 Task: Find nearby car detailing services in Miami. 
Action: Mouse moved to (87, 80)
Screenshot: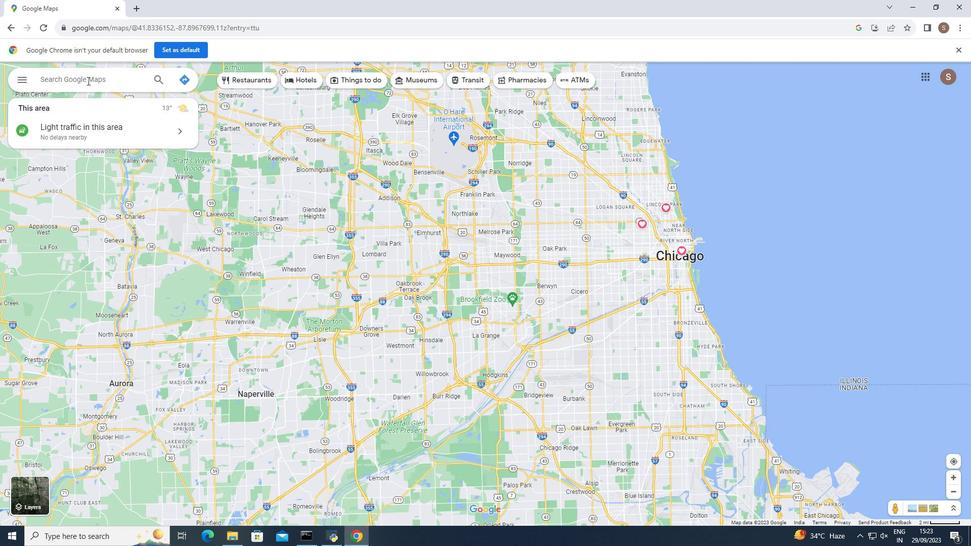 
Action: Mouse pressed left at (87, 80)
Screenshot: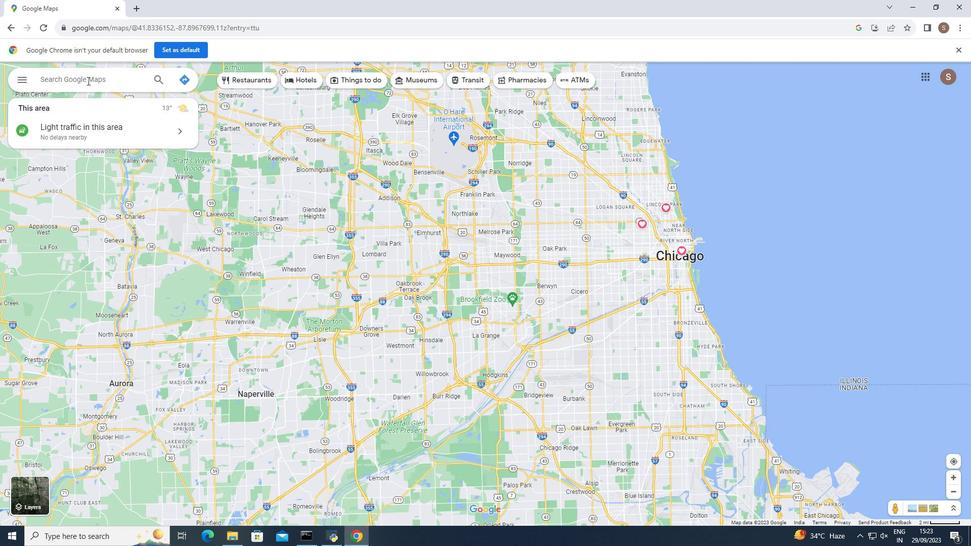 
Action: Mouse moved to (89, 80)
Screenshot: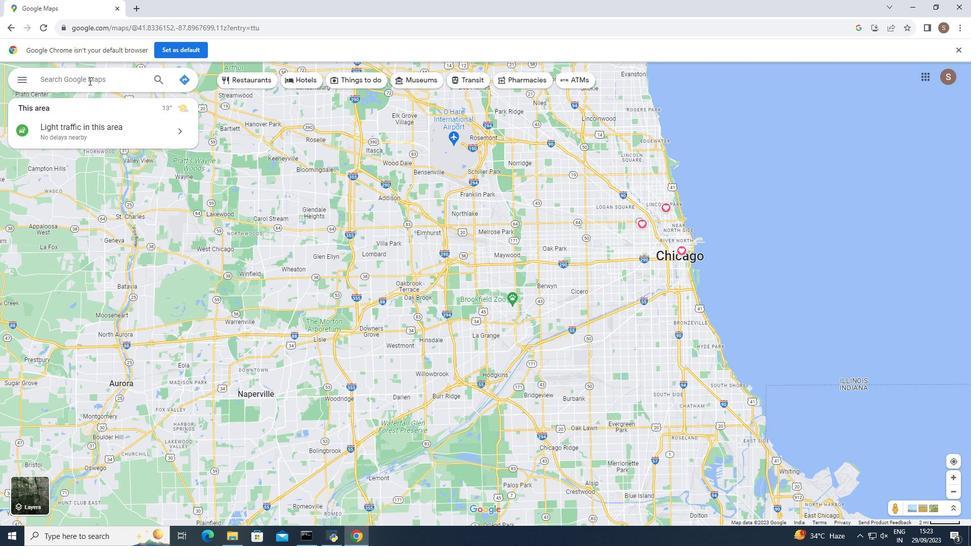 
Action: Key pressed miami
Screenshot: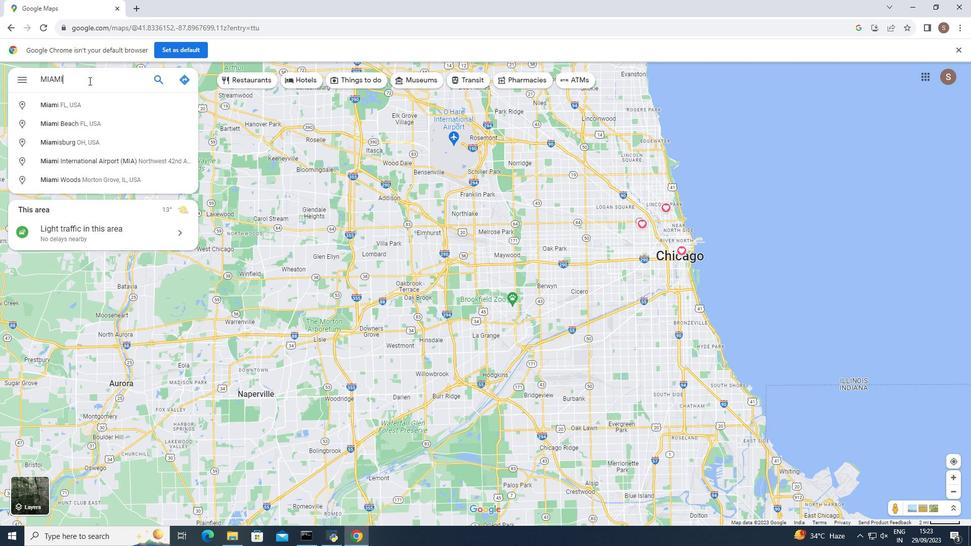 
Action: Mouse moved to (77, 102)
Screenshot: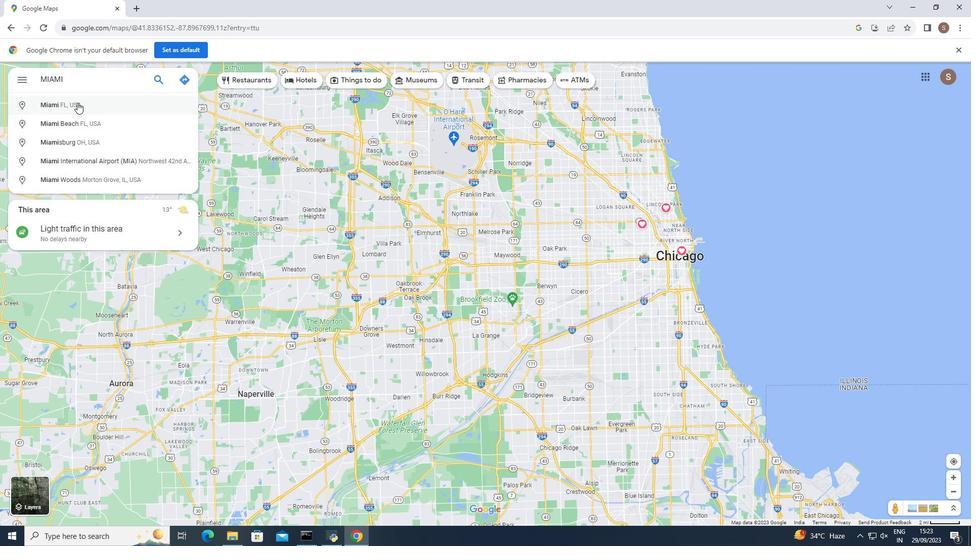 
Action: Mouse pressed left at (77, 102)
Screenshot: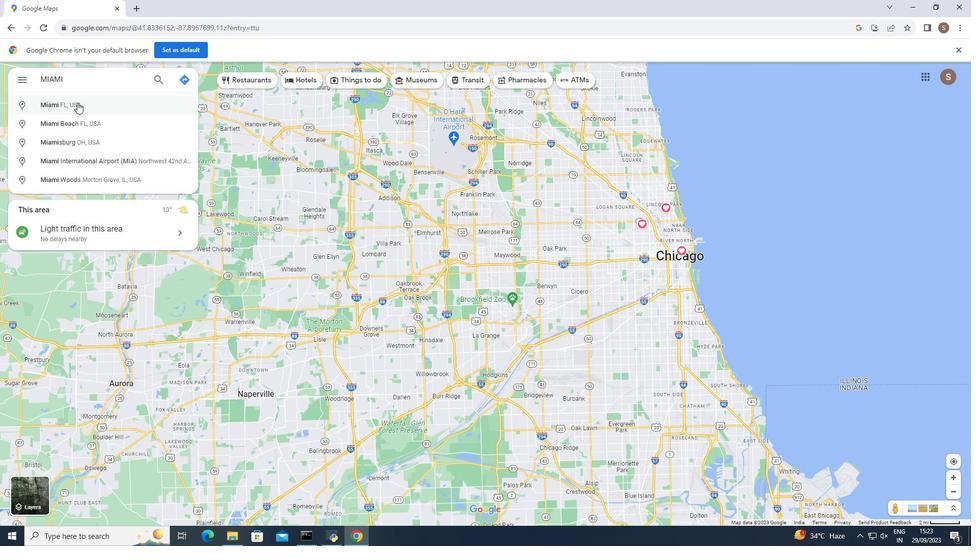 
Action: Mouse moved to (102, 252)
Screenshot: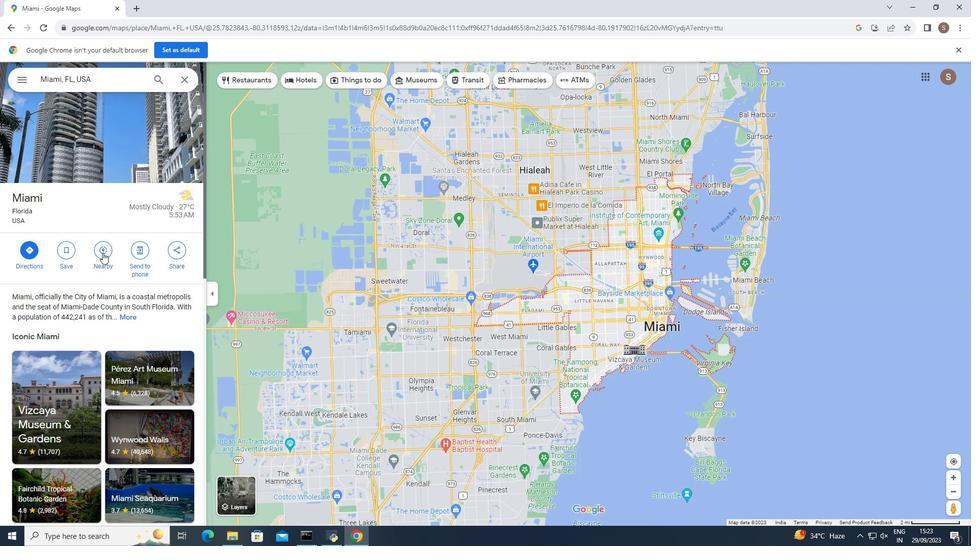 
Action: Mouse pressed left at (102, 252)
Screenshot: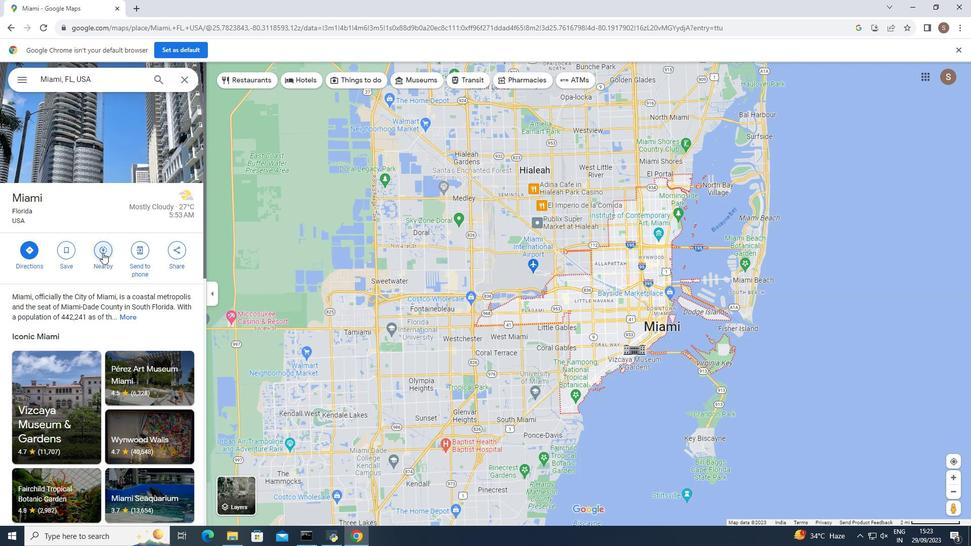
Action: Mouse moved to (72, 79)
Screenshot: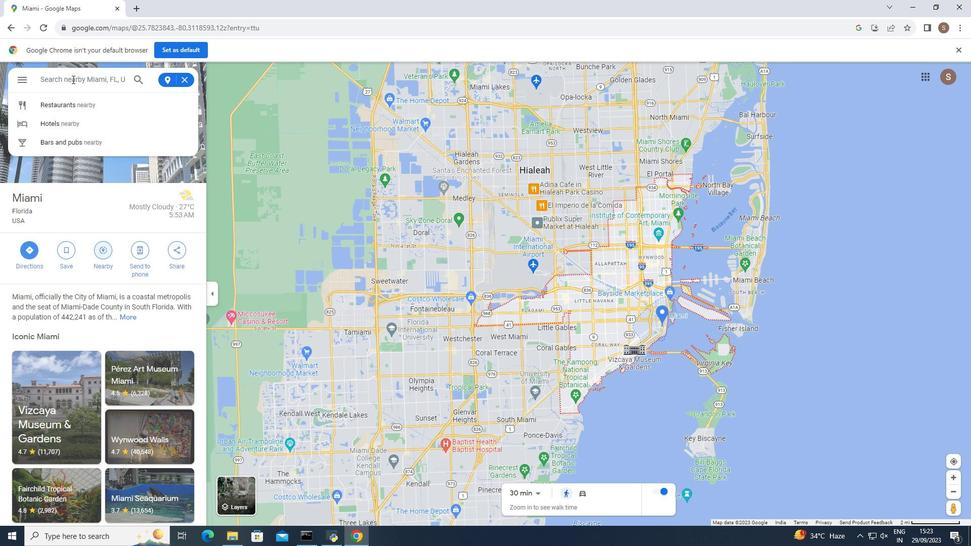 
Action: Mouse pressed left at (72, 79)
Screenshot: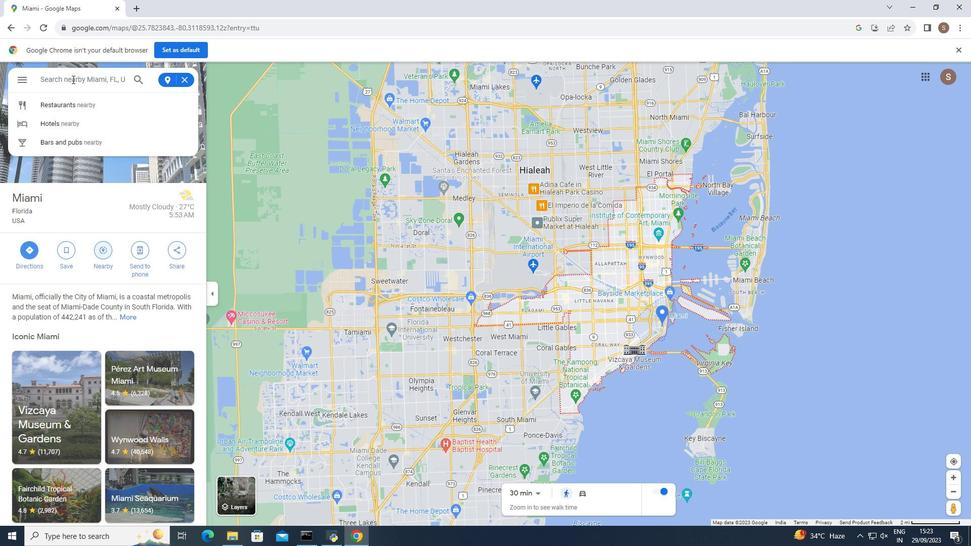 
Action: Mouse moved to (72, 79)
Screenshot: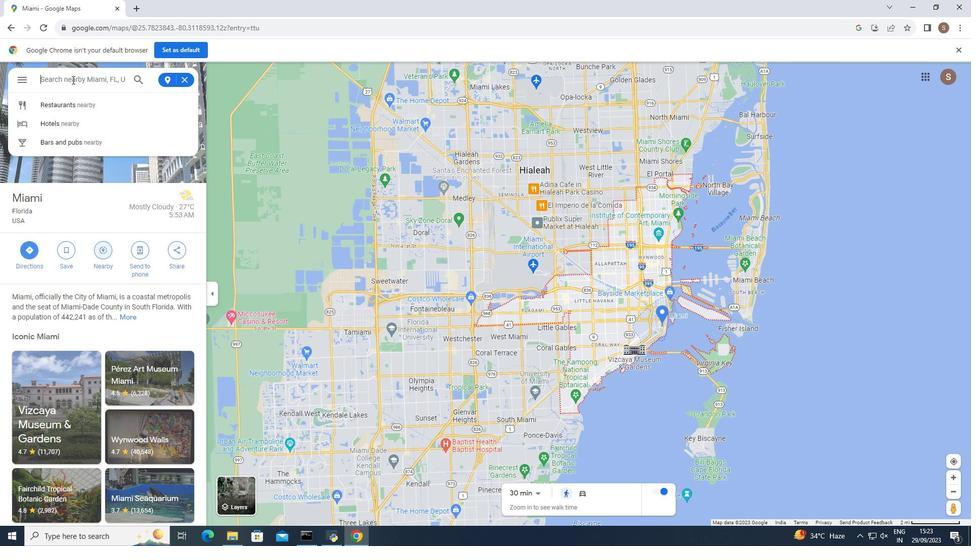
Action: Key pressed car<Key.space>detailing<Key.space>service
Screenshot: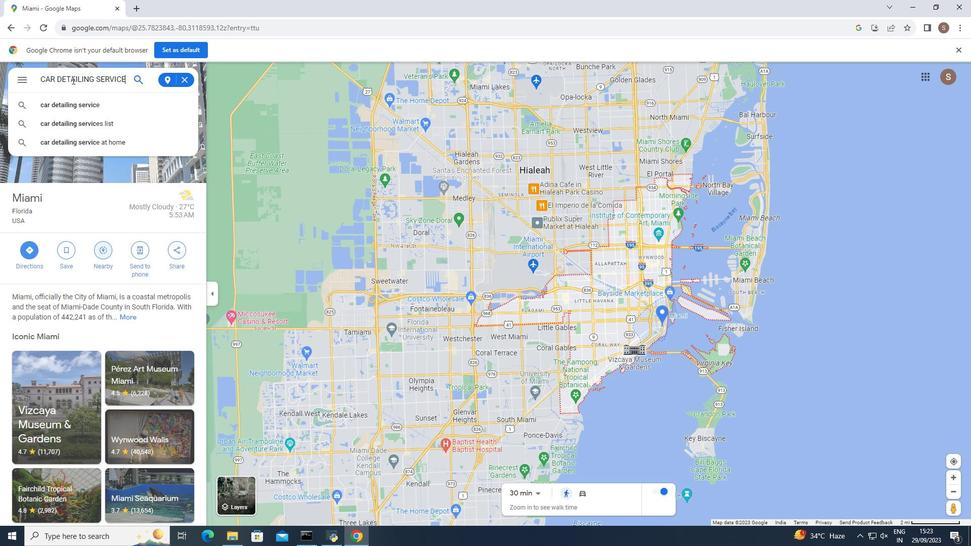 
Action: Mouse moved to (137, 79)
Screenshot: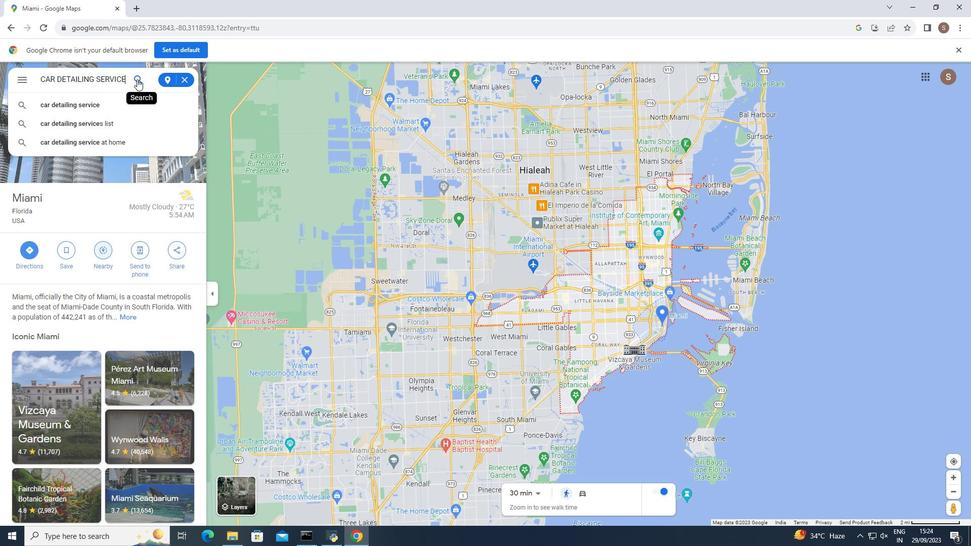 
Action: Mouse pressed left at (137, 79)
Screenshot: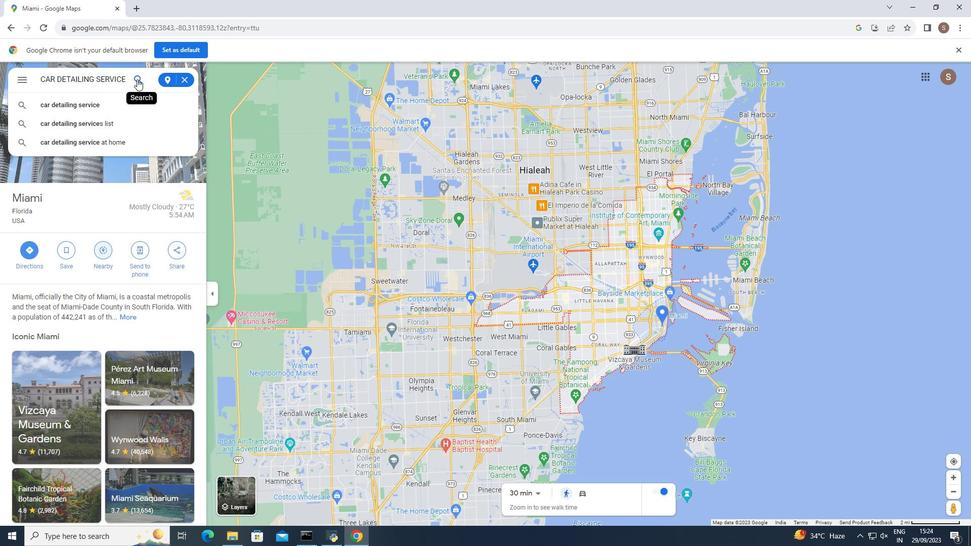 
Action: Mouse moved to (39, 111)
Screenshot: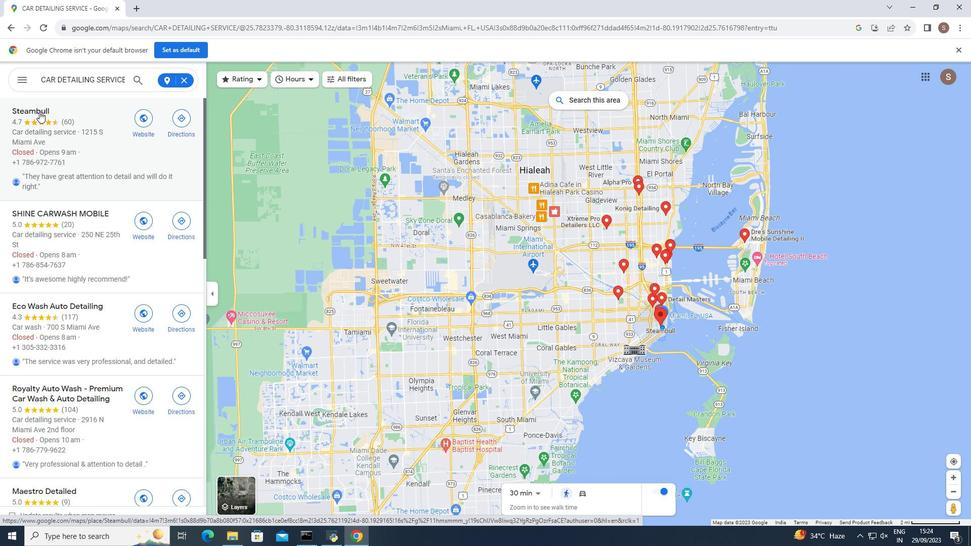 
Action: Mouse pressed left at (39, 111)
Screenshot: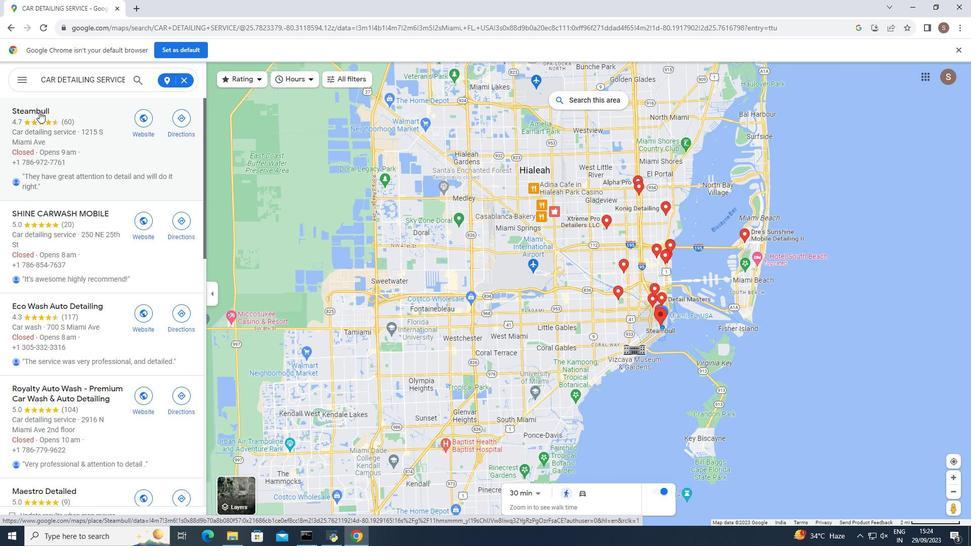 
Action: Mouse moved to (279, 332)
Screenshot: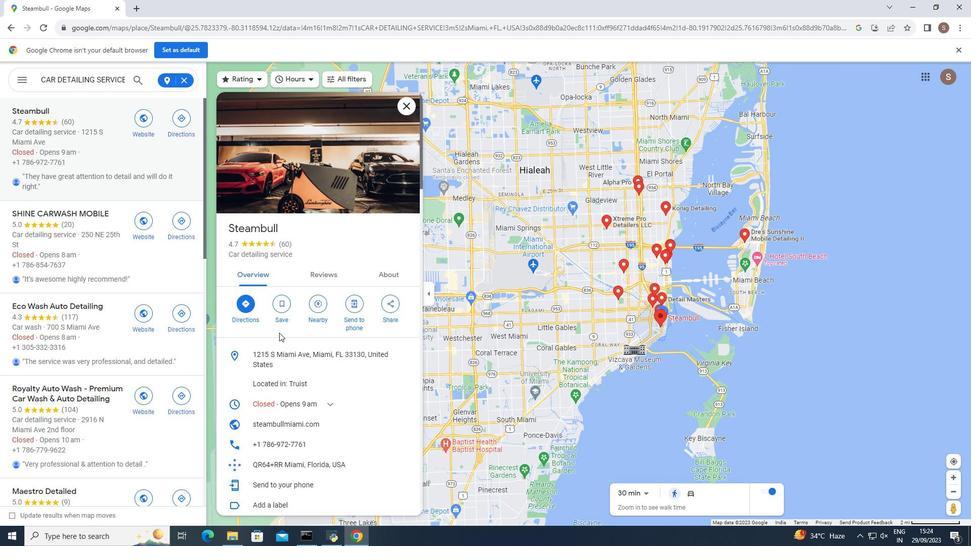 
Action: Mouse scrolled (279, 332) with delta (0, 0)
Screenshot: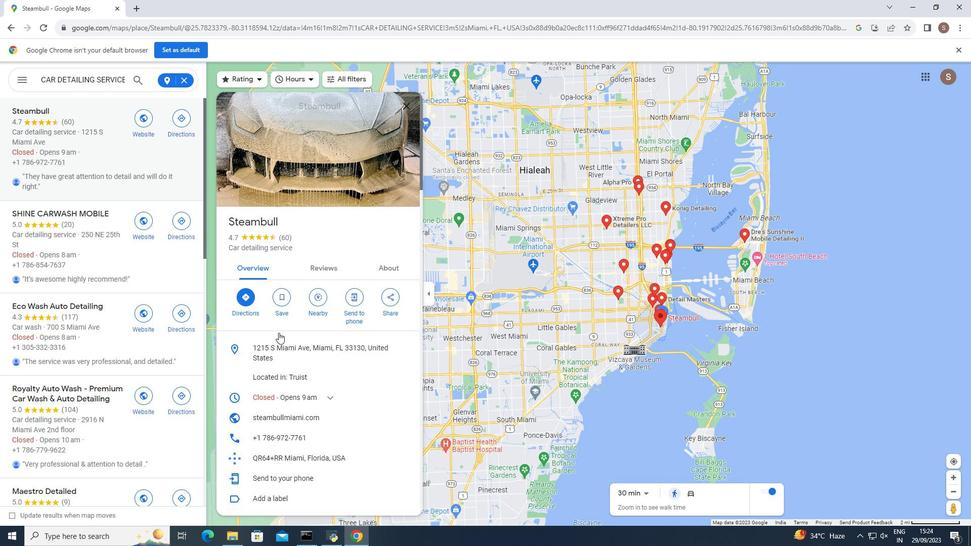 
Action: Mouse moved to (335, 309)
Screenshot: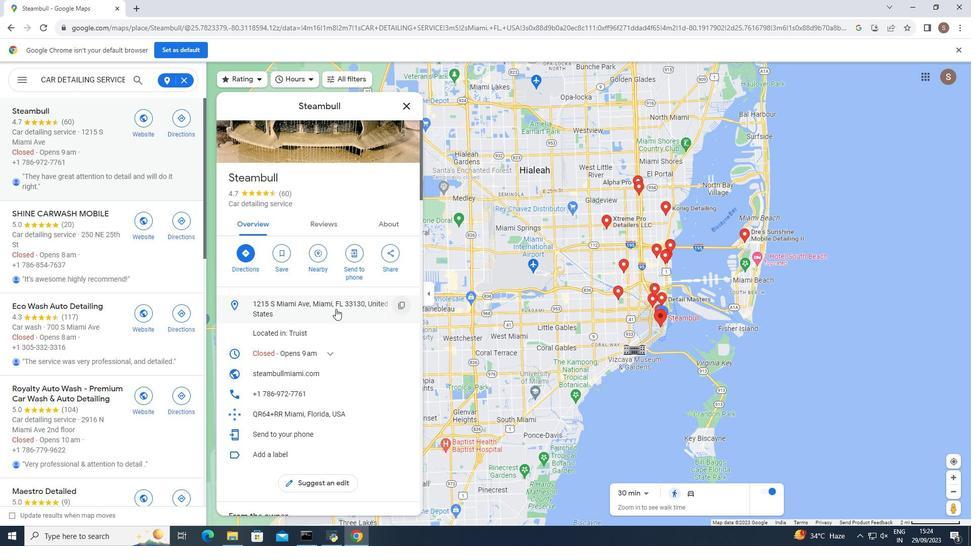 
Action: Mouse scrolled (335, 308) with delta (0, 0)
Screenshot: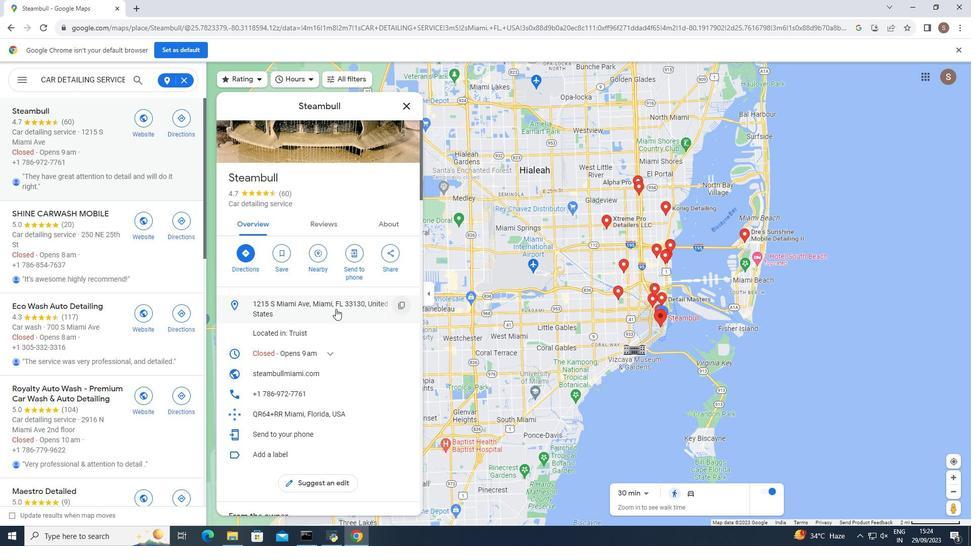 
Action: Mouse scrolled (335, 308) with delta (0, 0)
Screenshot: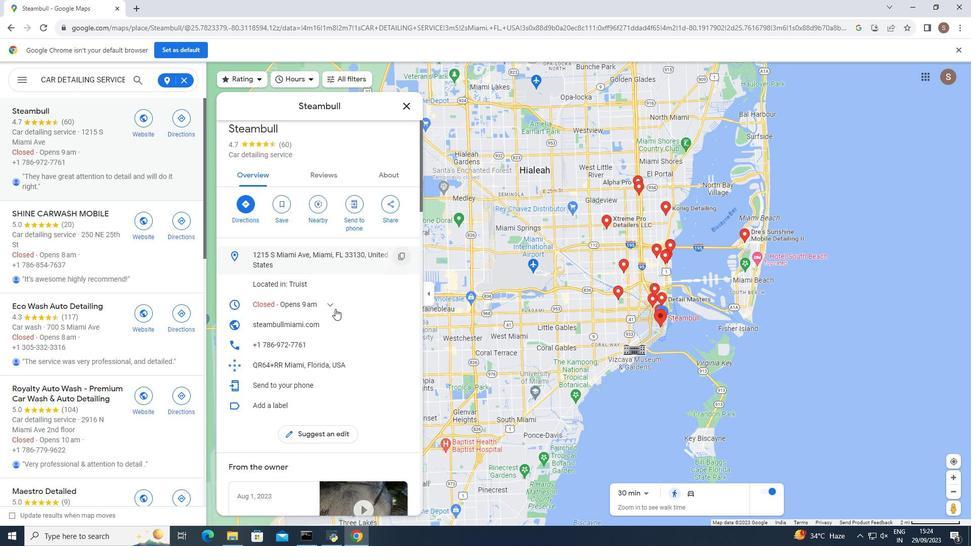 
Action: Mouse moved to (333, 306)
Screenshot: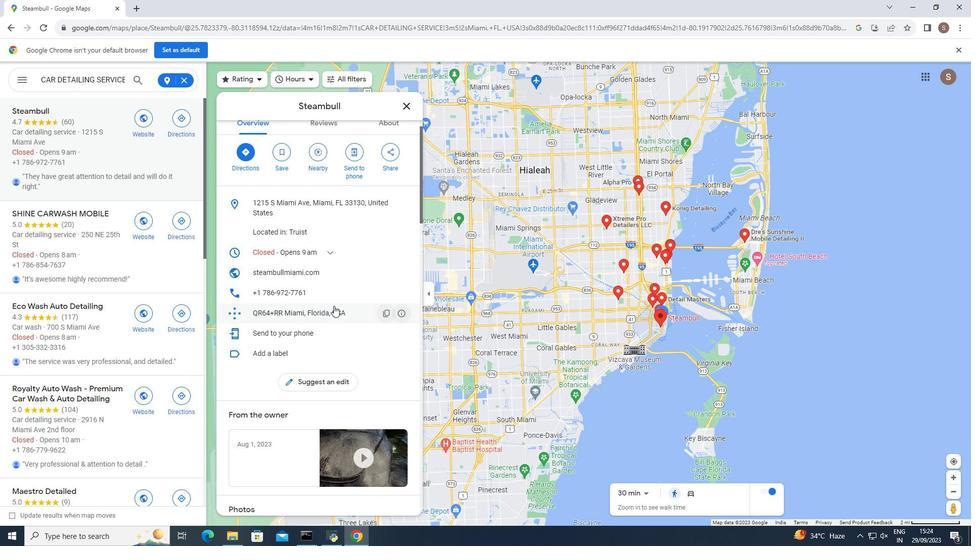 
Action: Mouse scrolled (333, 305) with delta (0, 0)
Screenshot: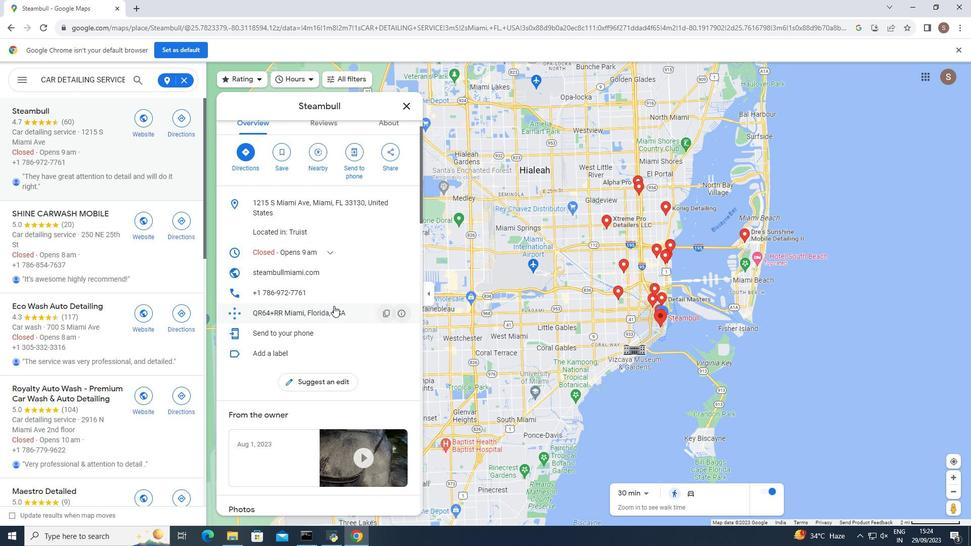 
Action: Mouse scrolled (333, 305) with delta (0, 0)
Screenshot: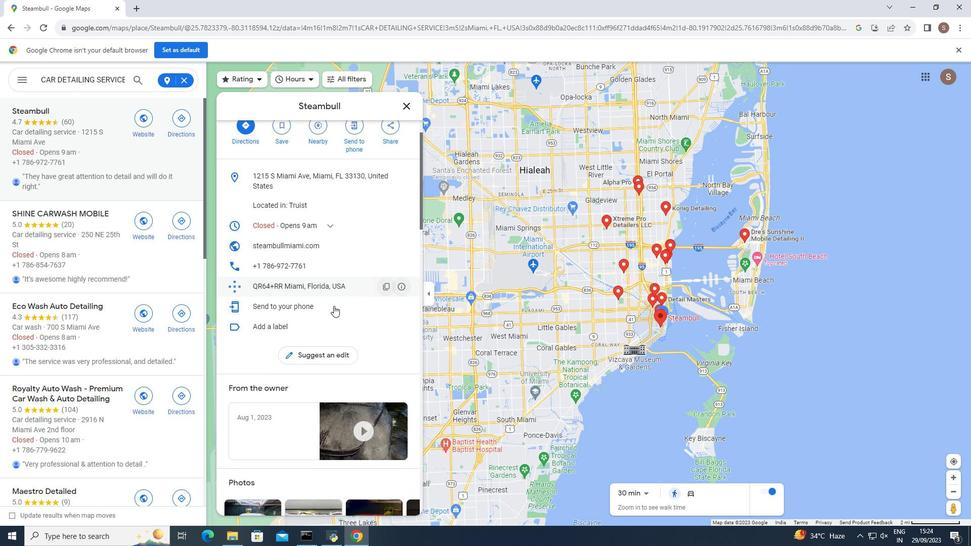 
Action: Mouse moved to (333, 306)
Screenshot: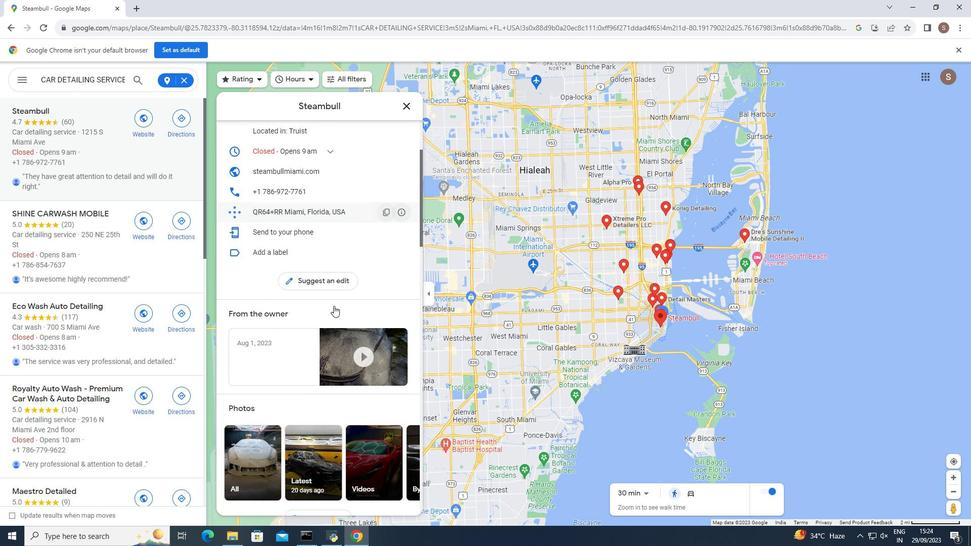 
Action: Mouse scrolled (333, 305) with delta (0, 0)
Screenshot: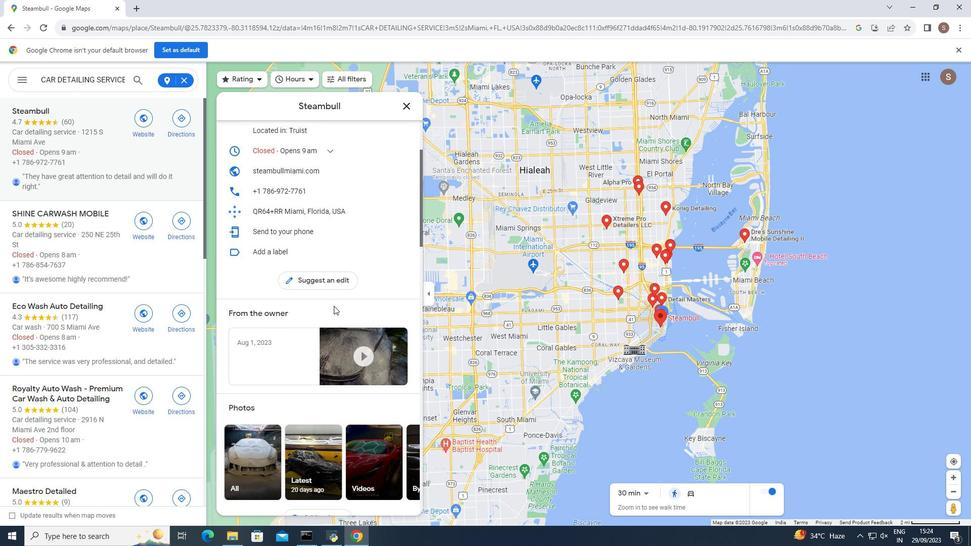 
Action: Mouse scrolled (333, 305) with delta (0, 0)
Screenshot: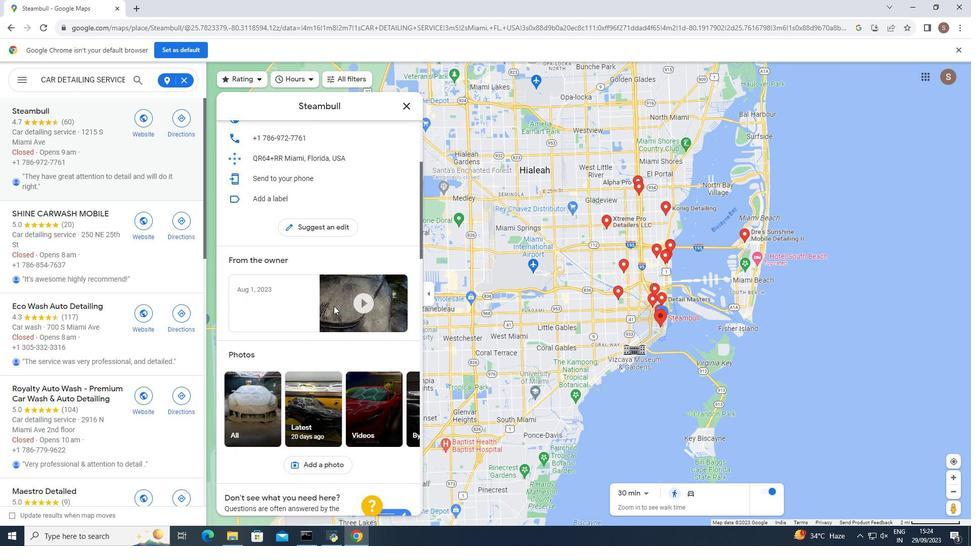 
Action: Mouse scrolled (333, 305) with delta (0, 0)
Screenshot: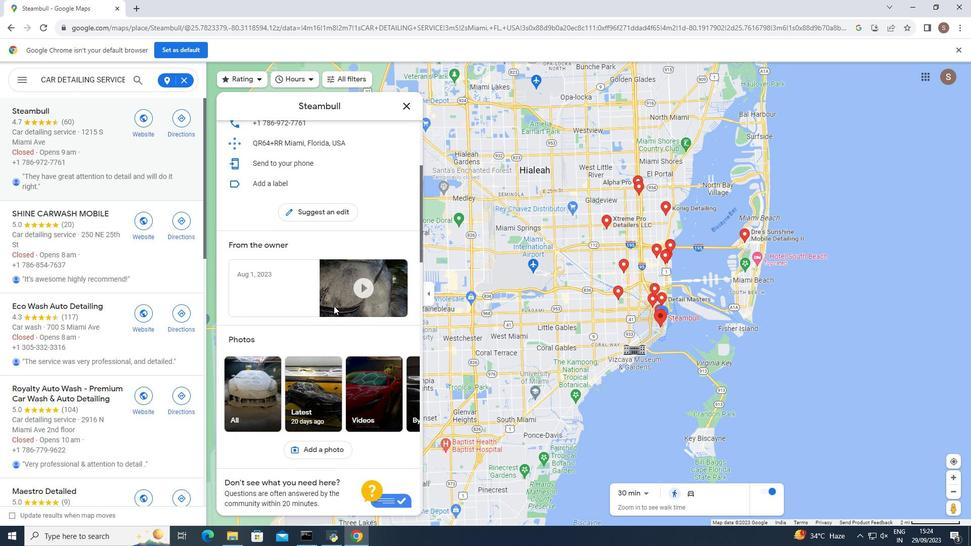 
Action: Mouse scrolled (333, 305) with delta (0, 0)
Screenshot: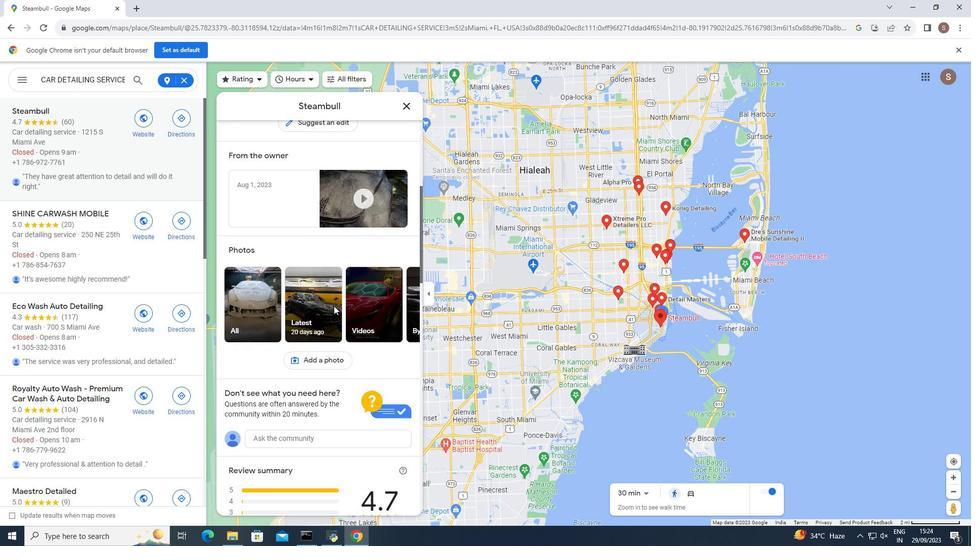 
Action: Mouse scrolled (333, 305) with delta (0, 0)
Screenshot: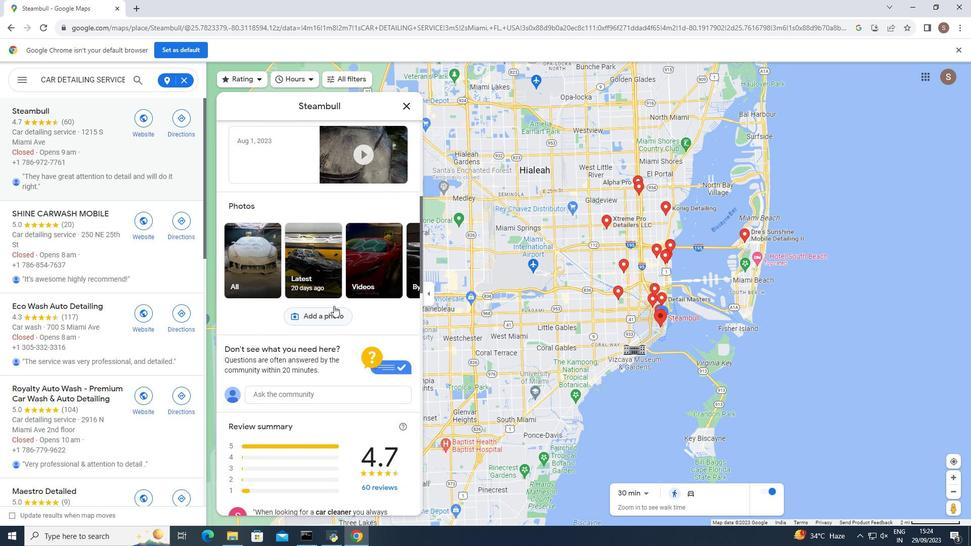 
Action: Mouse scrolled (333, 305) with delta (0, 0)
Screenshot: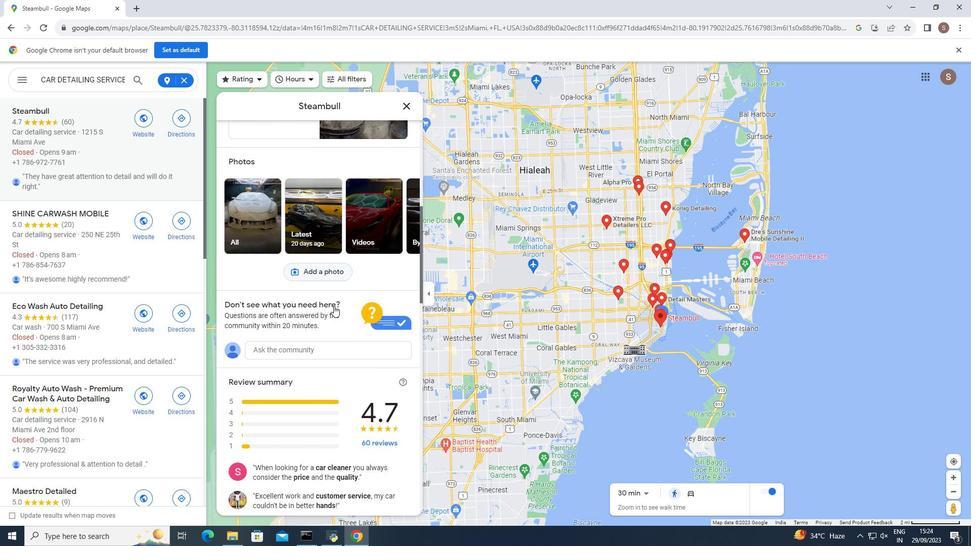 
Action: Mouse scrolled (333, 305) with delta (0, 0)
Screenshot: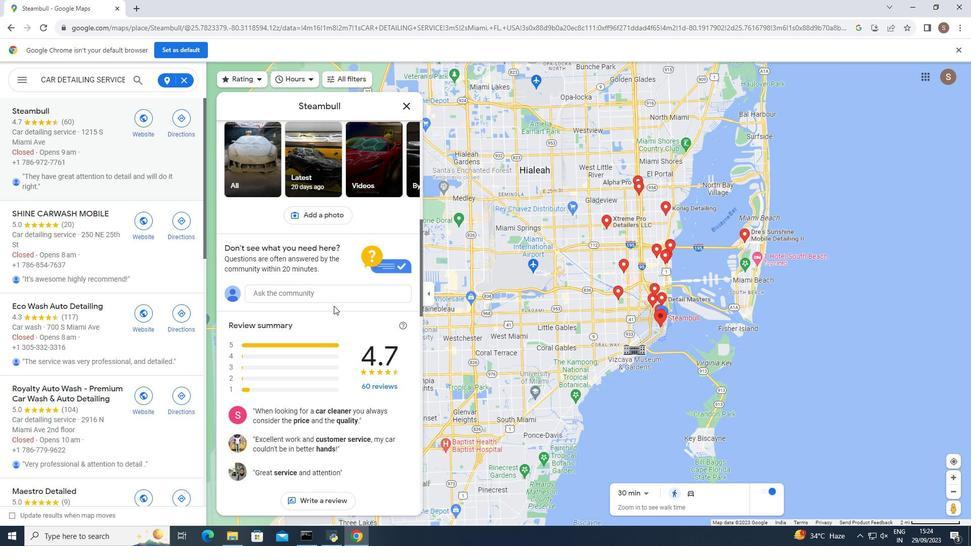 
Action: Mouse scrolled (333, 305) with delta (0, 0)
Screenshot: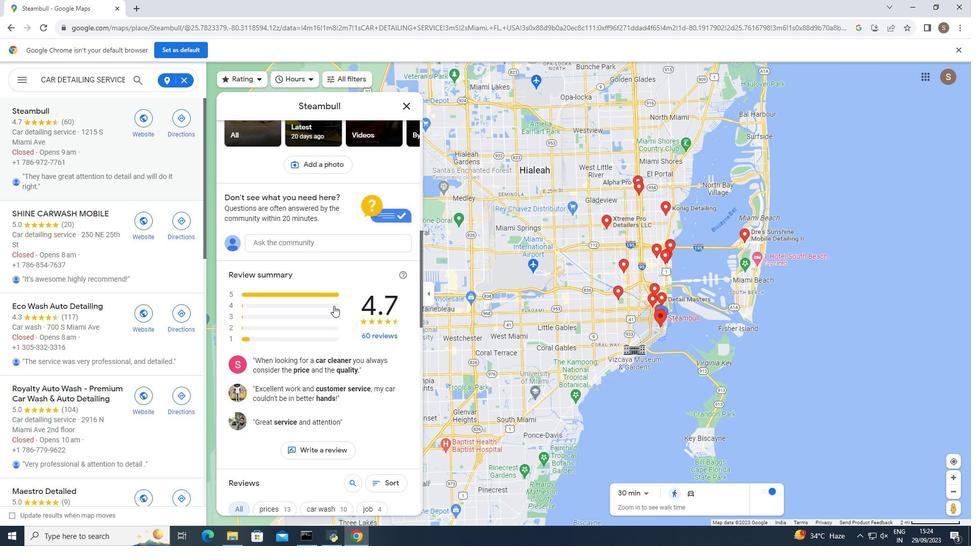 
Action: Mouse scrolled (333, 305) with delta (0, 0)
Screenshot: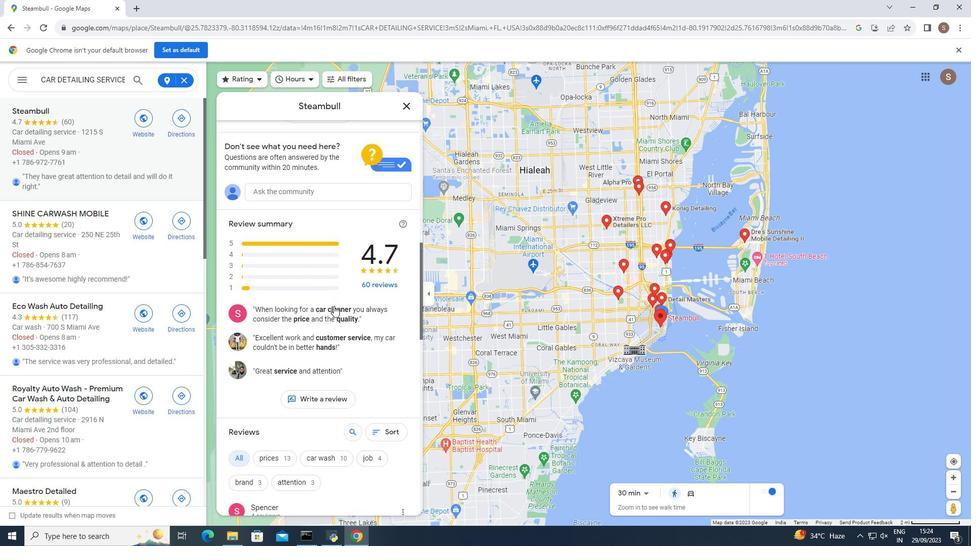 
Action: Mouse scrolled (333, 305) with delta (0, 0)
Screenshot: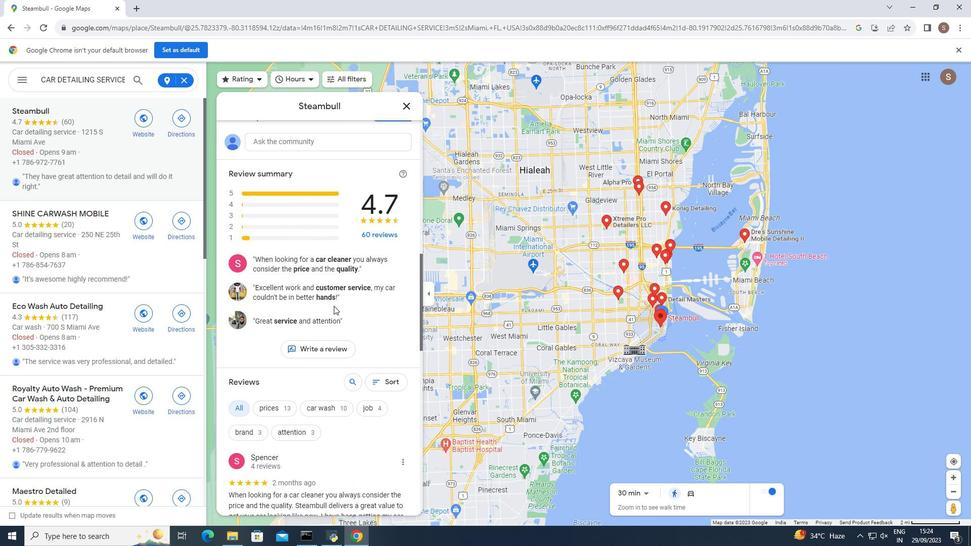 
Action: Mouse moved to (332, 305)
Screenshot: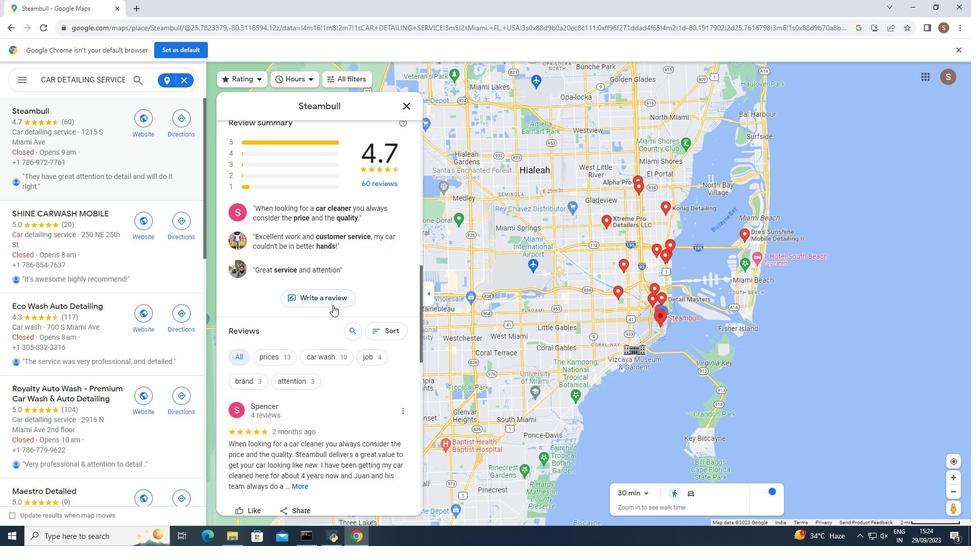 
Action: Mouse scrolled (332, 305) with delta (0, 0)
Screenshot: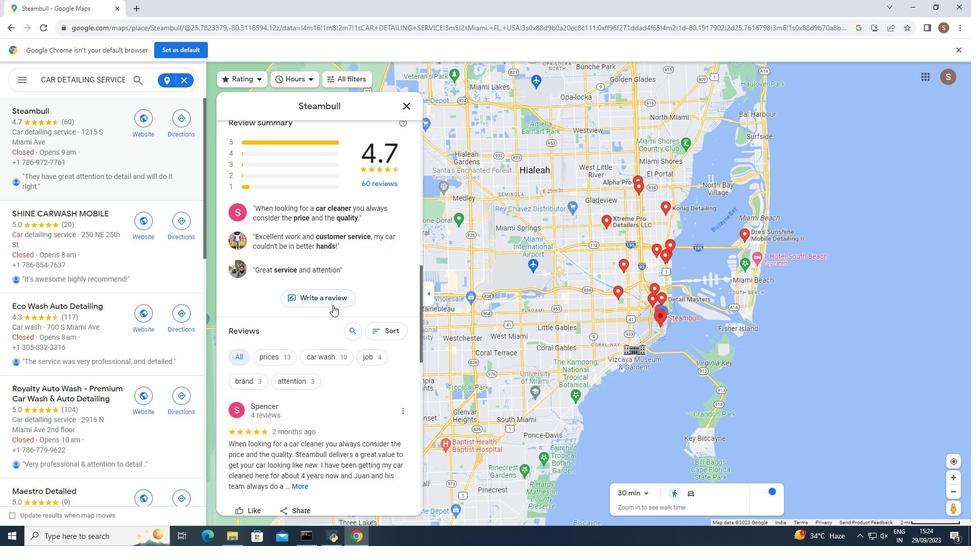 
Action: Mouse moved to (326, 304)
Screenshot: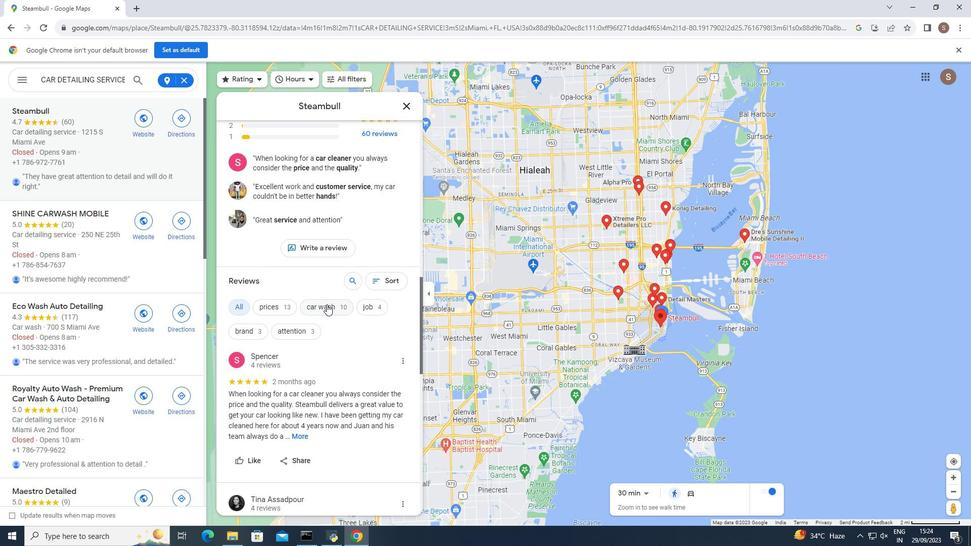 
Action: Mouse scrolled (326, 304) with delta (0, 0)
Screenshot: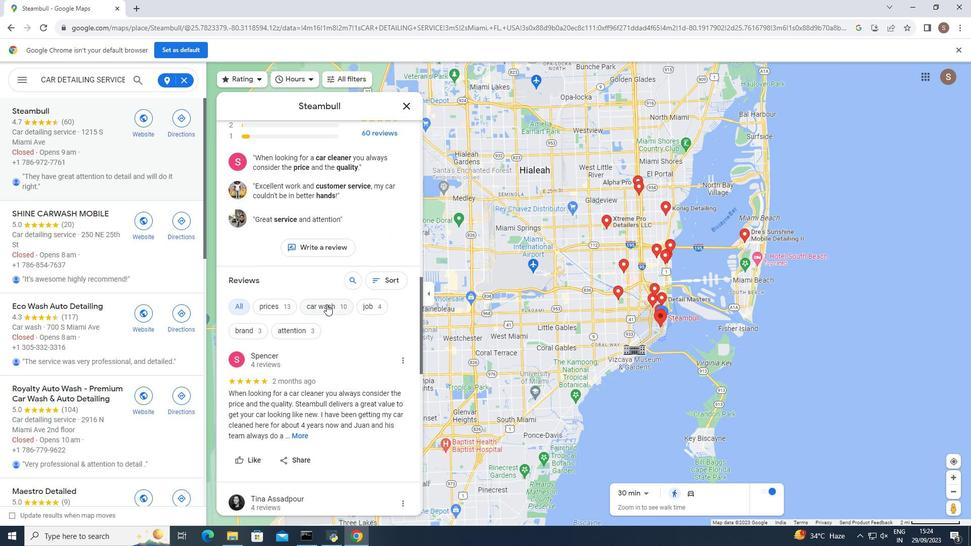 
Action: Mouse moved to (368, 349)
Screenshot: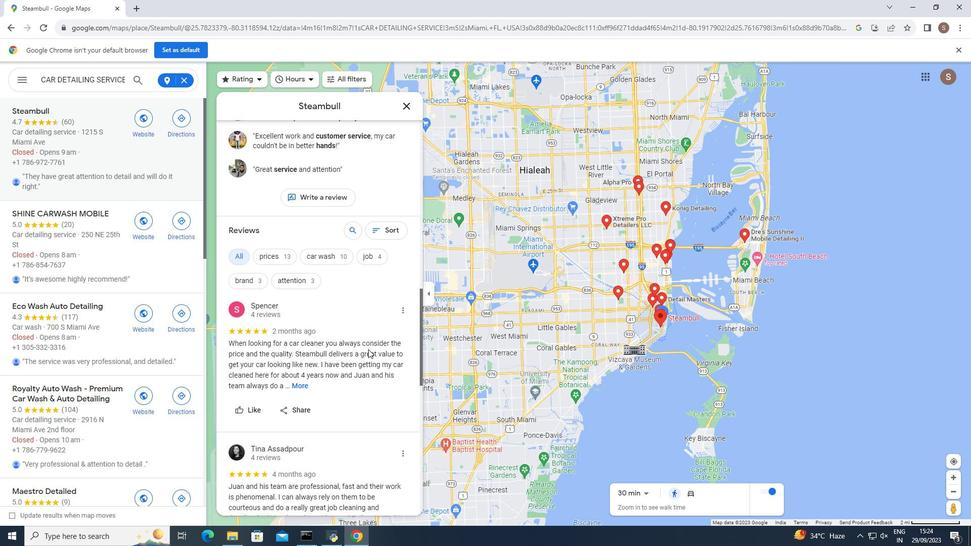 
Action: Mouse scrolled (368, 349) with delta (0, 0)
Screenshot: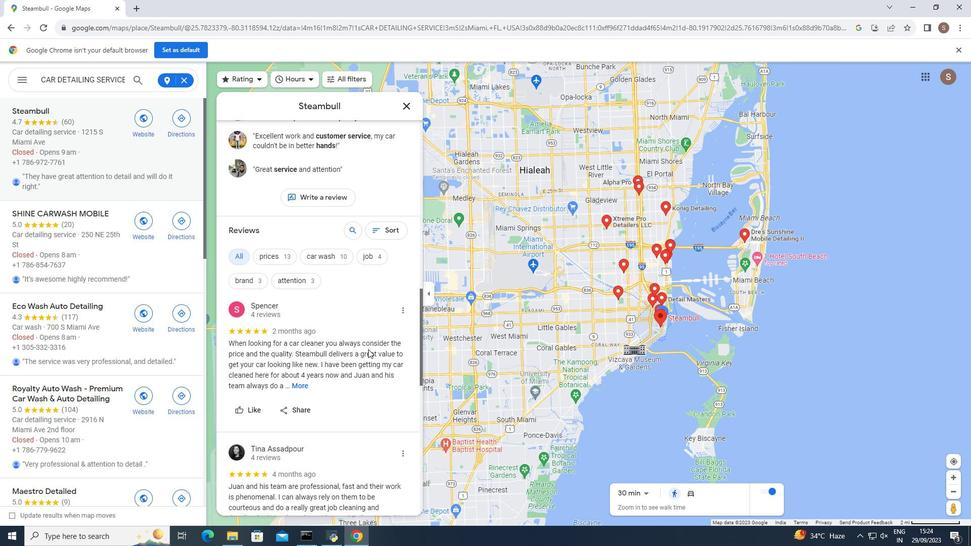 
Action: Mouse moved to (299, 336)
Screenshot: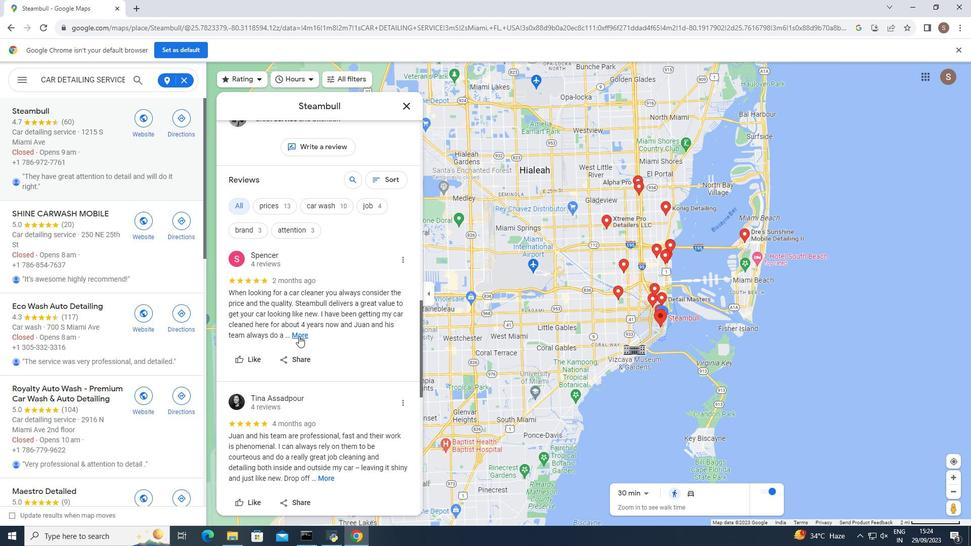 
Action: Mouse scrolled (299, 335) with delta (0, 0)
Screenshot: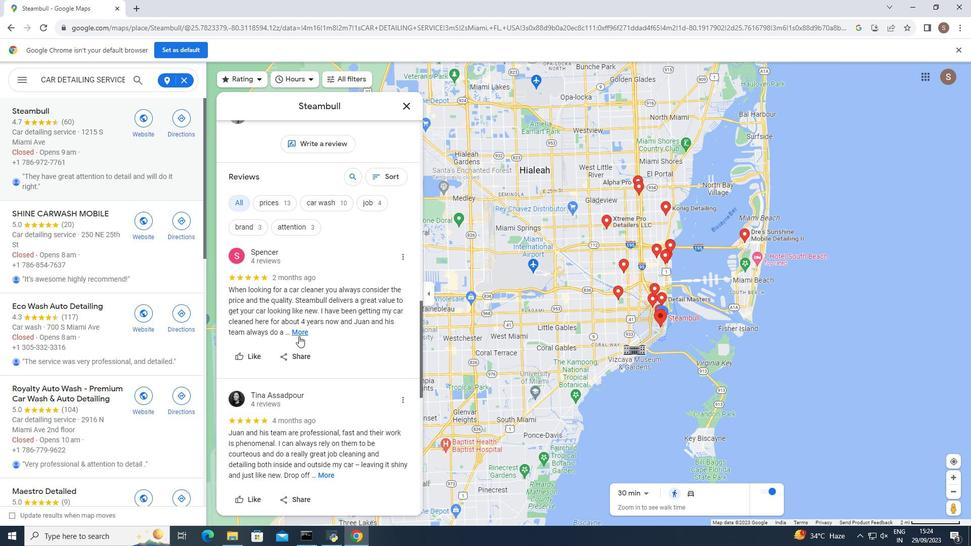 
Action: Mouse moved to (297, 334)
Screenshot: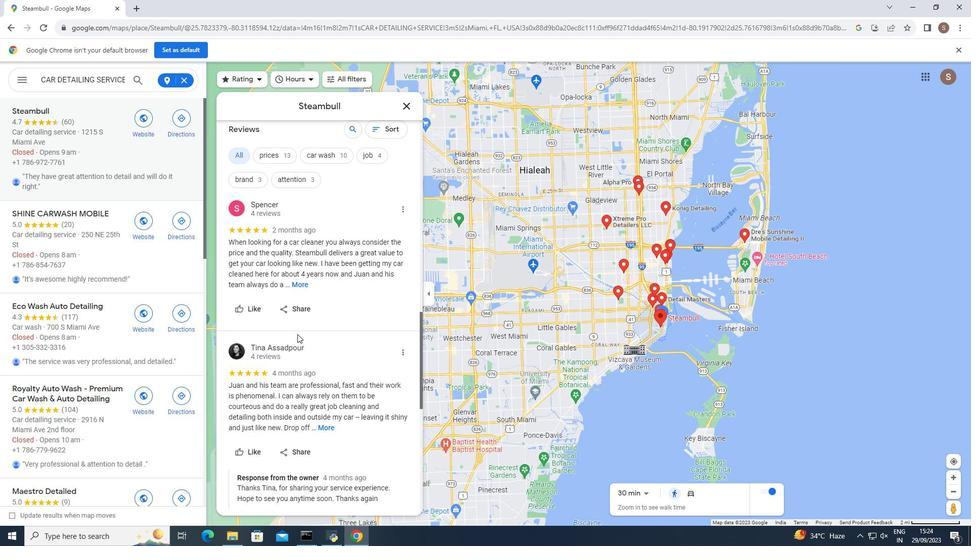 
Action: Mouse scrolled (297, 333) with delta (0, 0)
Screenshot: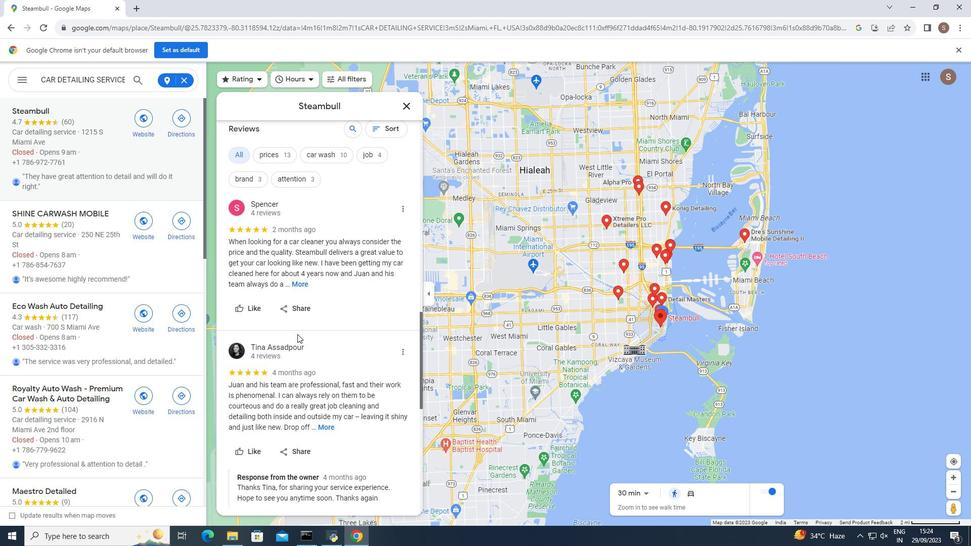 
Action: Mouse scrolled (297, 333) with delta (0, 0)
Screenshot: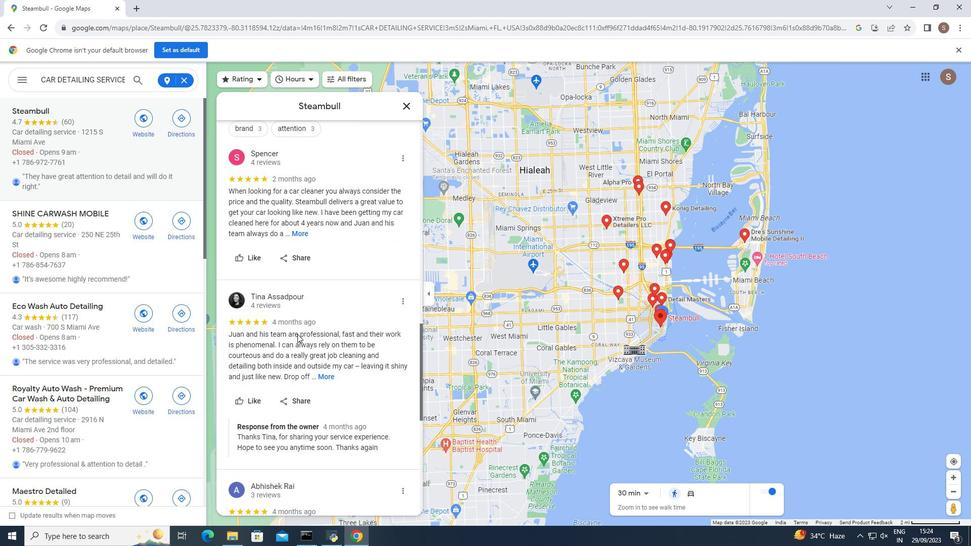 
Action: Mouse moved to (297, 330)
Screenshot: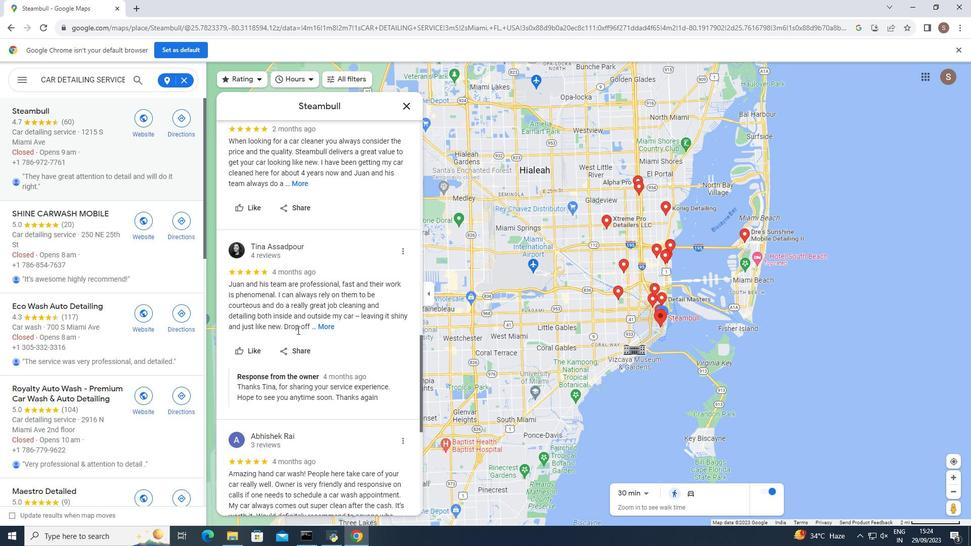 
Action: Mouse scrolled (297, 330) with delta (0, 0)
Screenshot: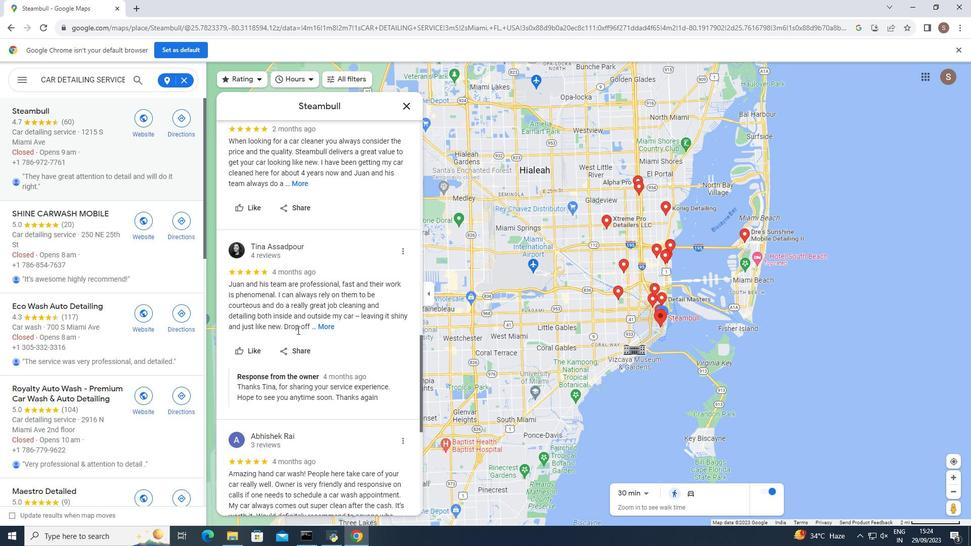 
Action: Mouse scrolled (297, 330) with delta (0, 0)
Screenshot: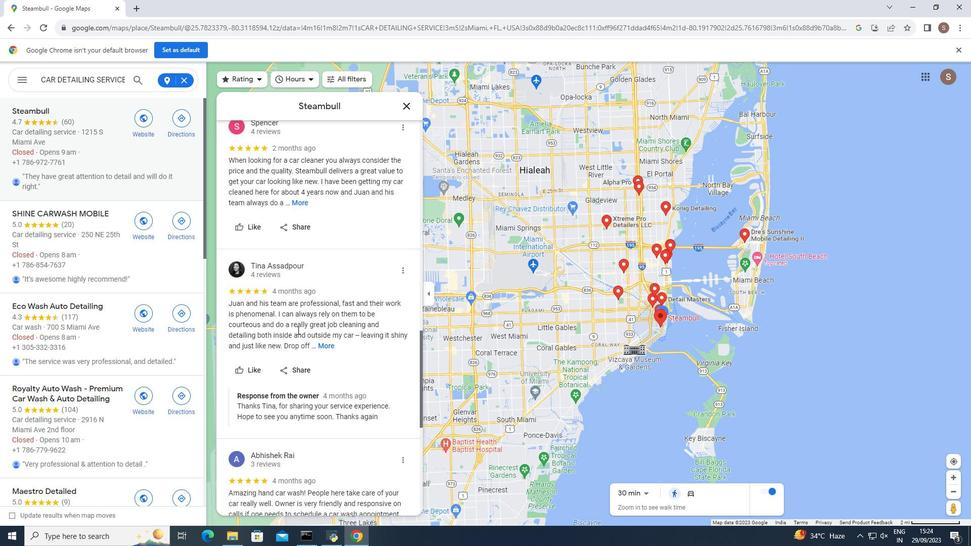 
Action: Mouse scrolled (297, 330) with delta (0, 0)
Screenshot: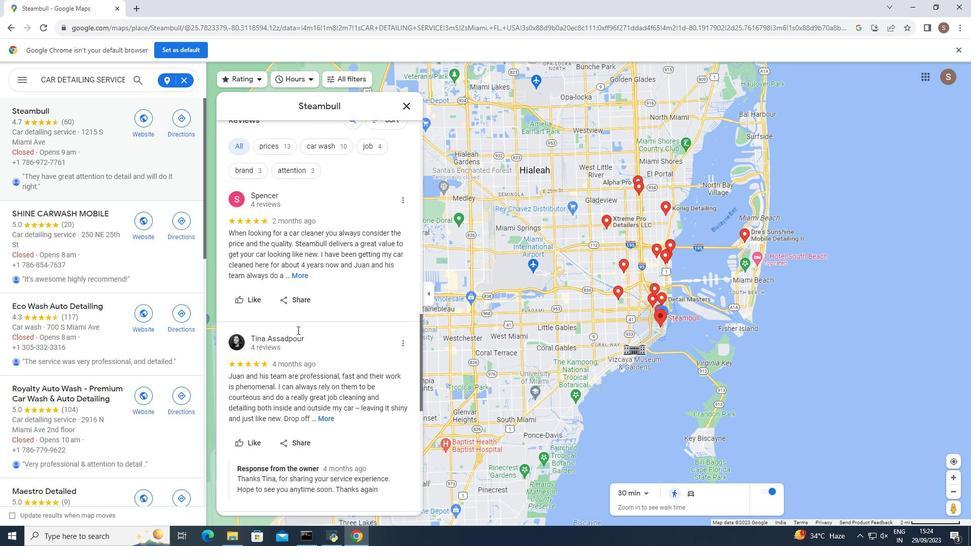 
Action: Mouse moved to (296, 329)
Screenshot: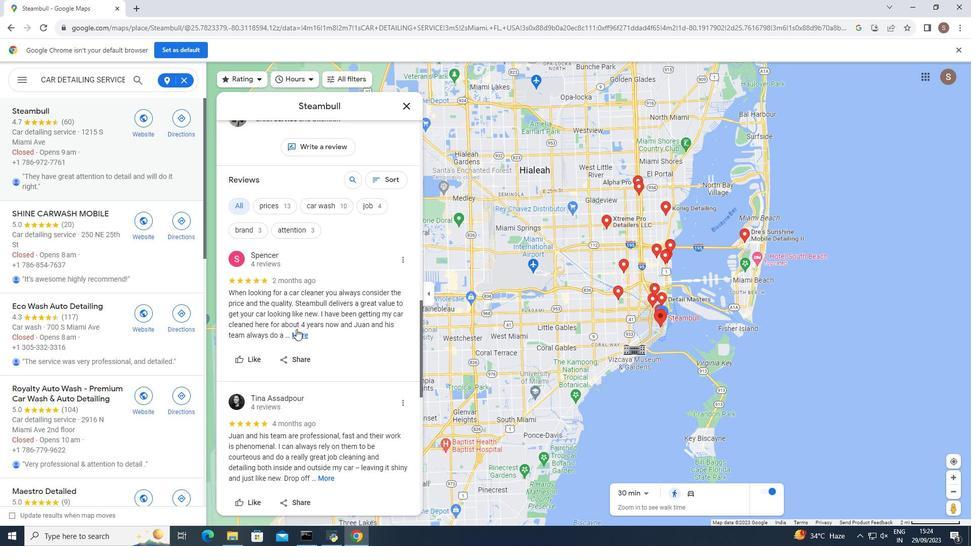 
Action: Mouse scrolled (296, 329) with delta (0, 0)
Screenshot: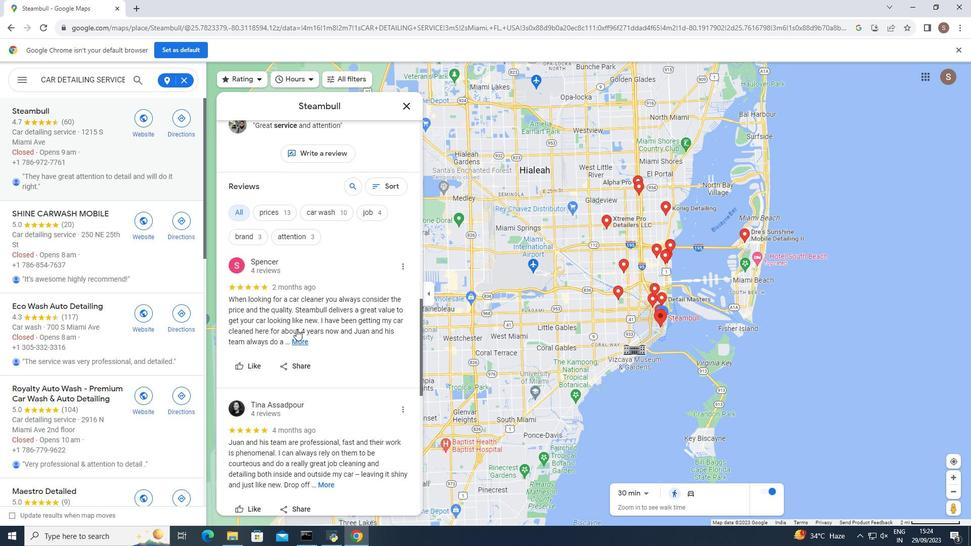 
Action: Mouse scrolled (296, 329) with delta (0, 0)
Screenshot: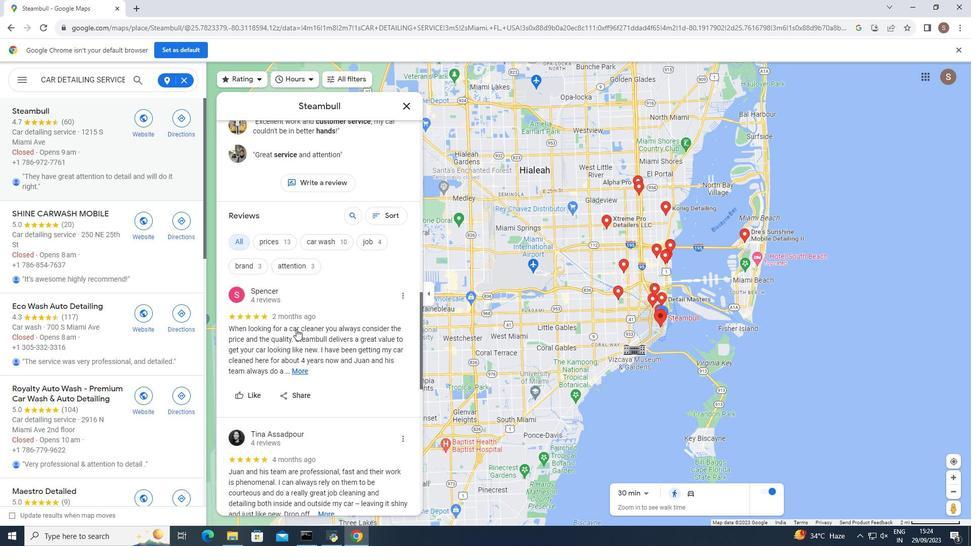 
Action: Mouse scrolled (296, 329) with delta (0, 0)
Screenshot: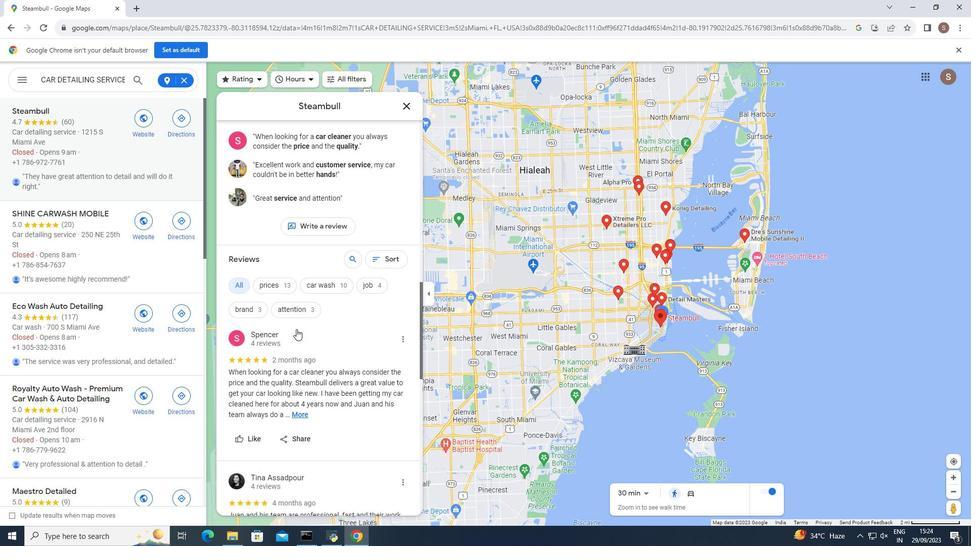 
Action: Mouse moved to (295, 328)
Screenshot: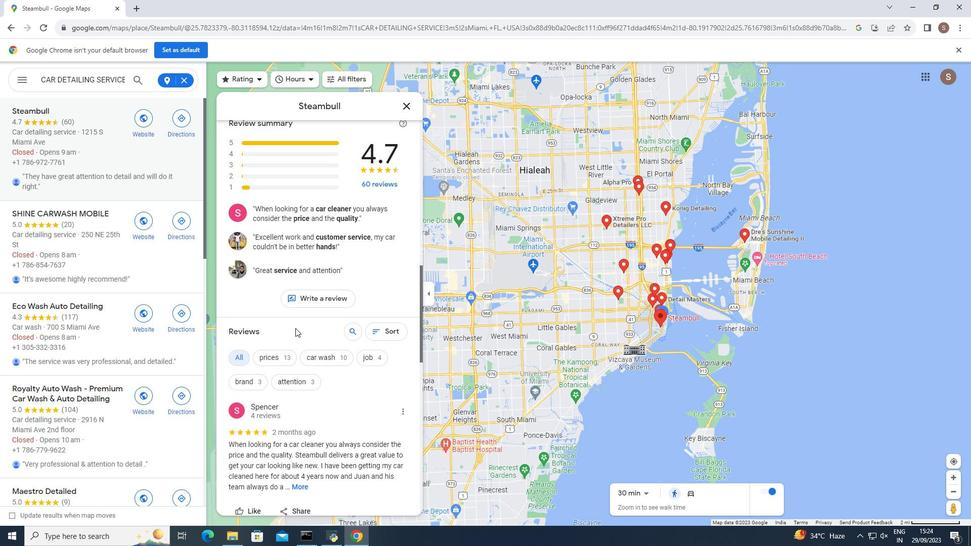 
Action: Mouse scrolled (295, 328) with delta (0, 0)
Screenshot: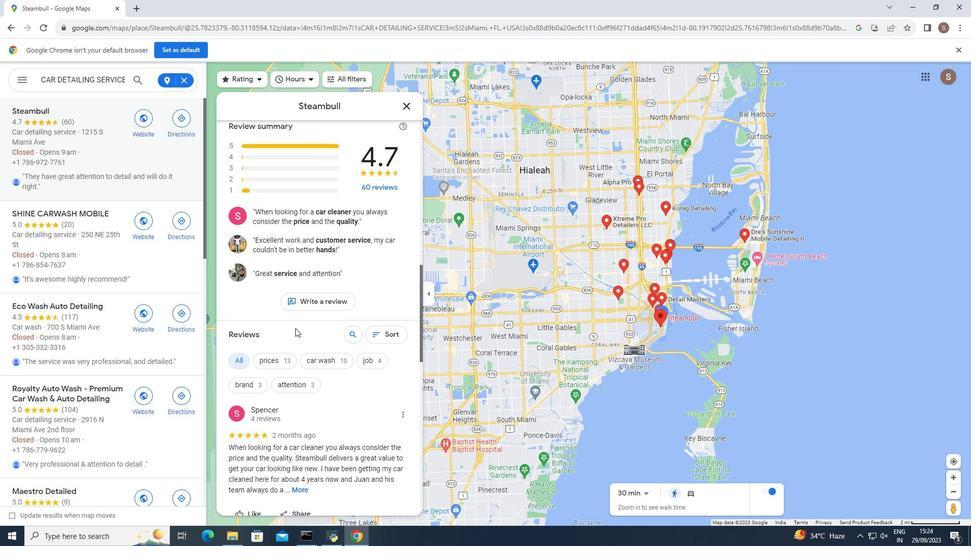 
Action: Mouse scrolled (295, 328) with delta (0, 0)
Screenshot: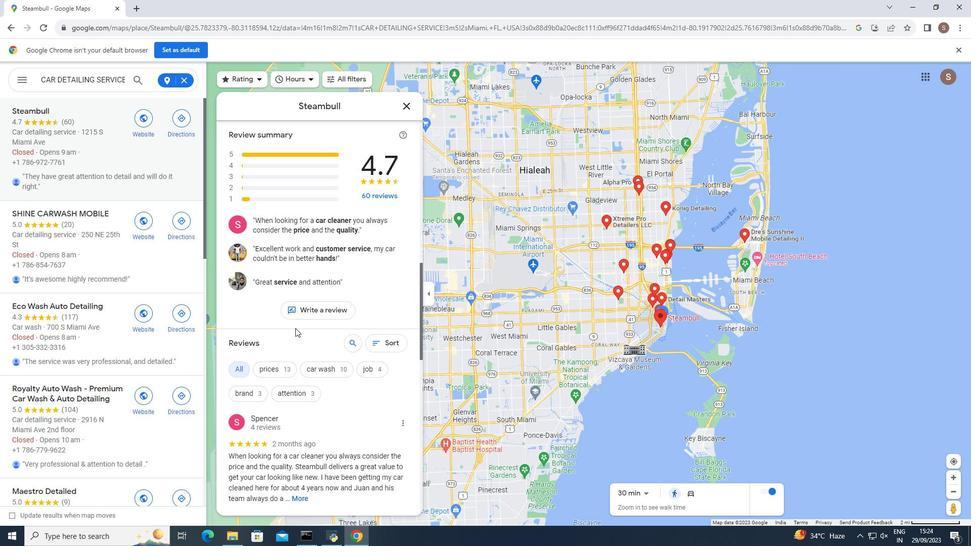 
Action: Mouse scrolled (295, 328) with delta (0, 0)
Screenshot: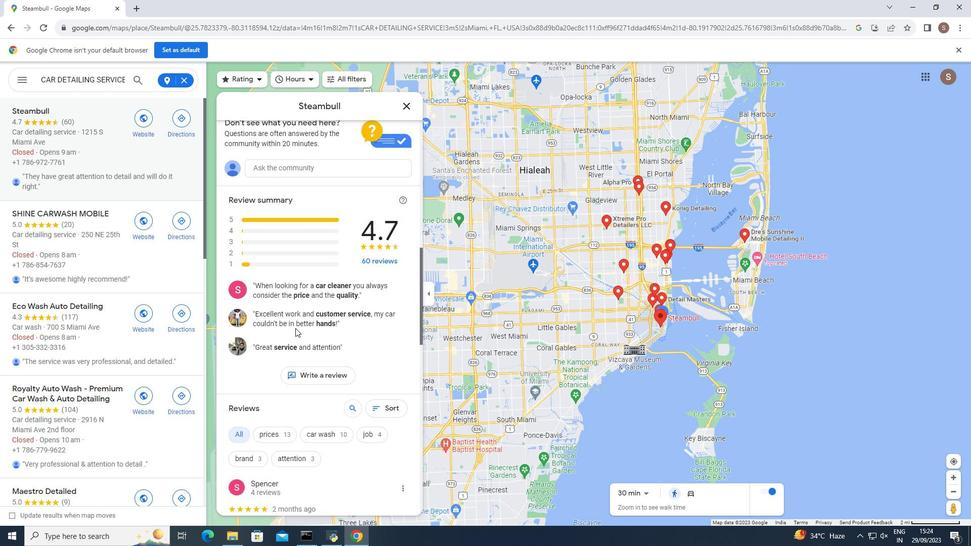 
Action: Mouse moved to (294, 328)
Screenshot: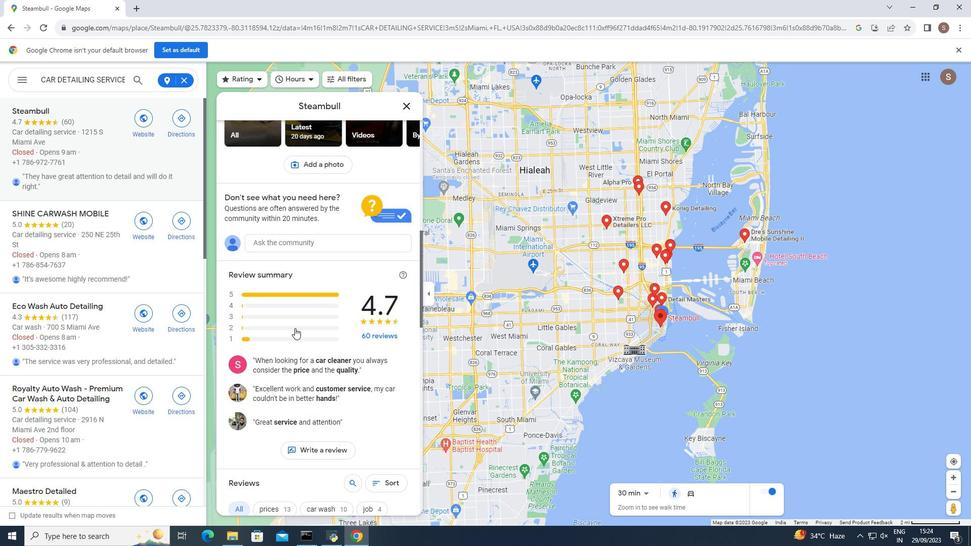 
Action: Mouse scrolled (294, 328) with delta (0, 0)
Screenshot: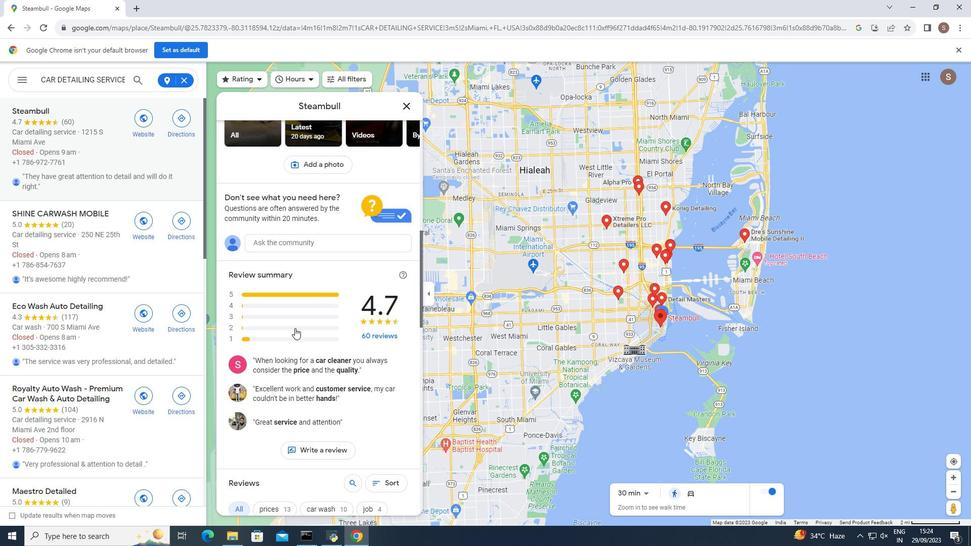 
Action: Mouse scrolled (294, 328) with delta (0, 0)
Screenshot: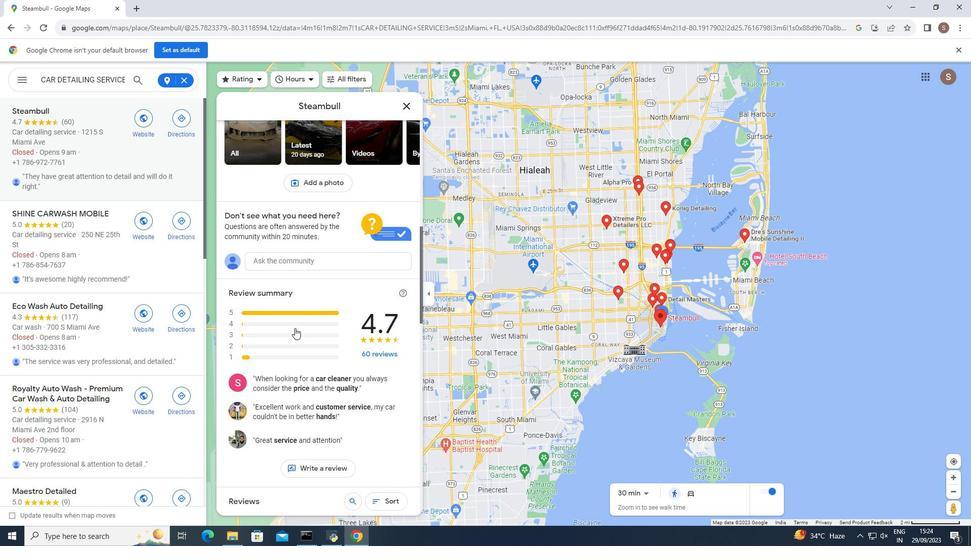 
Action: Mouse scrolled (294, 328) with delta (0, 0)
Screenshot: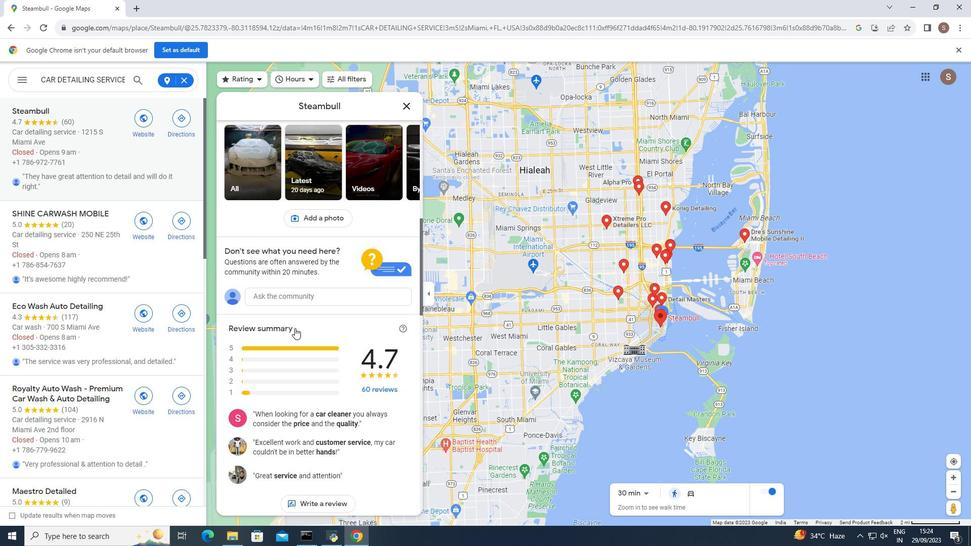 
Action: Mouse scrolled (294, 328) with delta (0, 0)
Screenshot: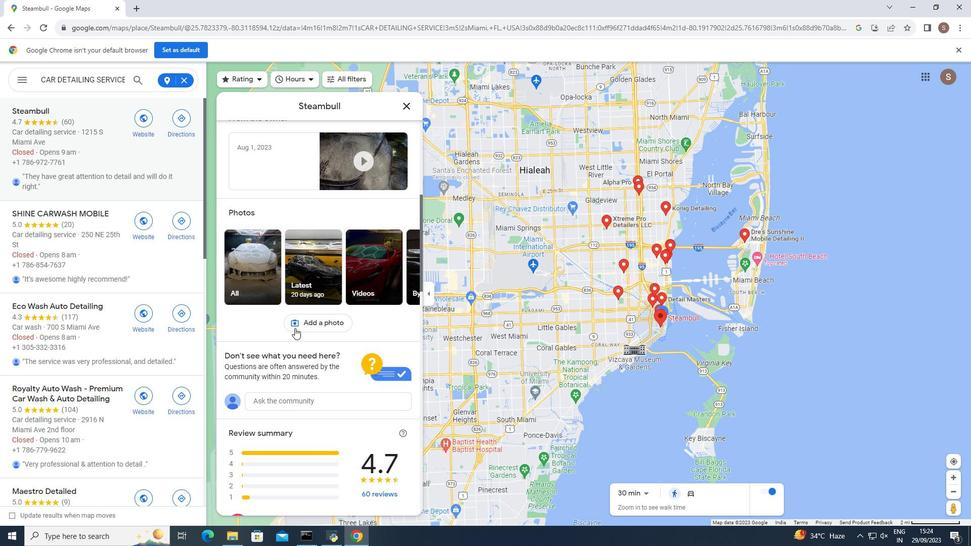 
Action: Mouse scrolled (294, 328) with delta (0, 0)
Screenshot: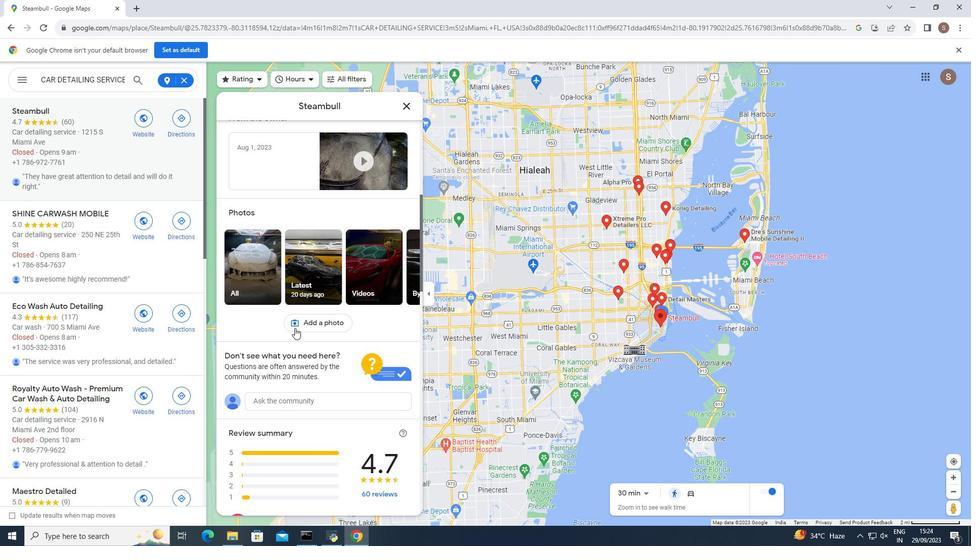 
Action: Mouse scrolled (294, 328) with delta (0, 0)
Screenshot: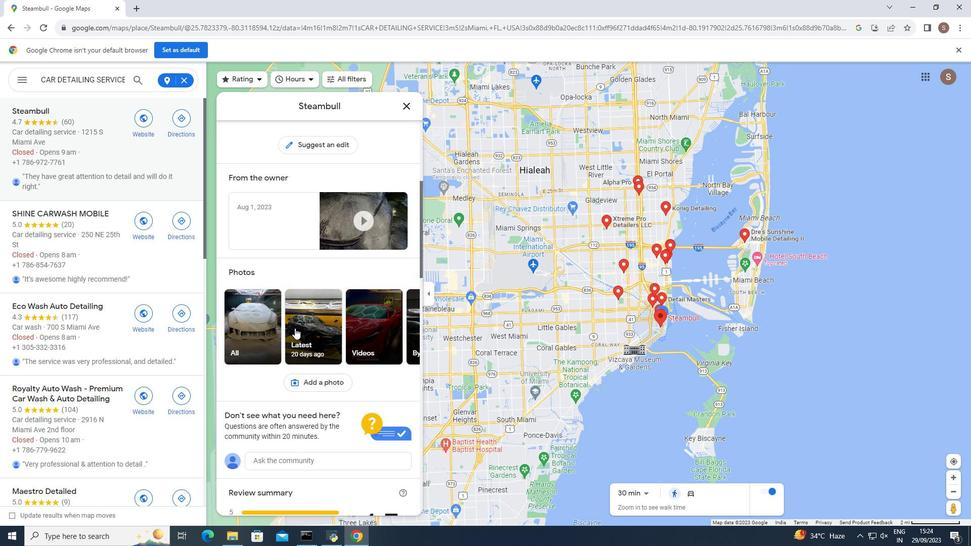 
Action: Mouse scrolled (294, 328) with delta (0, 0)
Screenshot: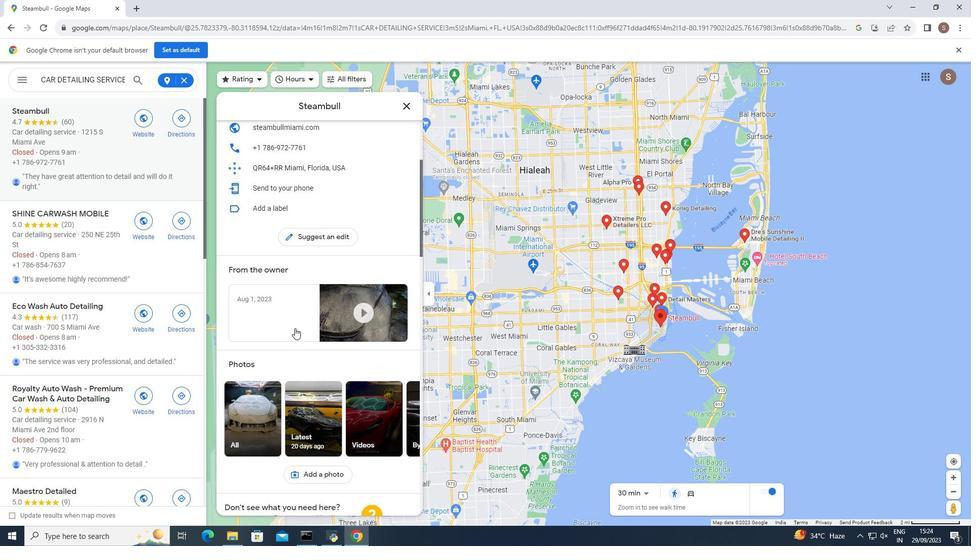 
Action: Mouse scrolled (294, 328) with delta (0, 0)
Screenshot: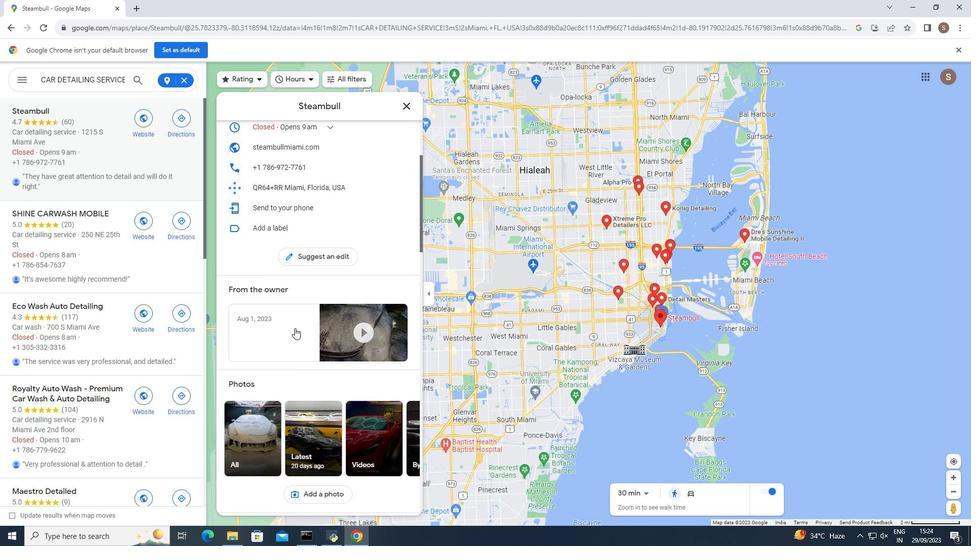 
Action: Mouse scrolled (294, 328) with delta (0, 0)
Screenshot: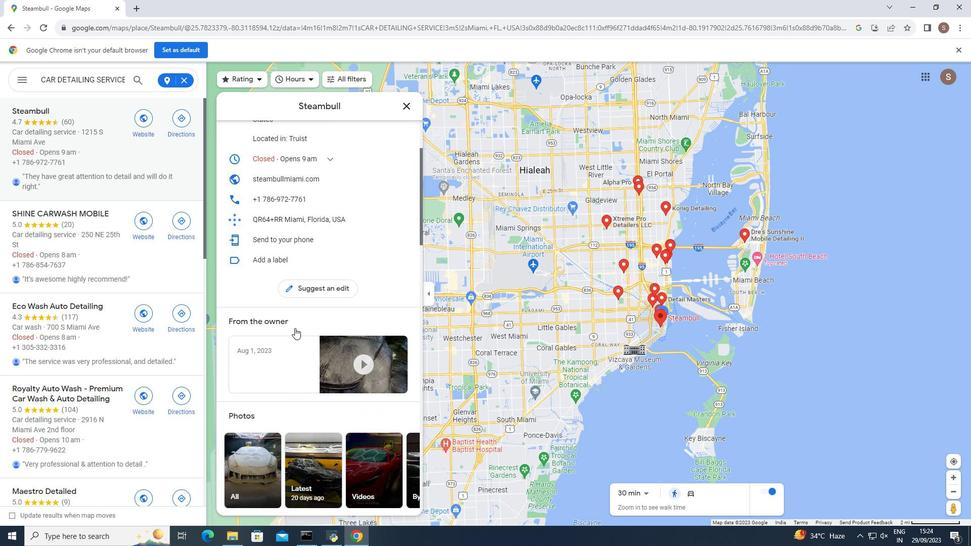 
Action: Mouse scrolled (294, 328) with delta (0, 0)
Screenshot: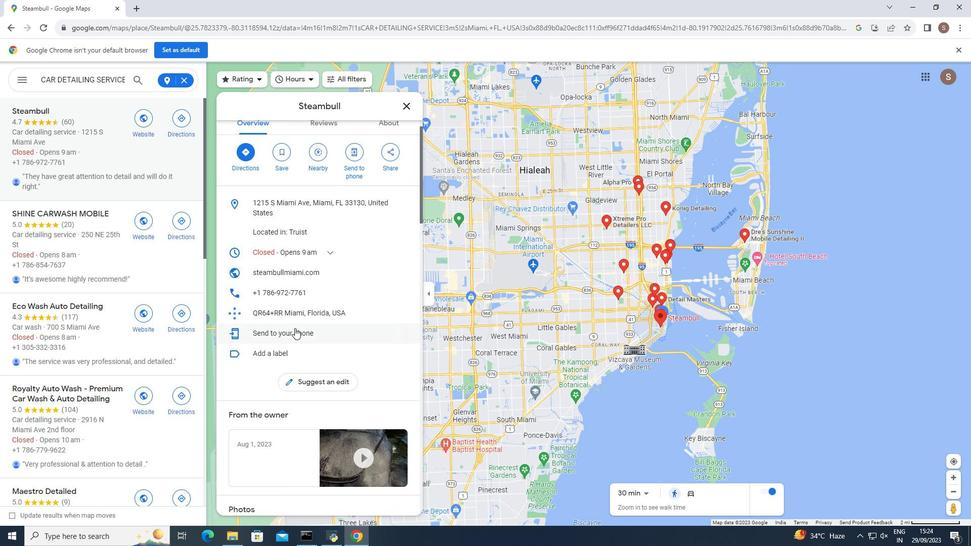 
Action: Mouse scrolled (294, 328) with delta (0, 0)
Screenshot: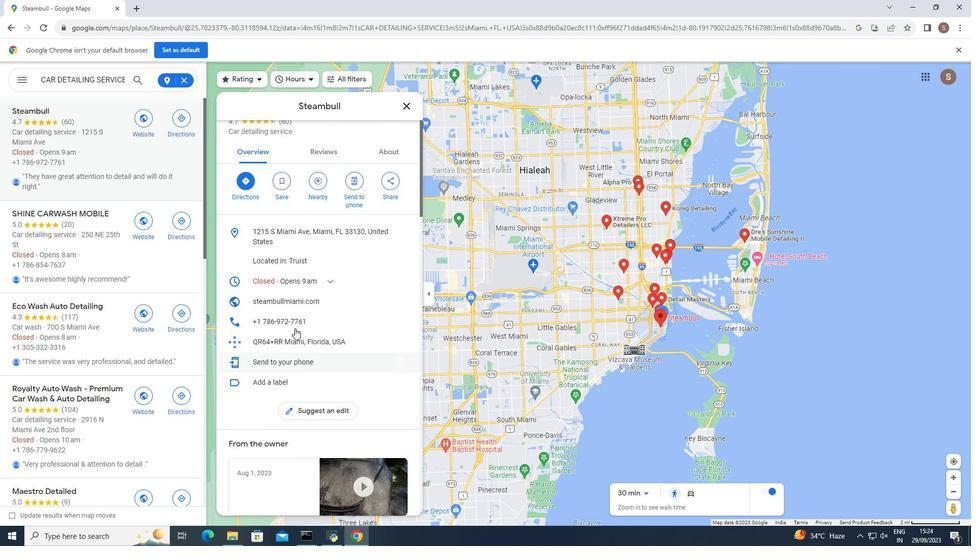 
Action: Mouse scrolled (294, 328) with delta (0, 0)
Screenshot: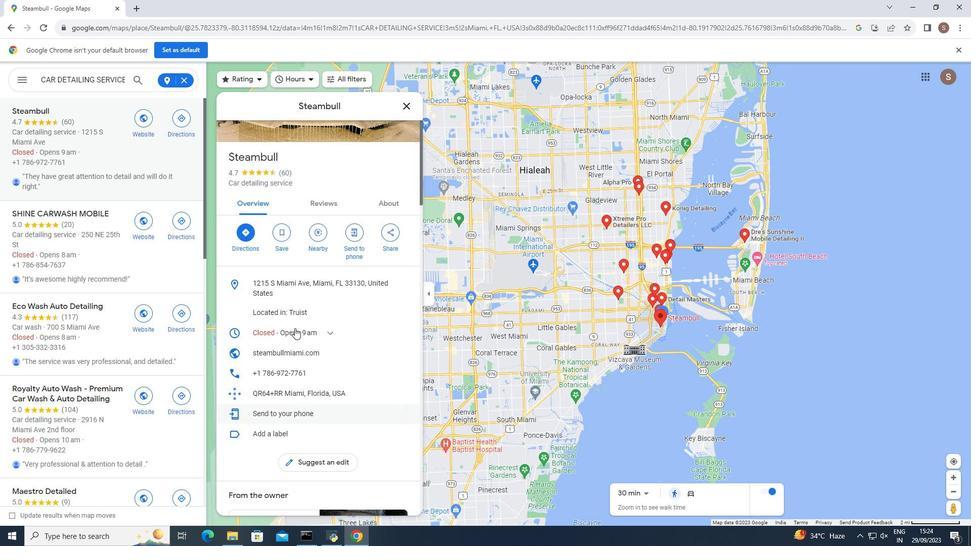 
Action: Mouse scrolled (294, 328) with delta (0, 0)
Screenshot: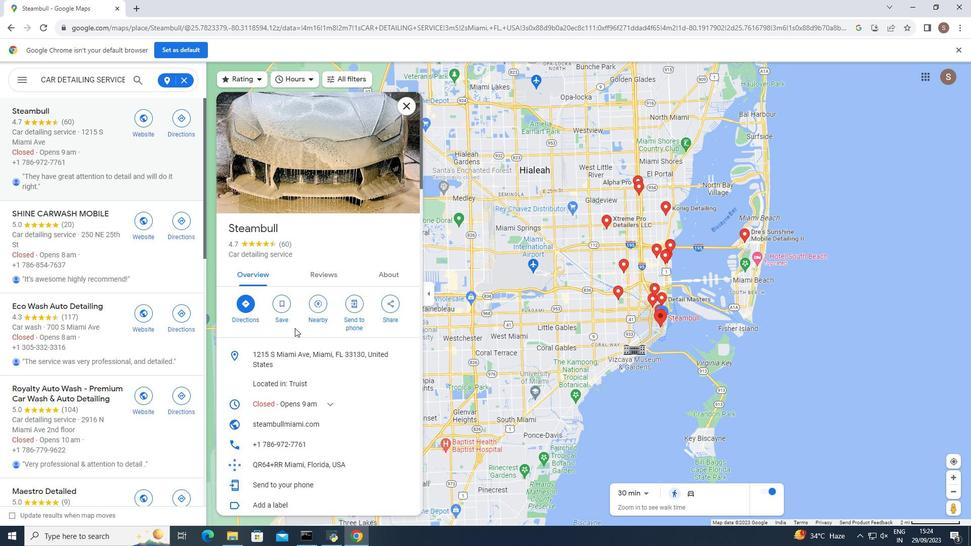 
Action: Mouse scrolled (294, 328) with delta (0, 0)
Screenshot: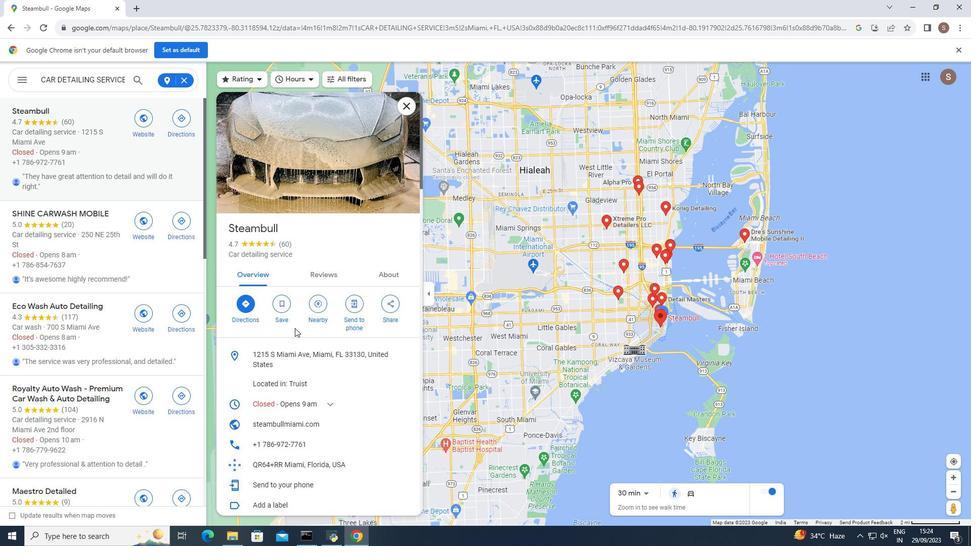 
Action: Mouse scrolled (294, 328) with delta (0, 0)
Screenshot: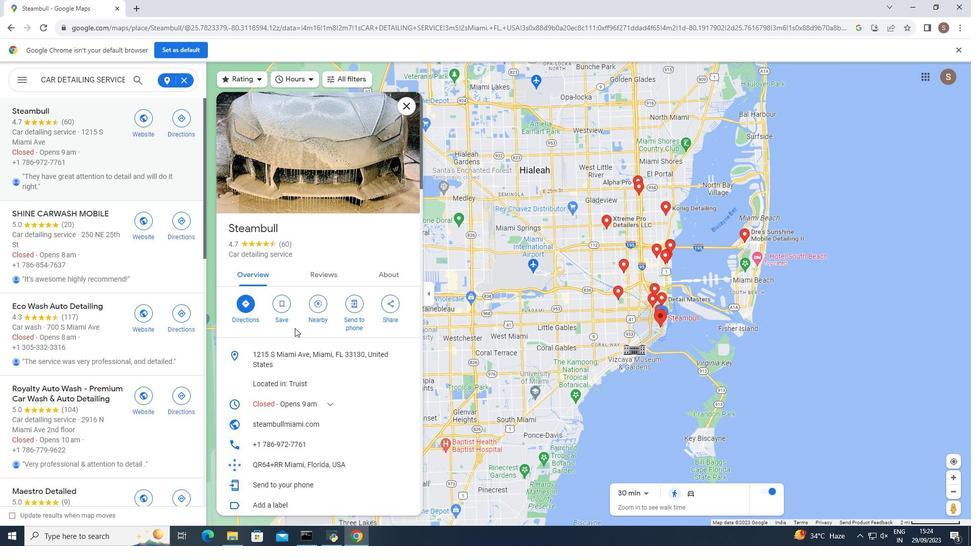 
Action: Mouse moved to (408, 104)
Screenshot: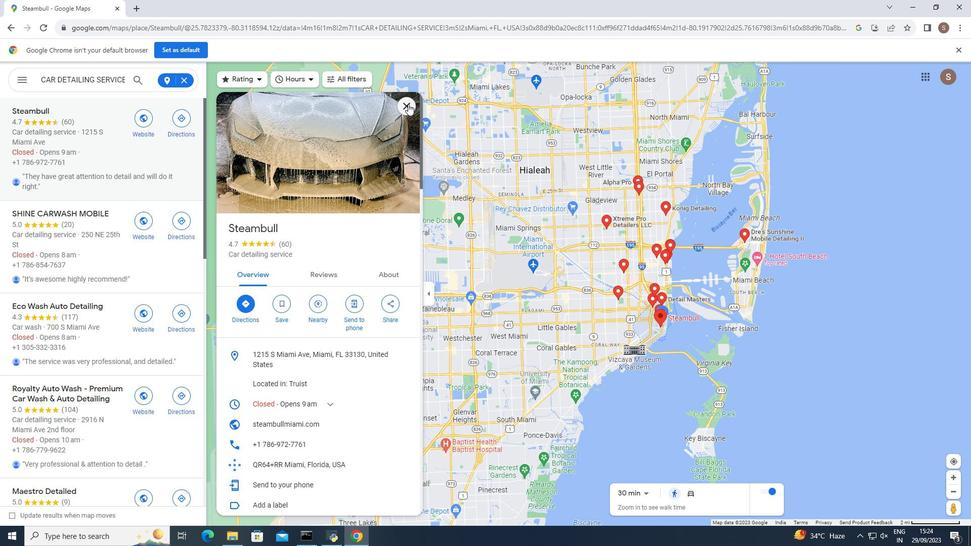
Action: Mouse pressed left at (408, 104)
Screenshot: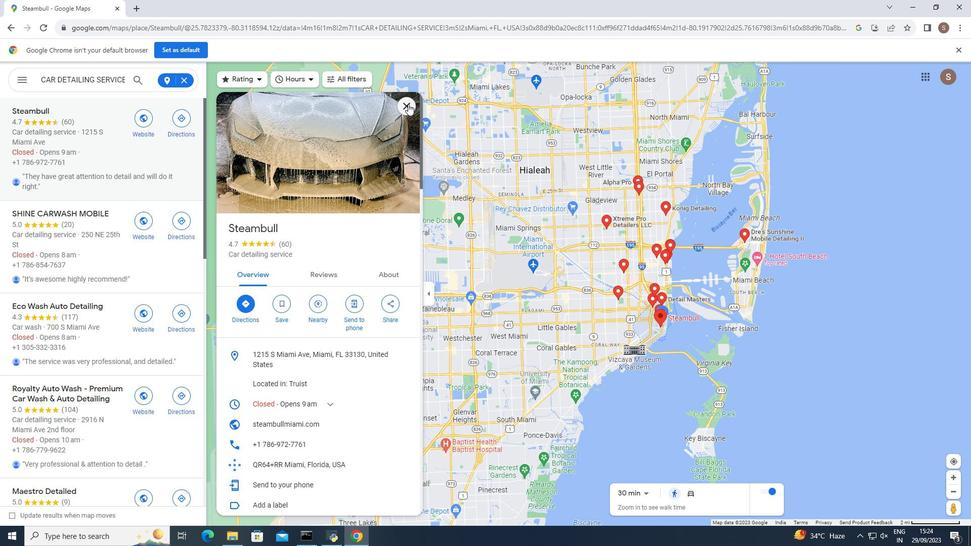 
Action: Mouse moved to (81, 211)
Screenshot: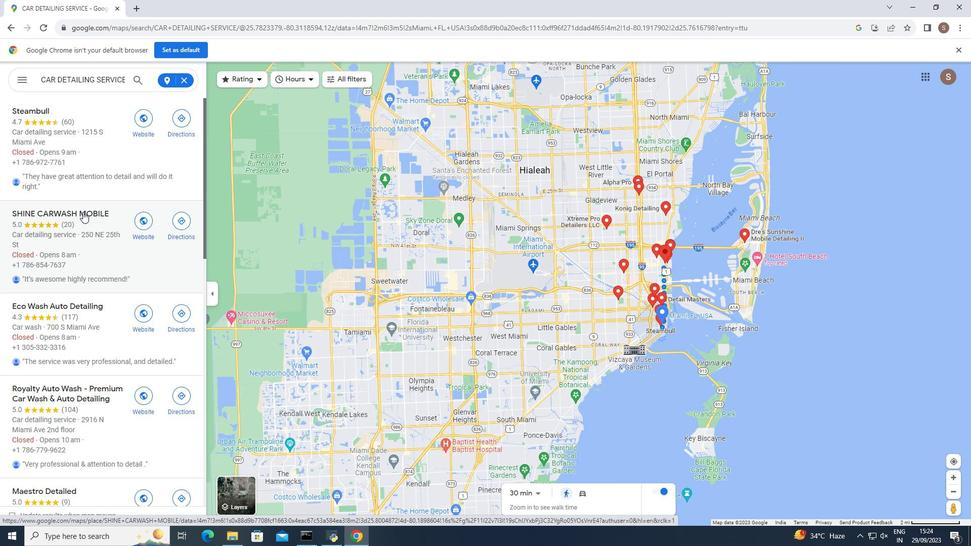 
Action: Mouse pressed left at (81, 211)
Screenshot: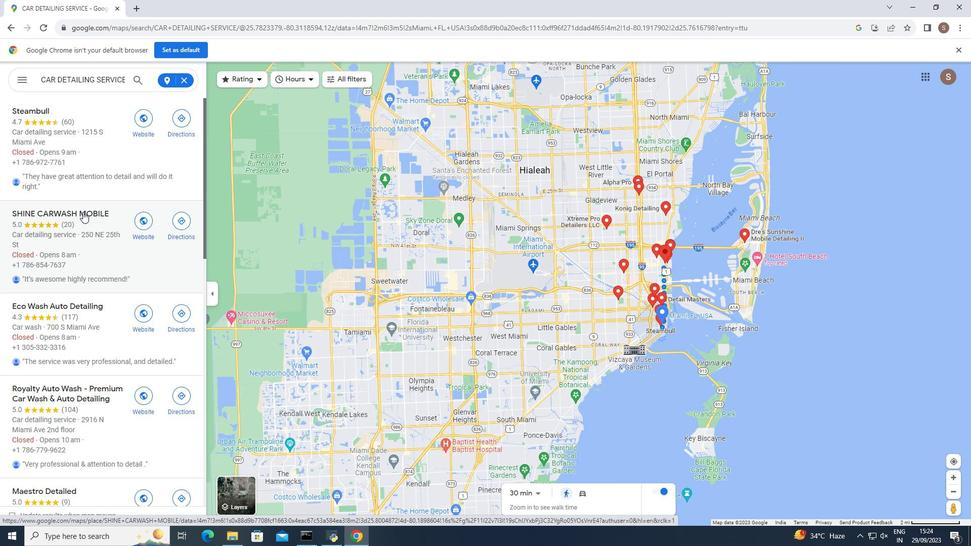 
Action: Mouse moved to (309, 350)
Screenshot: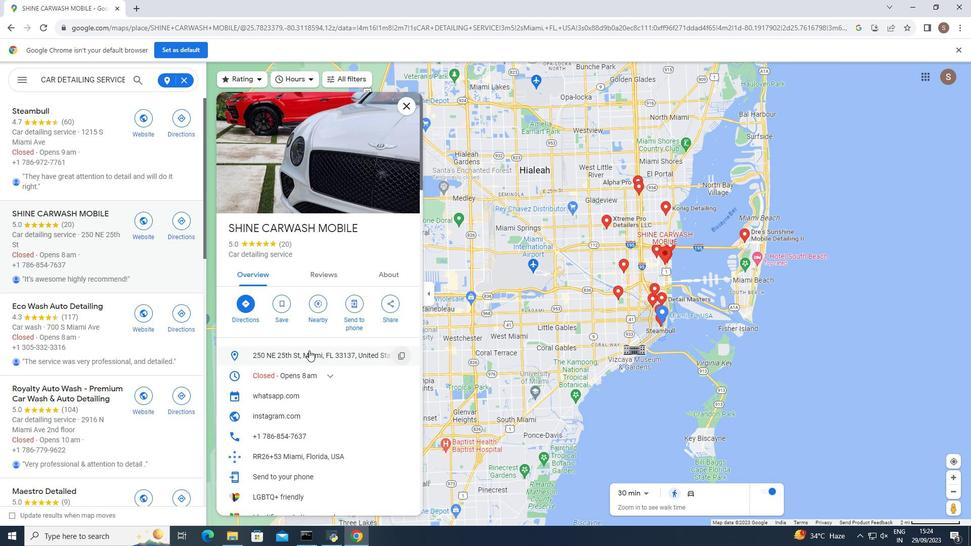 
Action: Mouse scrolled (309, 350) with delta (0, 0)
Screenshot: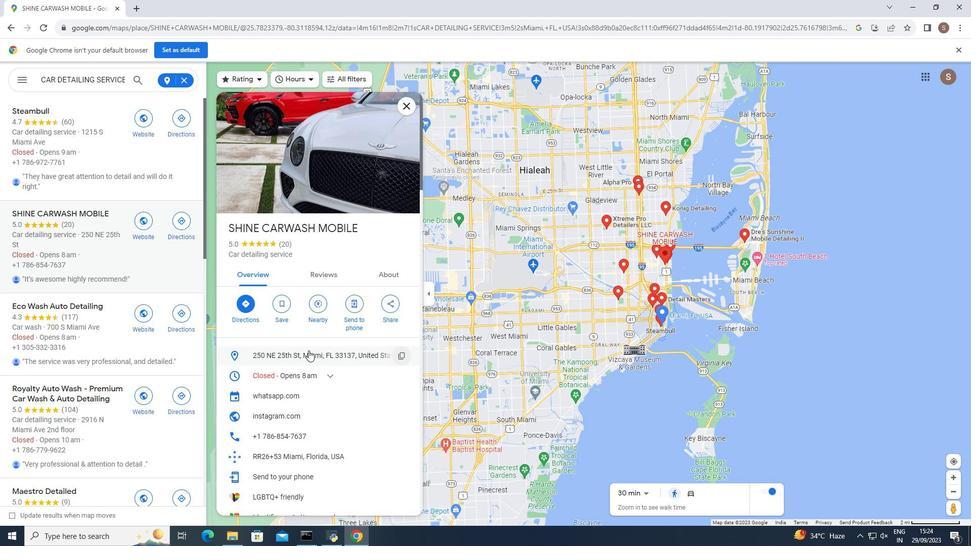 
Action: Mouse moved to (319, 316)
Screenshot: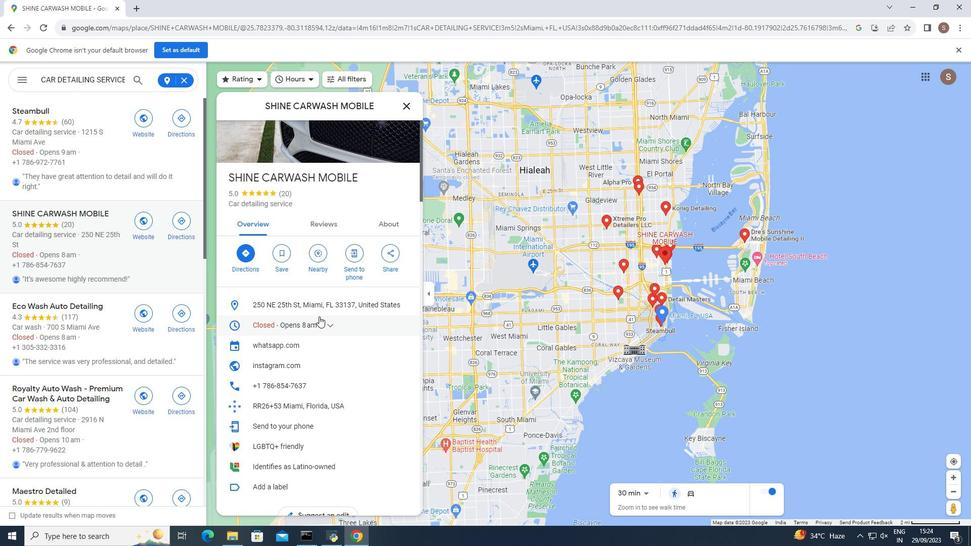 
Action: Mouse scrolled (319, 316) with delta (0, 0)
Screenshot: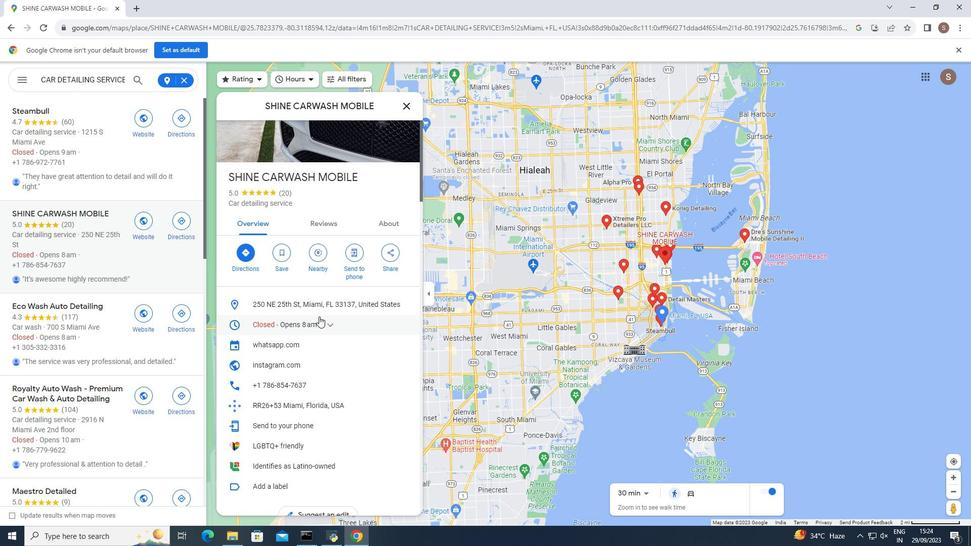 
Action: Mouse scrolled (319, 316) with delta (0, 0)
Screenshot: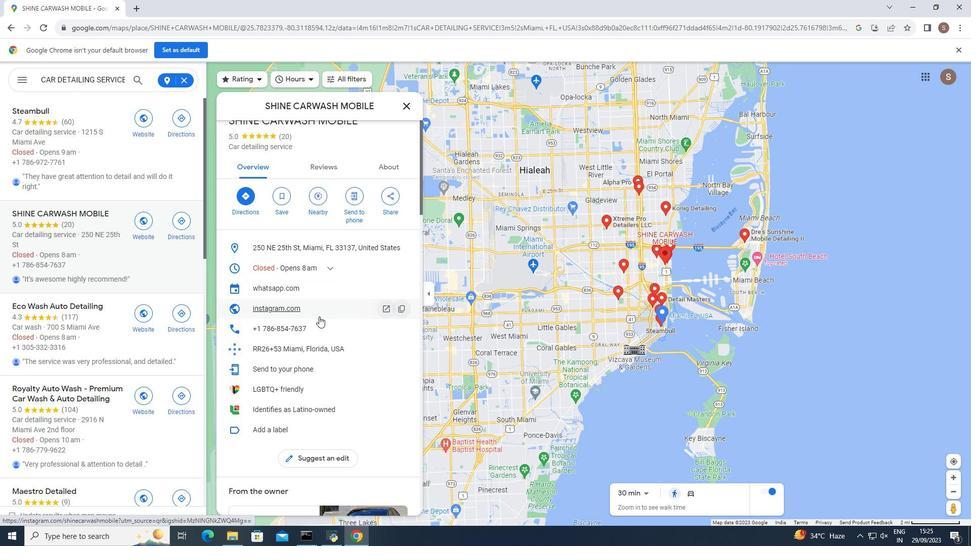 
Action: Mouse moved to (319, 316)
Screenshot: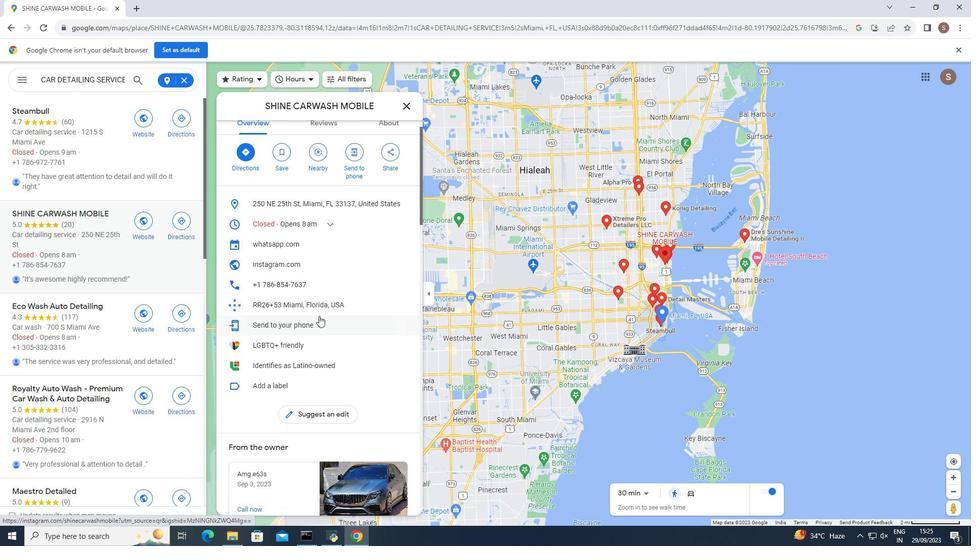 
Action: Mouse scrolled (319, 315) with delta (0, 0)
Screenshot: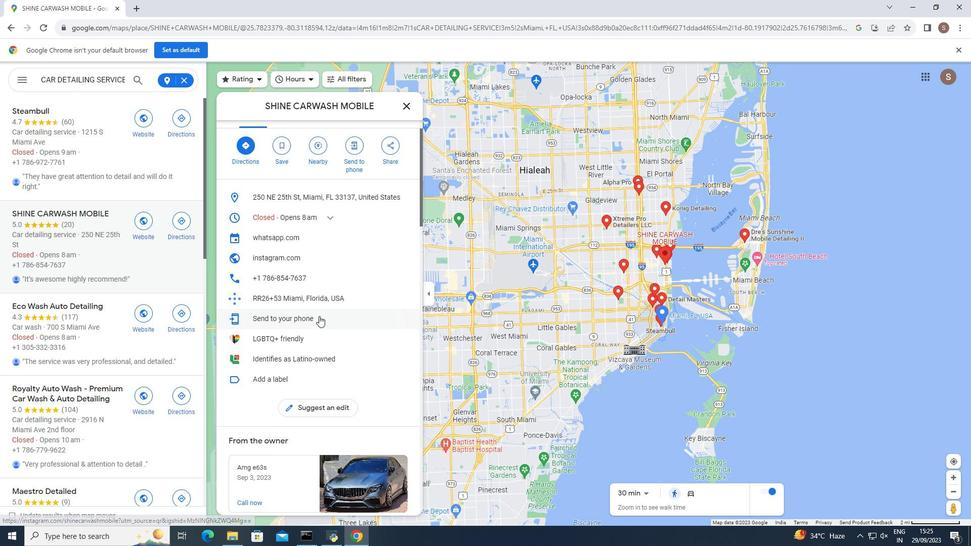 
Action: Mouse moved to (318, 316)
Screenshot: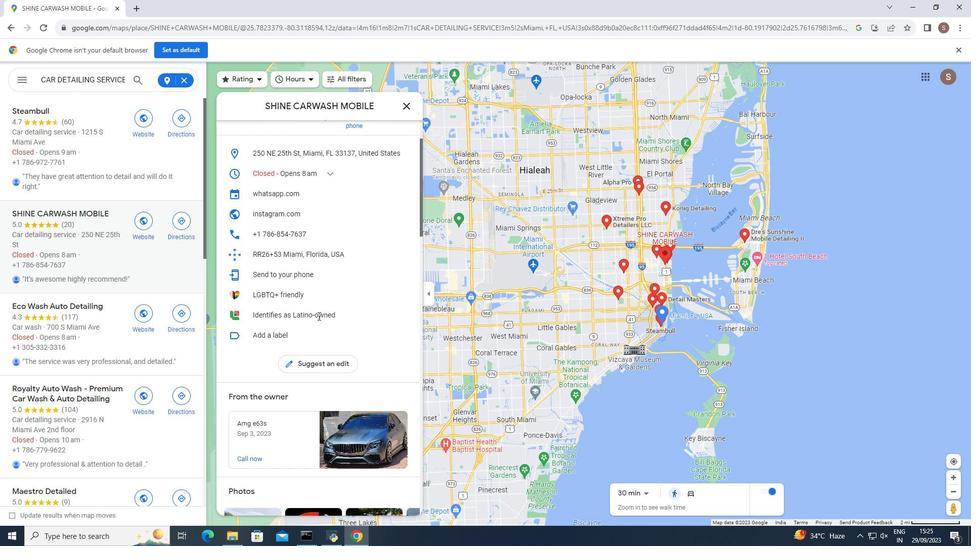 
Action: Mouse scrolled (318, 315) with delta (0, 0)
Screenshot: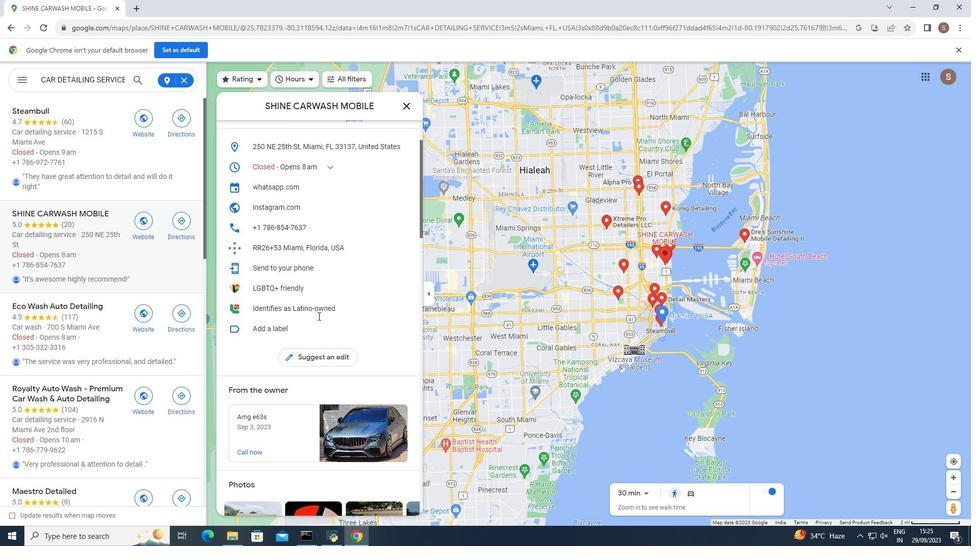 
Action: Mouse scrolled (318, 315) with delta (0, 0)
Screenshot: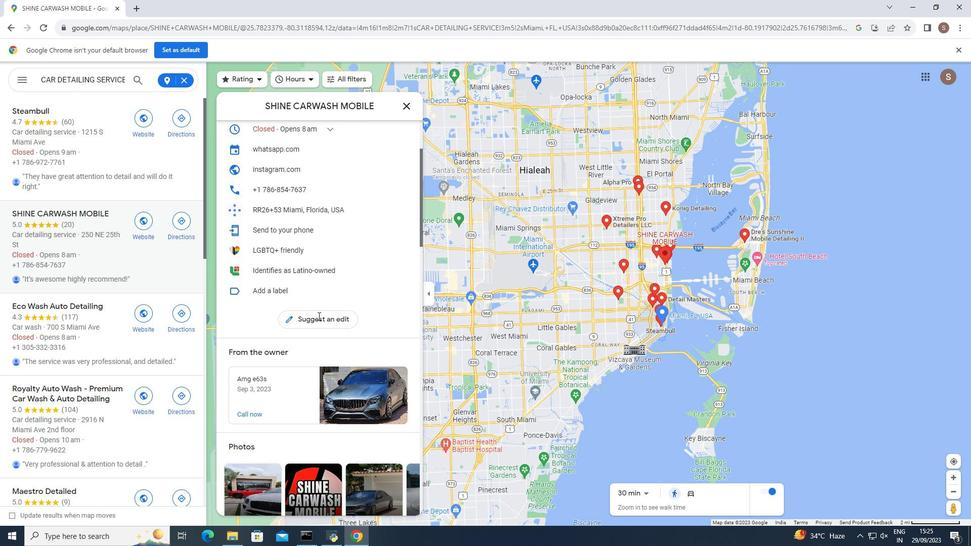 
Action: Mouse scrolled (318, 315) with delta (0, 0)
Screenshot: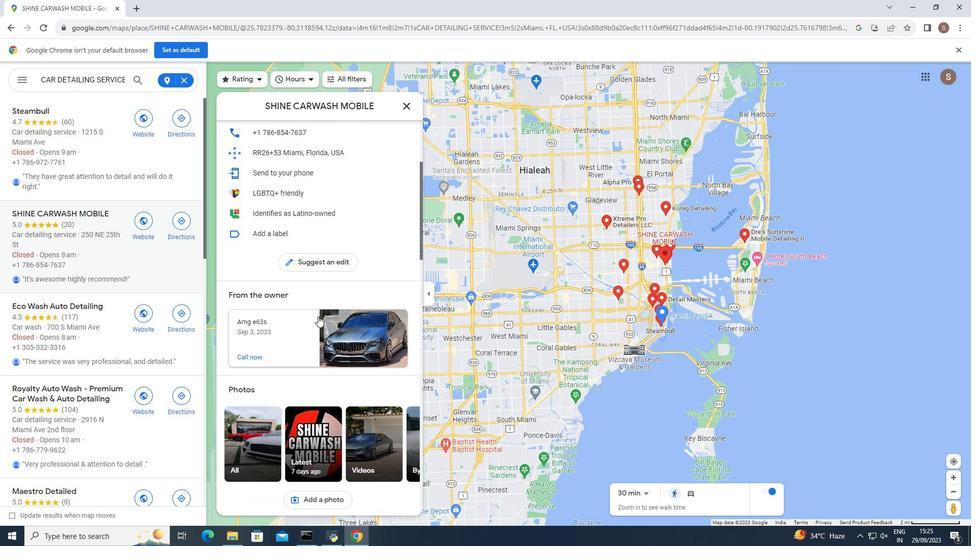 
Action: Mouse moved to (317, 316)
Screenshot: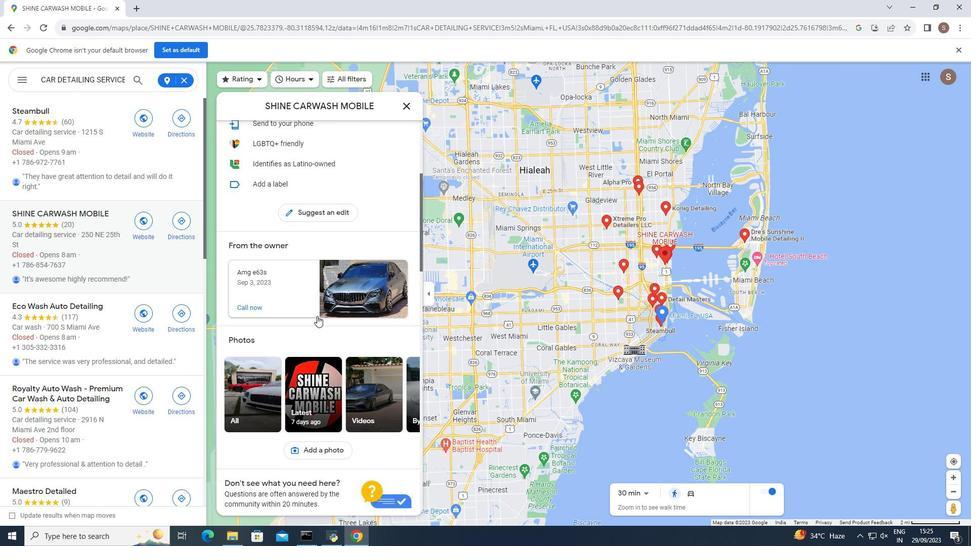 
Action: Mouse scrolled (317, 315) with delta (0, 0)
Screenshot: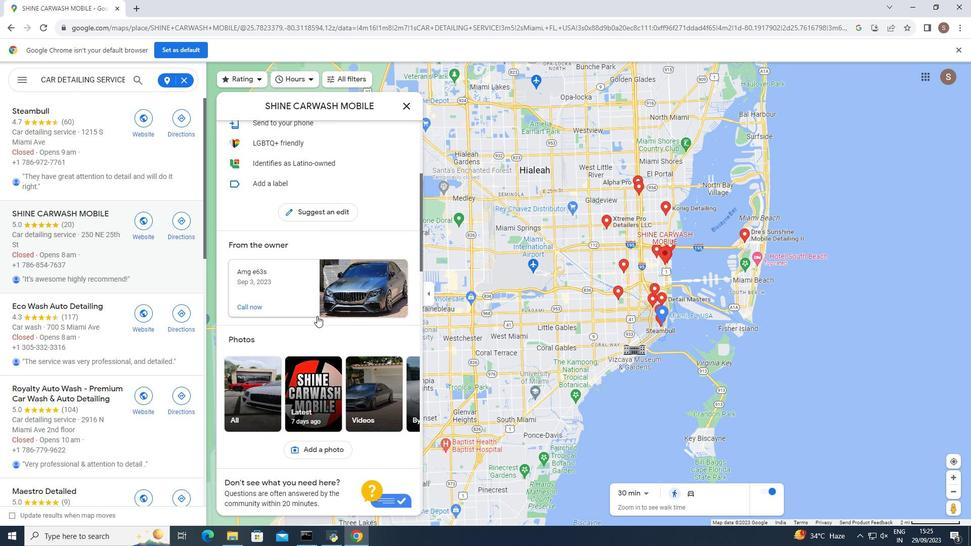
Action: Mouse scrolled (317, 315) with delta (0, 0)
Screenshot: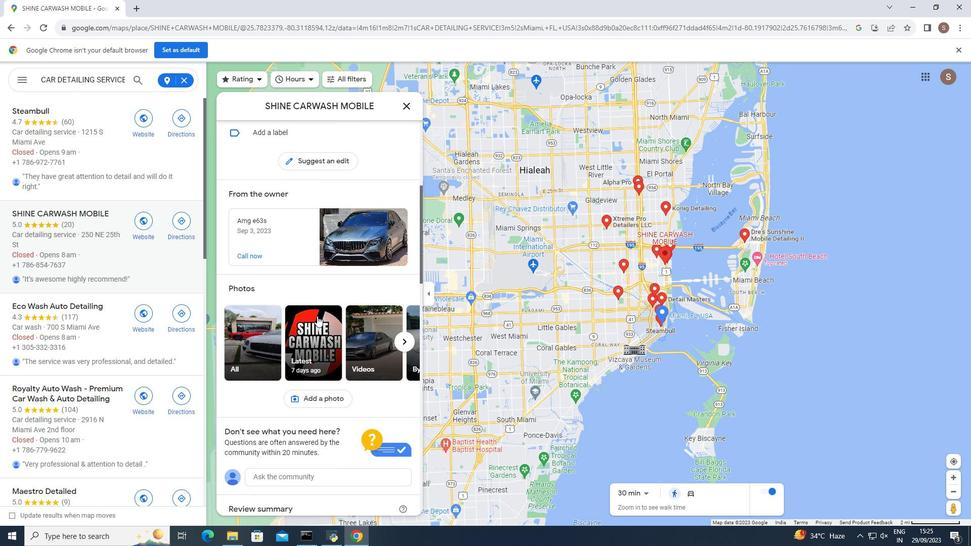 
Action: Mouse scrolled (317, 315) with delta (0, 0)
Screenshot: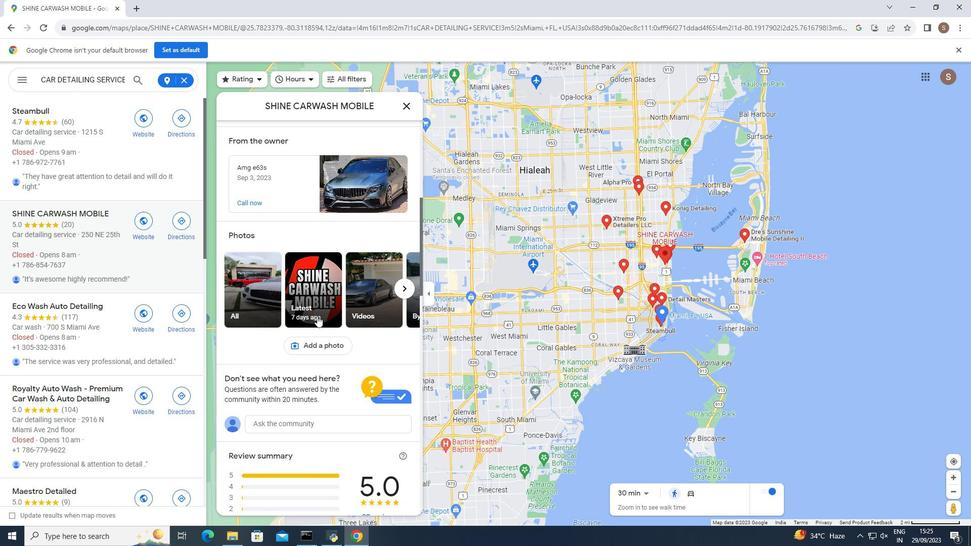 
Action: Mouse scrolled (317, 315) with delta (0, 0)
Screenshot: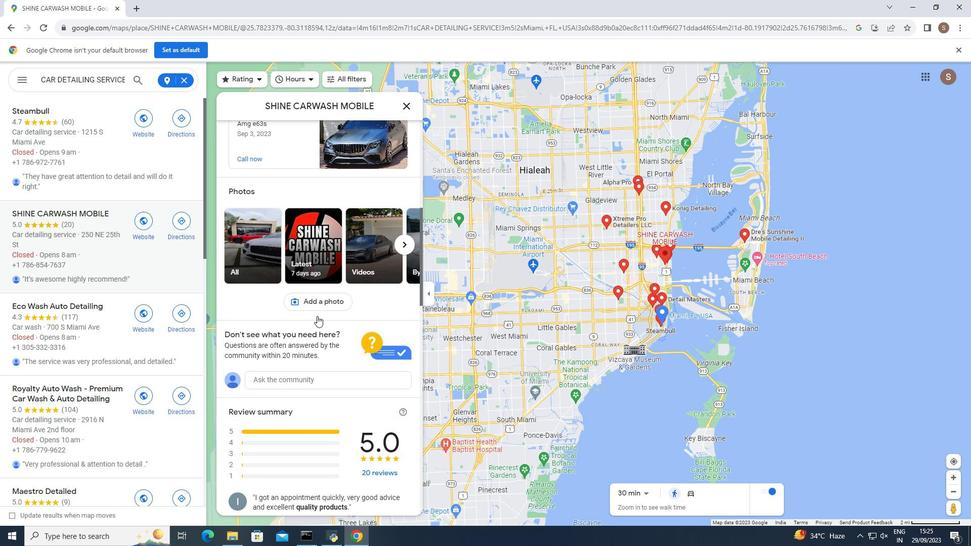 
Action: Mouse moved to (316, 316)
Screenshot: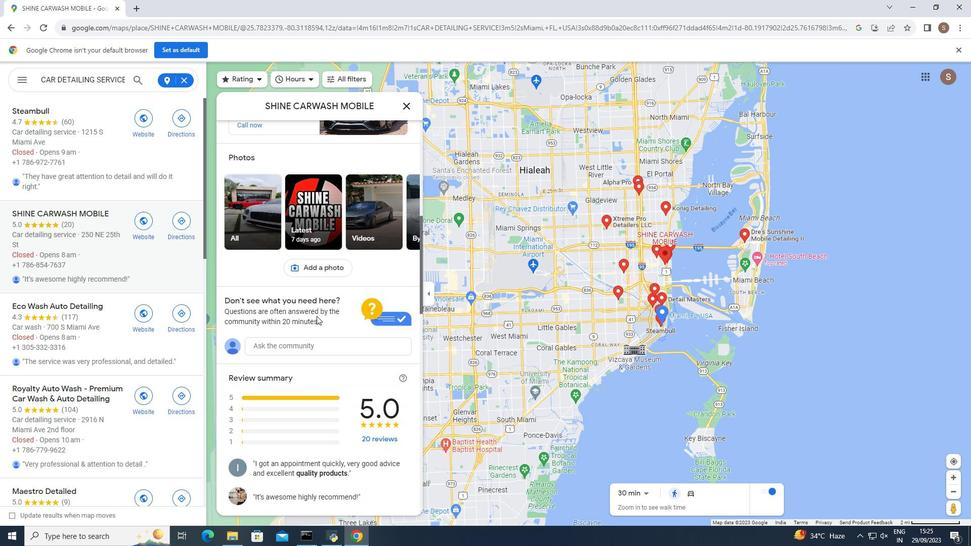 
Action: Mouse scrolled (316, 315) with delta (0, 0)
Screenshot: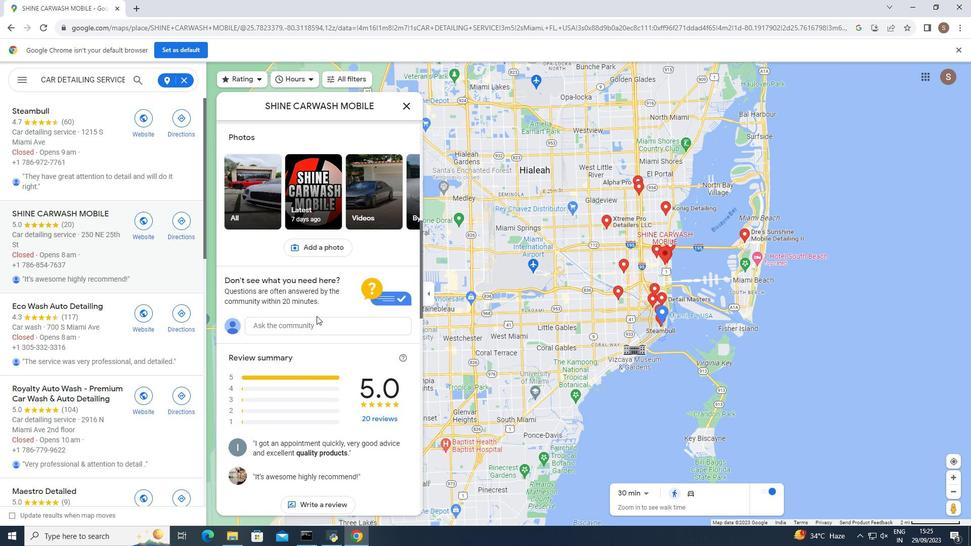 
Action: Mouse scrolled (316, 315) with delta (0, 0)
Screenshot: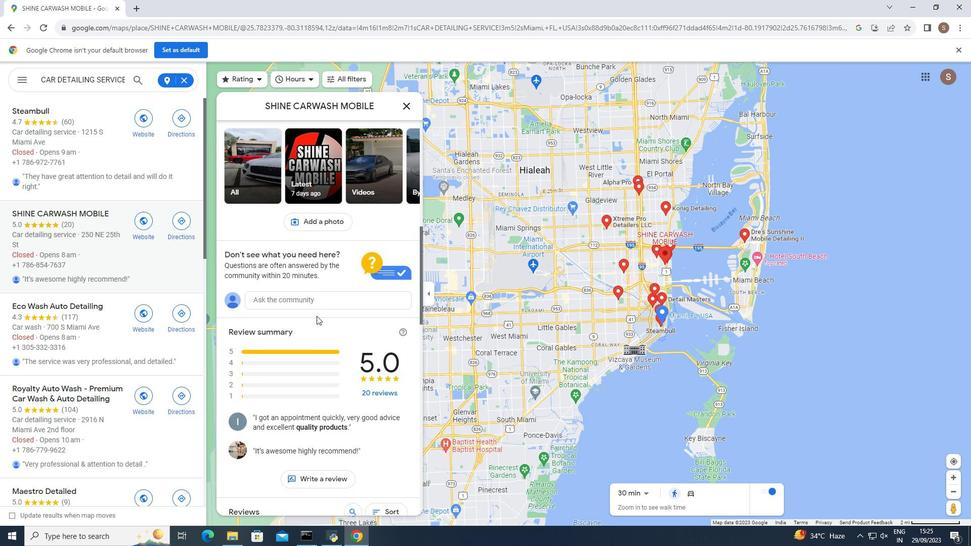 
Action: Mouse scrolled (316, 315) with delta (0, 0)
Screenshot: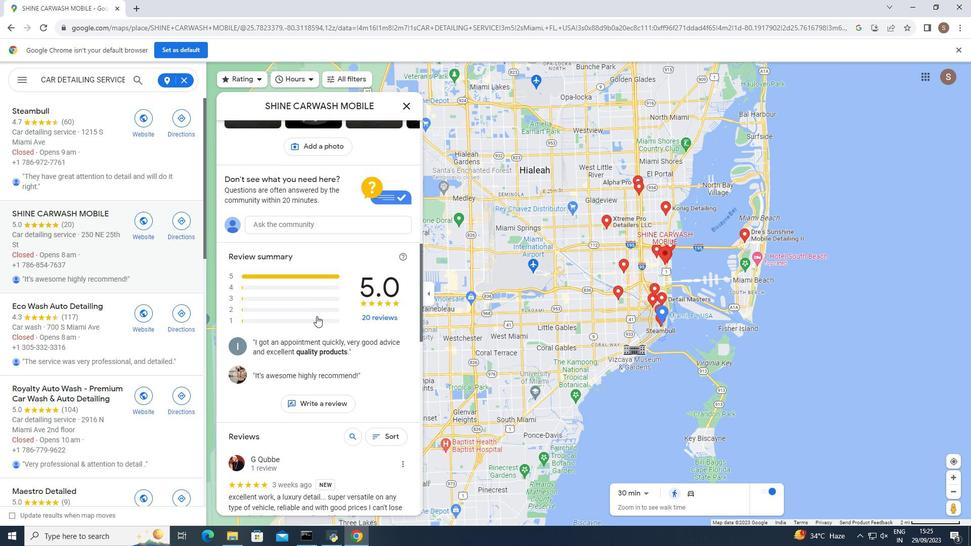 
Action: Mouse scrolled (316, 315) with delta (0, 0)
Screenshot: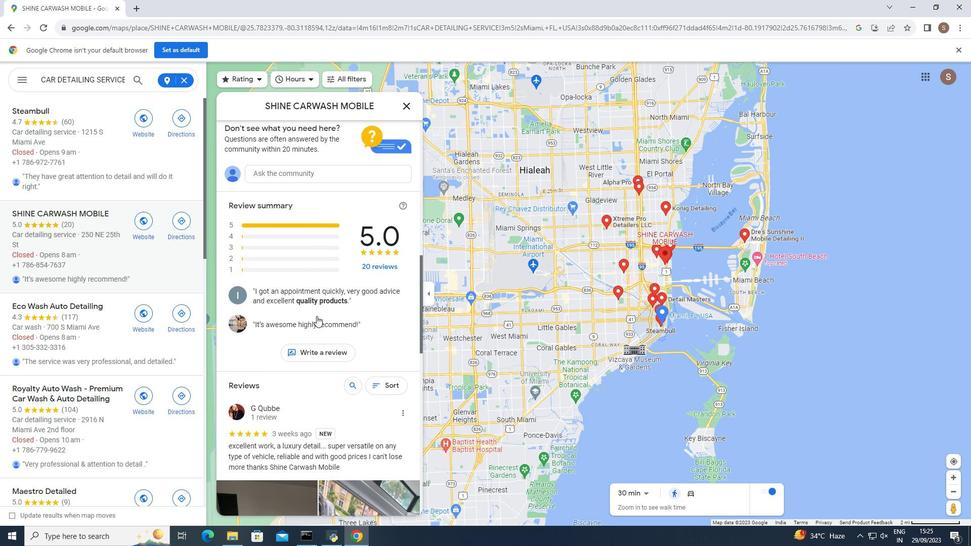
Action: Mouse scrolled (316, 315) with delta (0, 0)
Screenshot: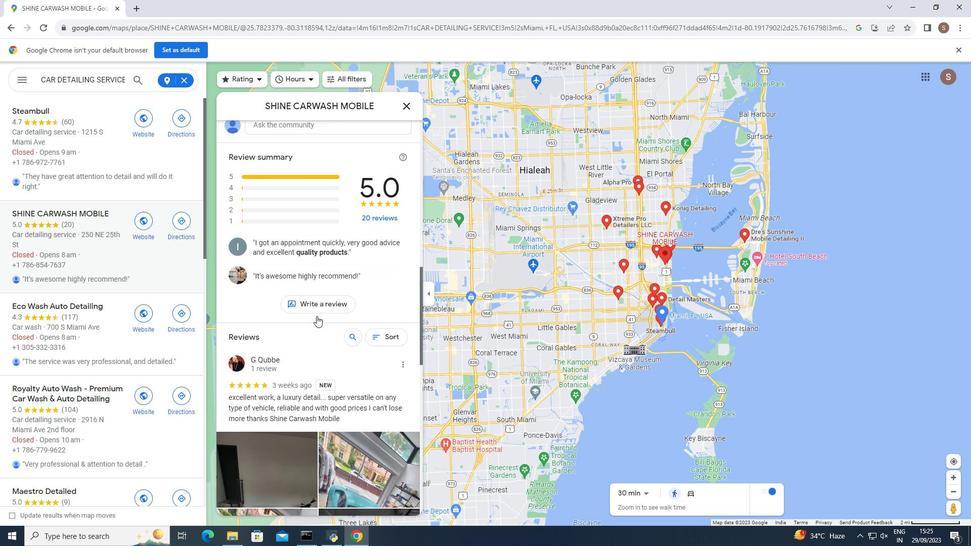 
Action: Mouse scrolled (316, 315) with delta (0, 0)
Screenshot: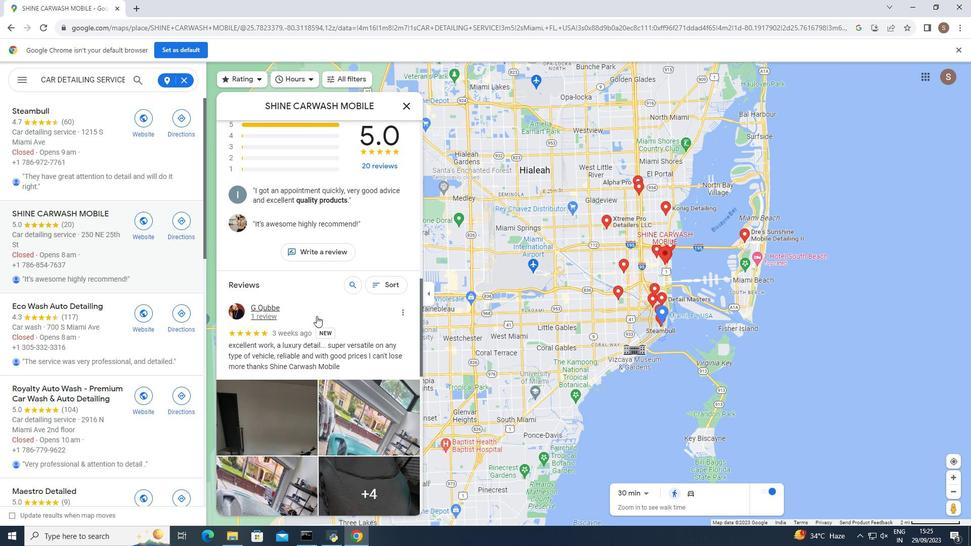 
Action: Mouse moved to (351, 307)
Screenshot: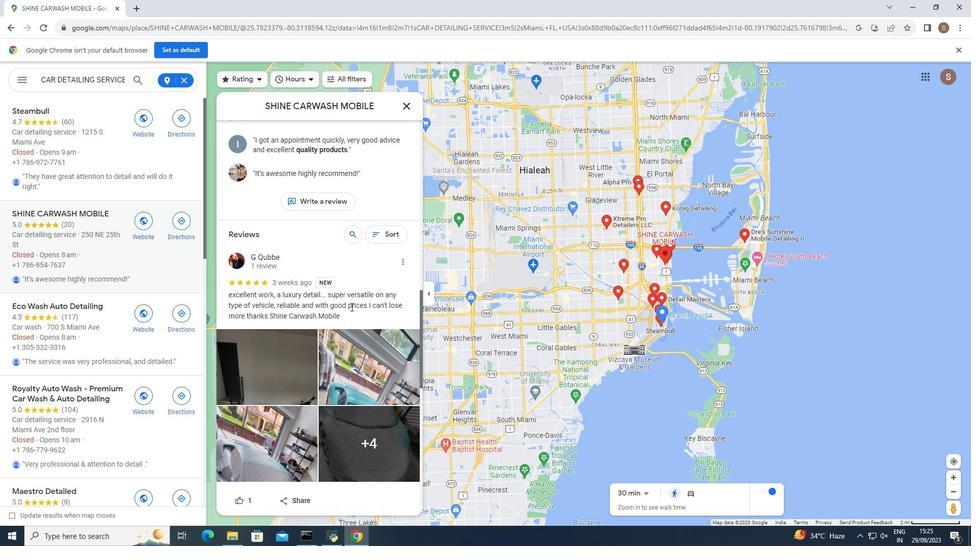 
Action: Mouse scrolled (351, 306) with delta (0, 0)
Screenshot: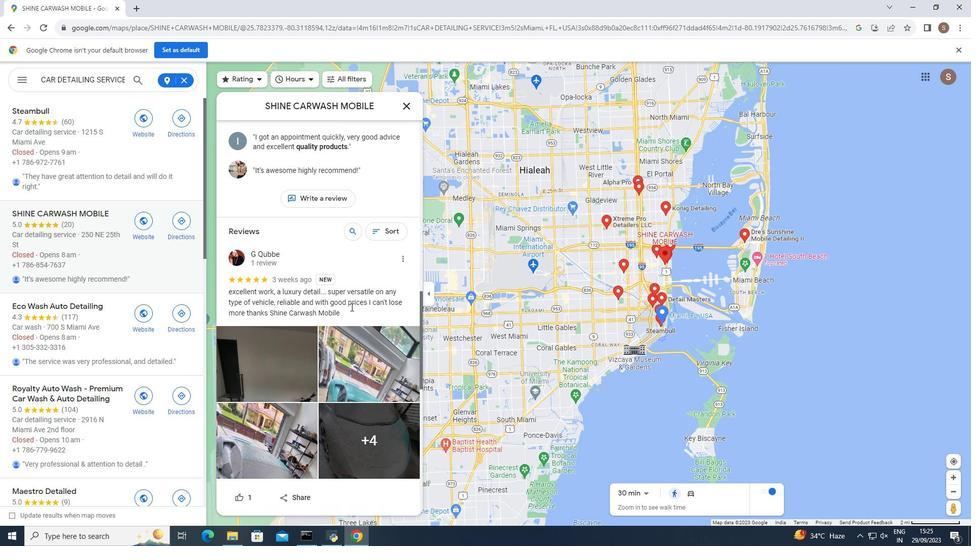 
Action: Mouse scrolled (351, 306) with delta (0, 0)
Screenshot: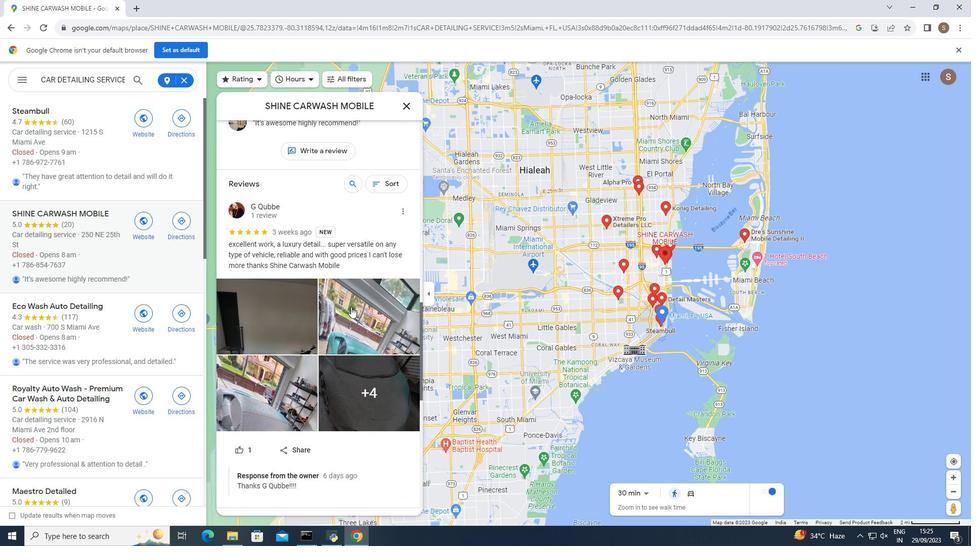 
Action: Mouse scrolled (351, 306) with delta (0, 0)
Screenshot: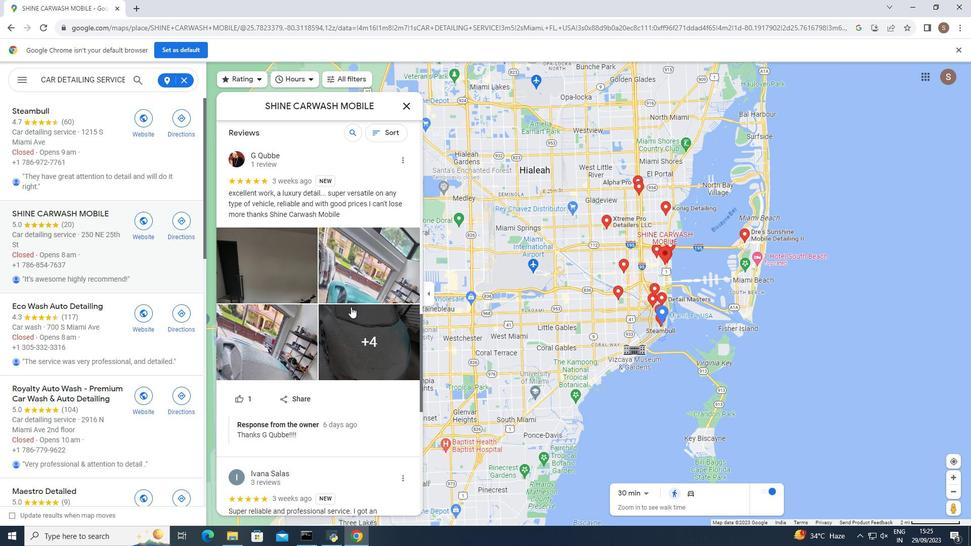 
Action: Mouse scrolled (351, 306) with delta (0, 0)
Screenshot: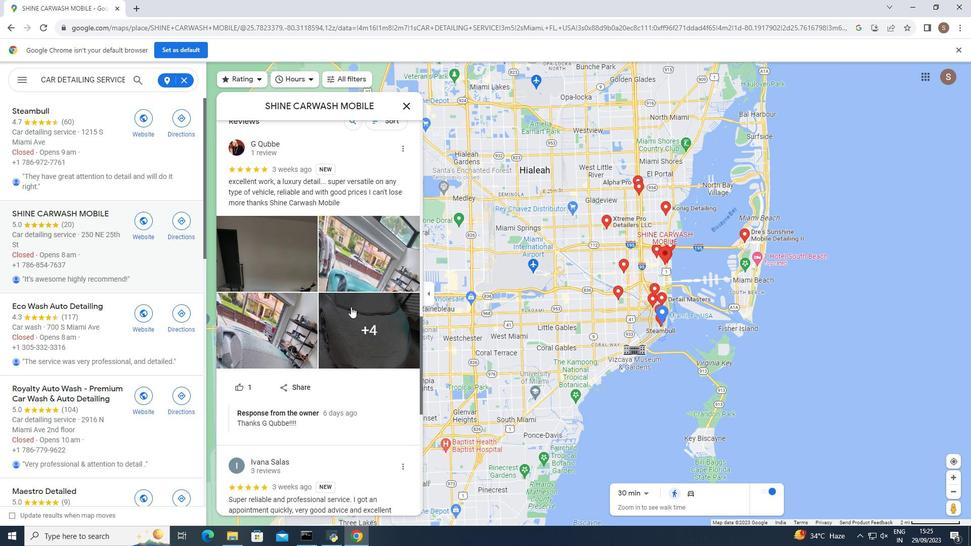 
Action: Mouse scrolled (351, 306) with delta (0, 0)
Screenshot: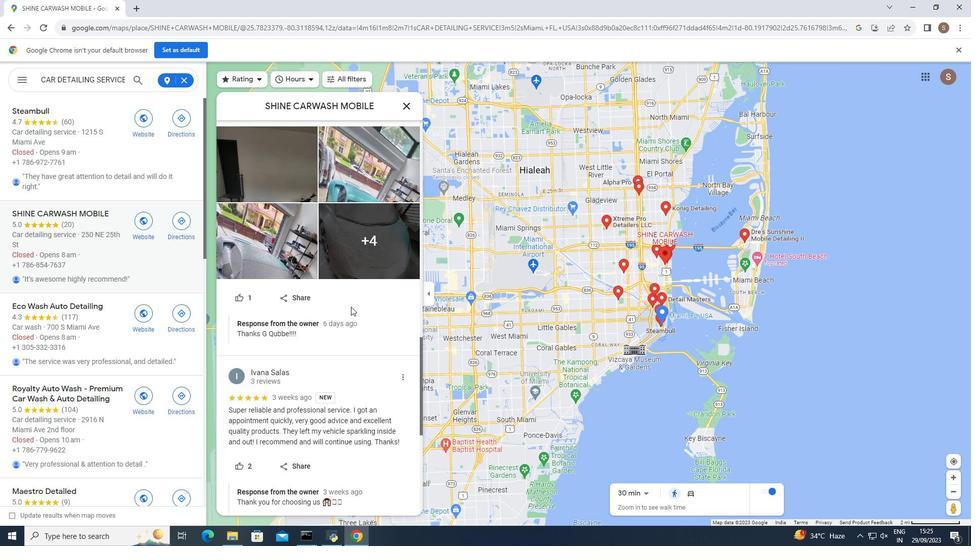 
Action: Mouse scrolled (351, 306) with delta (0, 0)
Screenshot: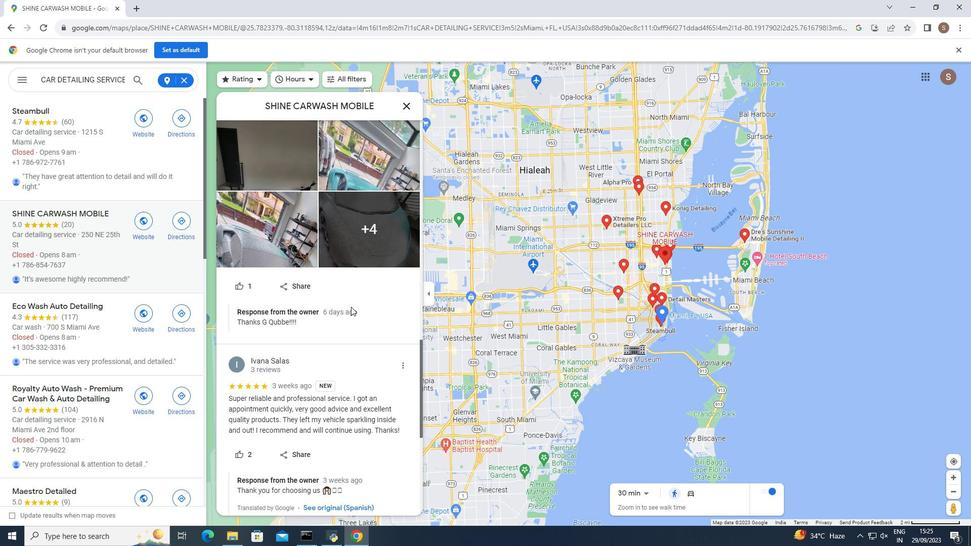 
Action: Mouse scrolled (351, 306) with delta (0, 0)
Screenshot: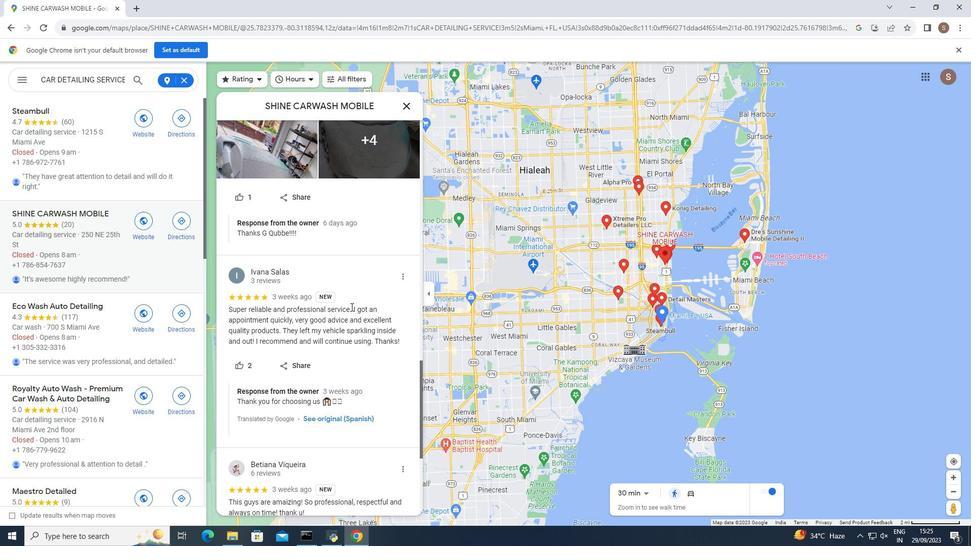 
Action: Mouse scrolled (351, 306) with delta (0, 0)
Screenshot: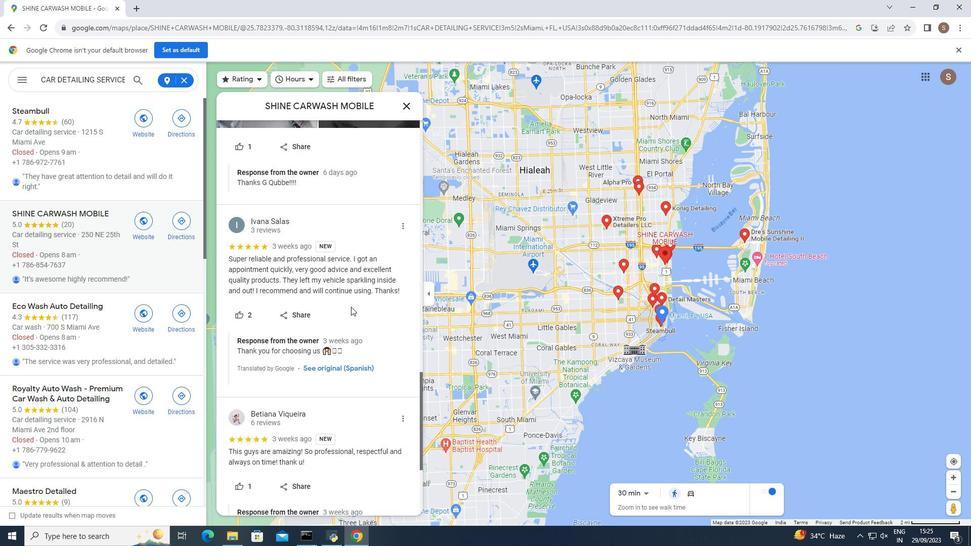 
Action: Mouse scrolled (351, 306) with delta (0, 0)
Screenshot: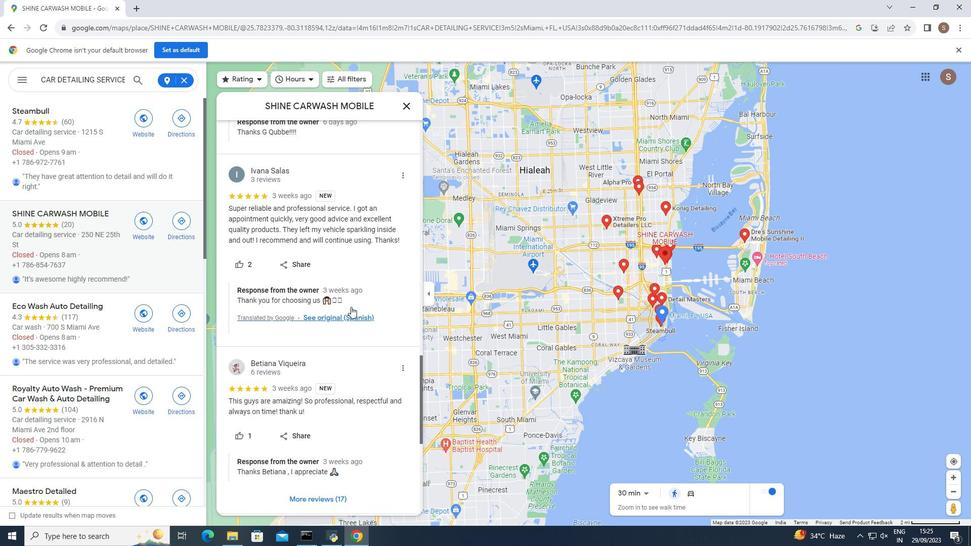 
Action: Mouse scrolled (351, 306) with delta (0, 0)
Screenshot: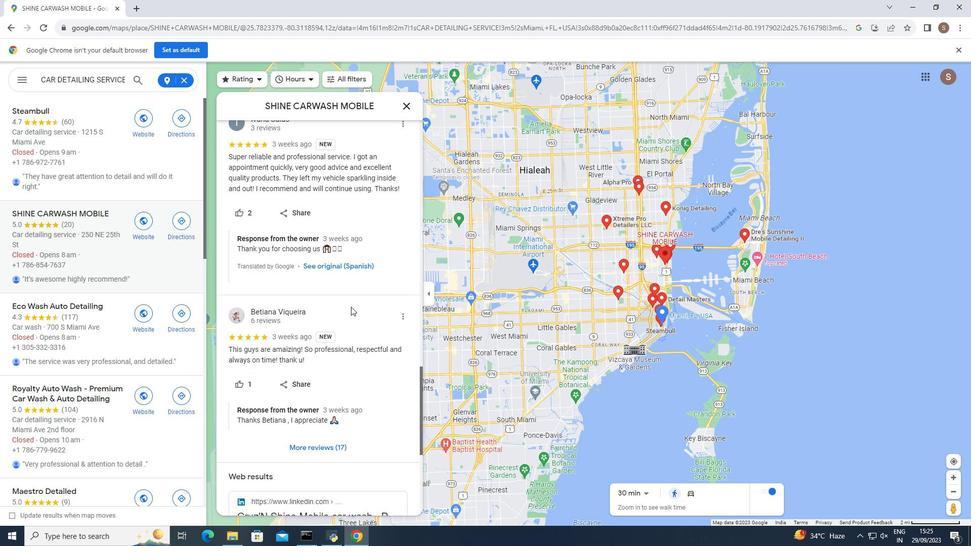 
Action: Mouse scrolled (351, 306) with delta (0, 0)
Screenshot: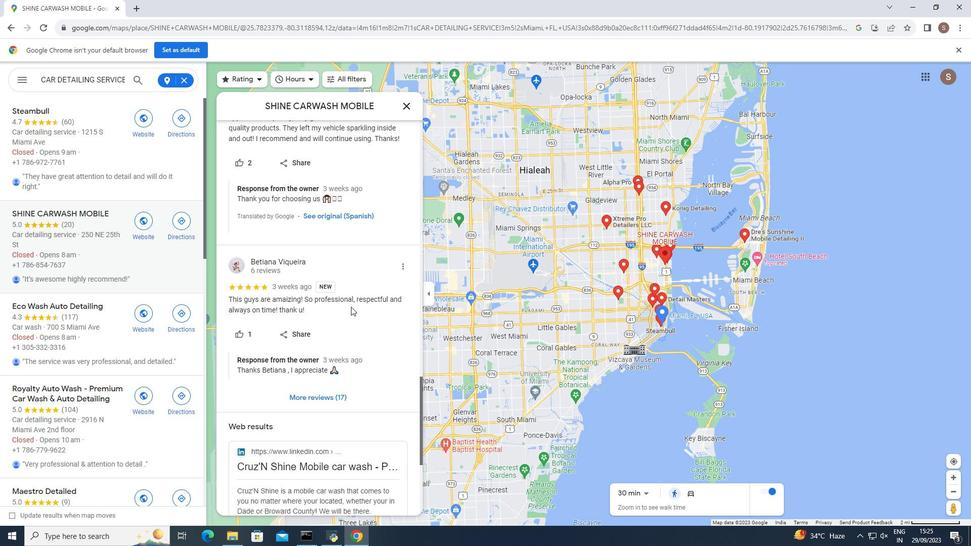 
Action: Mouse moved to (351, 307)
Screenshot: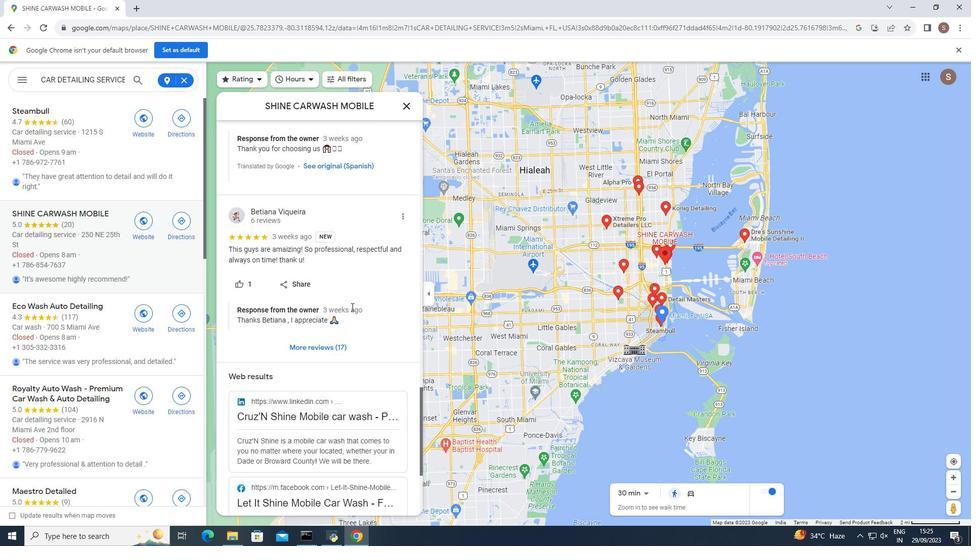 
Action: Mouse scrolled (351, 306) with delta (0, 0)
Screenshot: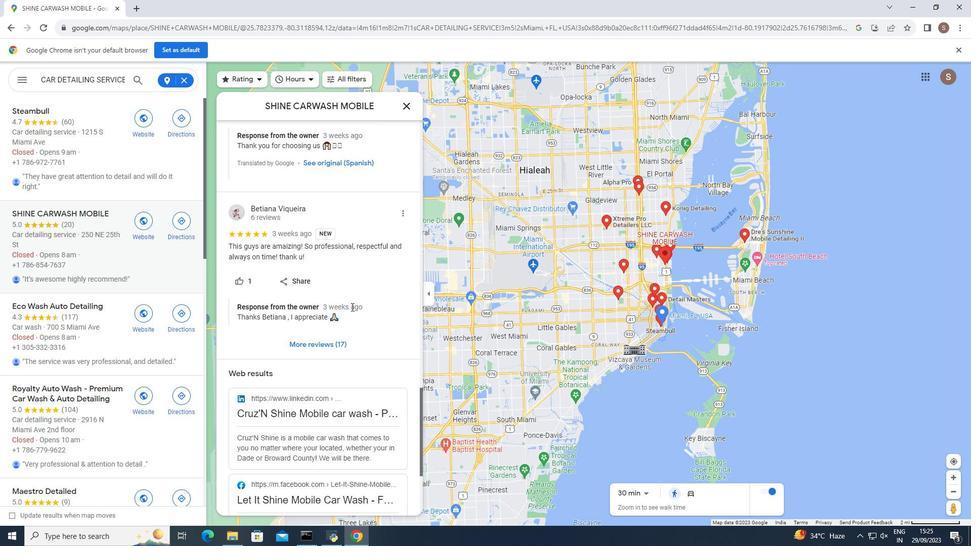 
Action: Mouse scrolled (351, 306) with delta (0, 0)
Screenshot: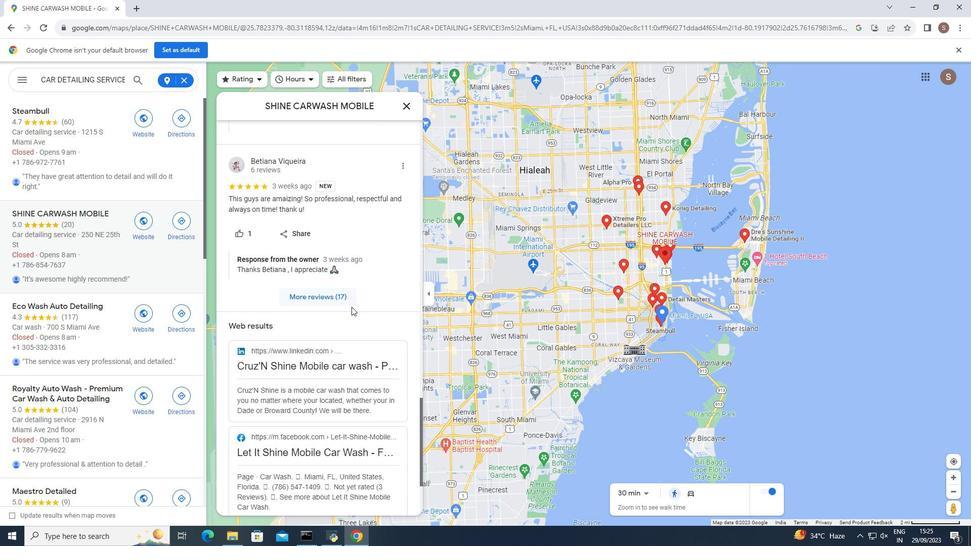 
Action: Mouse scrolled (351, 306) with delta (0, 0)
Screenshot: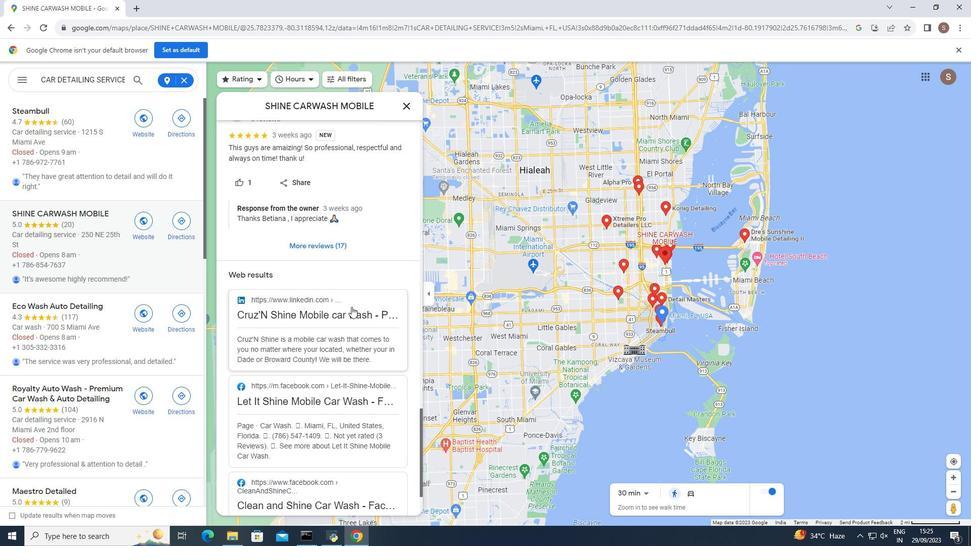
Action: Mouse moved to (405, 103)
Screenshot: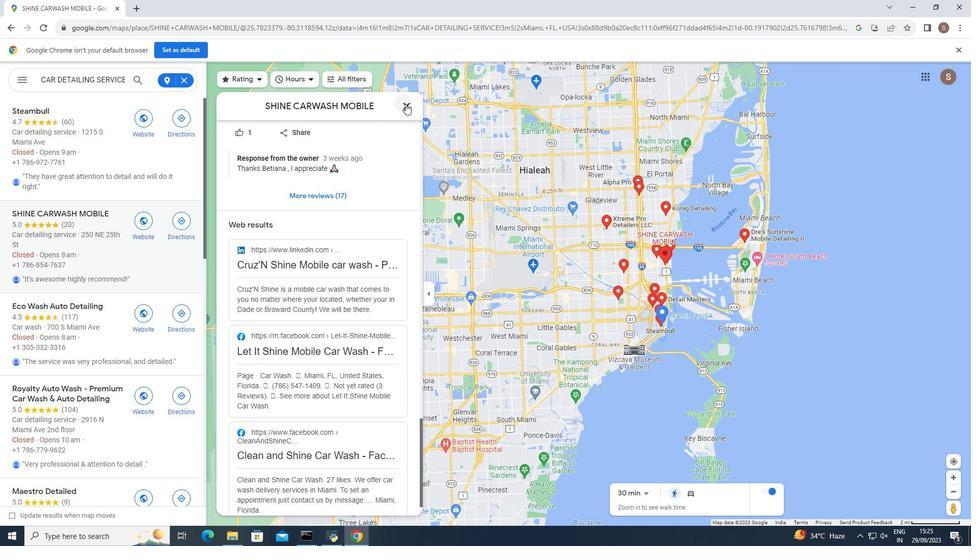 
Action: Mouse pressed left at (405, 103)
Screenshot: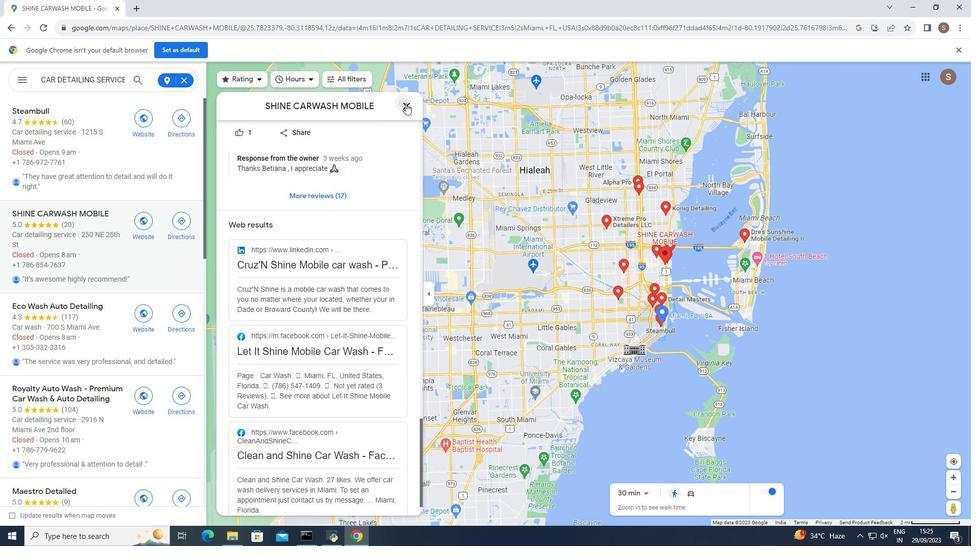 
Action: Mouse moved to (86, 303)
Screenshot: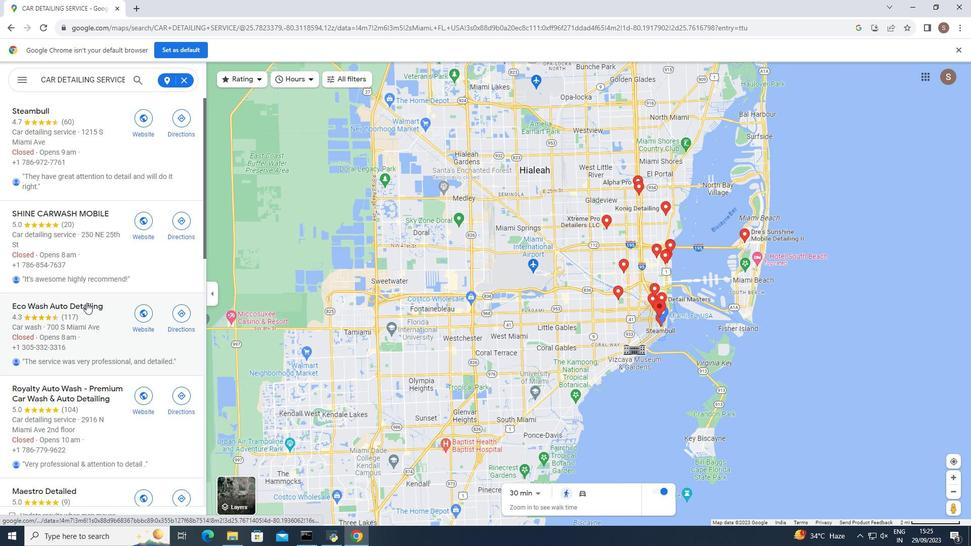 
Action: Mouse pressed left at (86, 303)
Screenshot: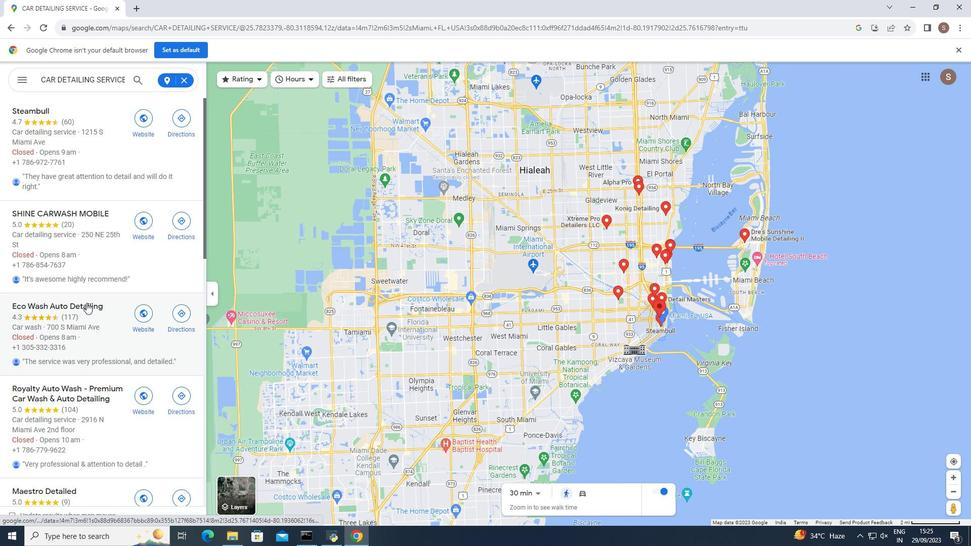 
Action: Mouse moved to (287, 388)
Screenshot: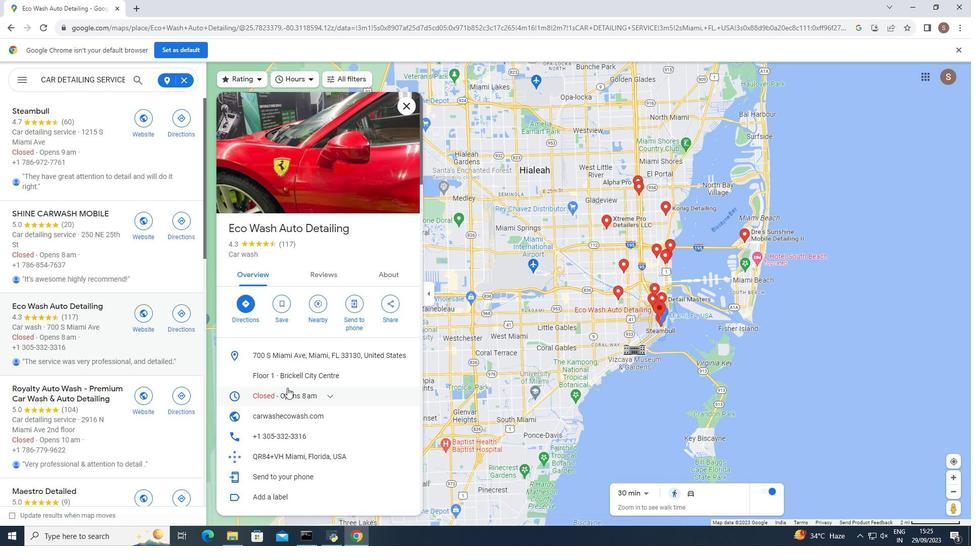 
Action: Mouse scrolled (287, 387) with delta (0, 0)
Screenshot: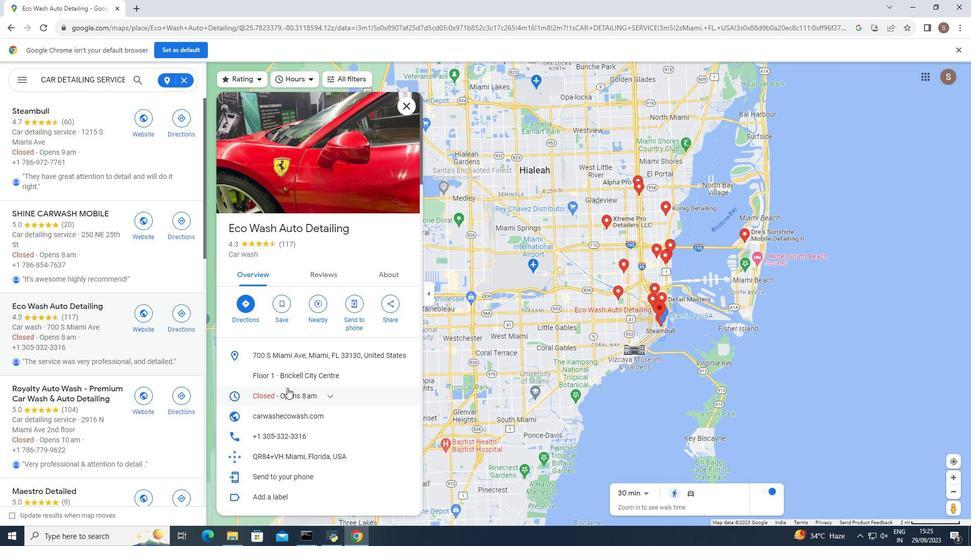
Action: Mouse moved to (316, 317)
Screenshot: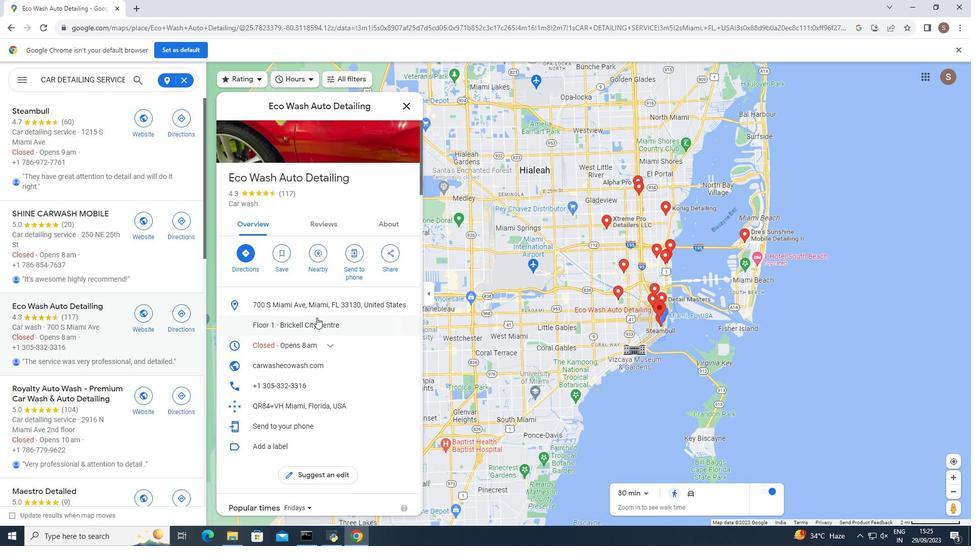 
Action: Mouse scrolled (316, 317) with delta (0, 0)
Screenshot: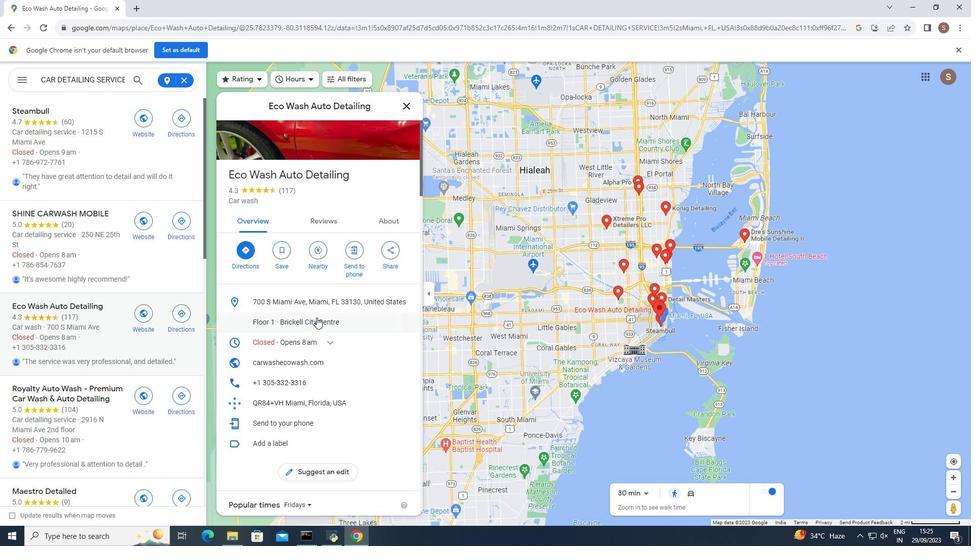 
Action: Mouse scrolled (316, 317) with delta (0, 0)
Screenshot: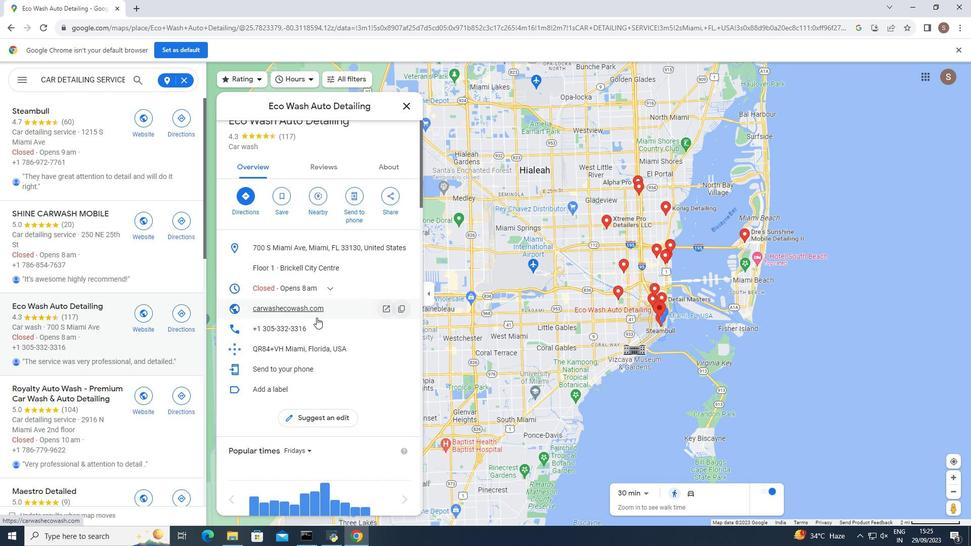 
Action: Mouse scrolled (316, 317) with delta (0, 0)
Screenshot: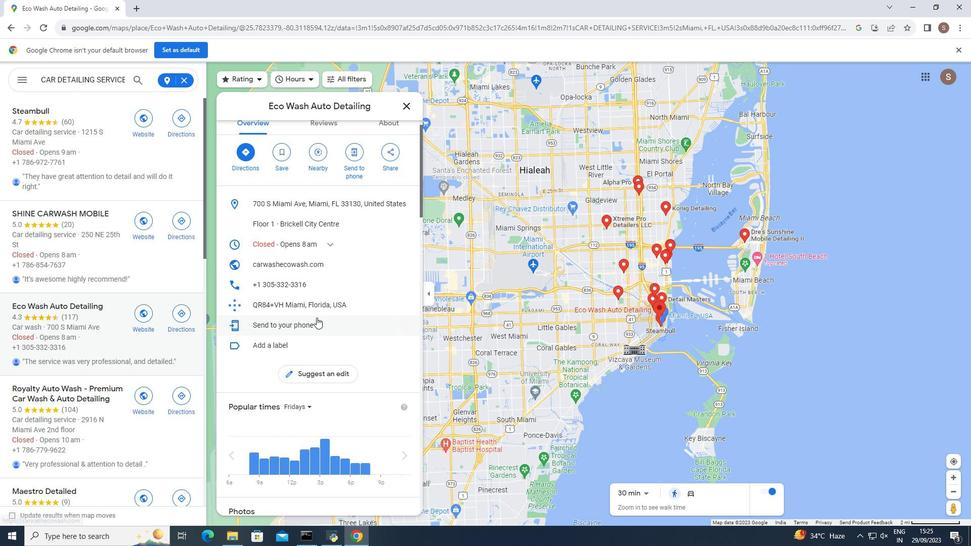 
Action: Mouse scrolled (316, 317) with delta (0, 0)
Screenshot: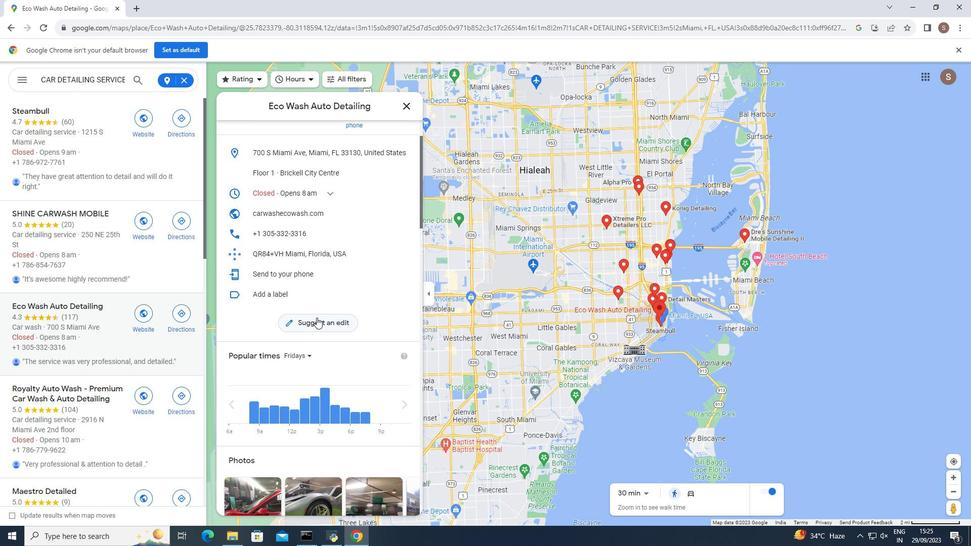 
Action: Mouse scrolled (316, 317) with delta (0, 0)
Screenshot: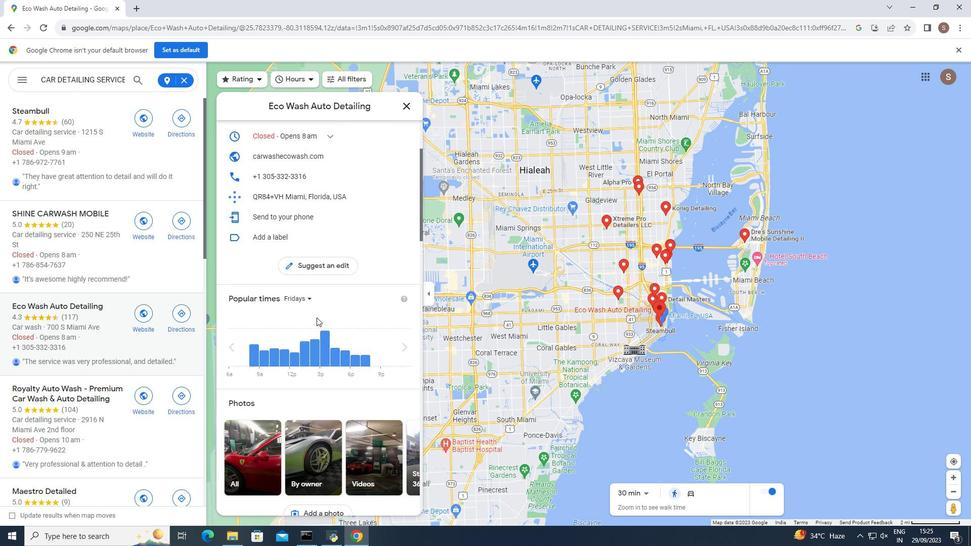
Action: Mouse scrolled (316, 317) with delta (0, 0)
Screenshot: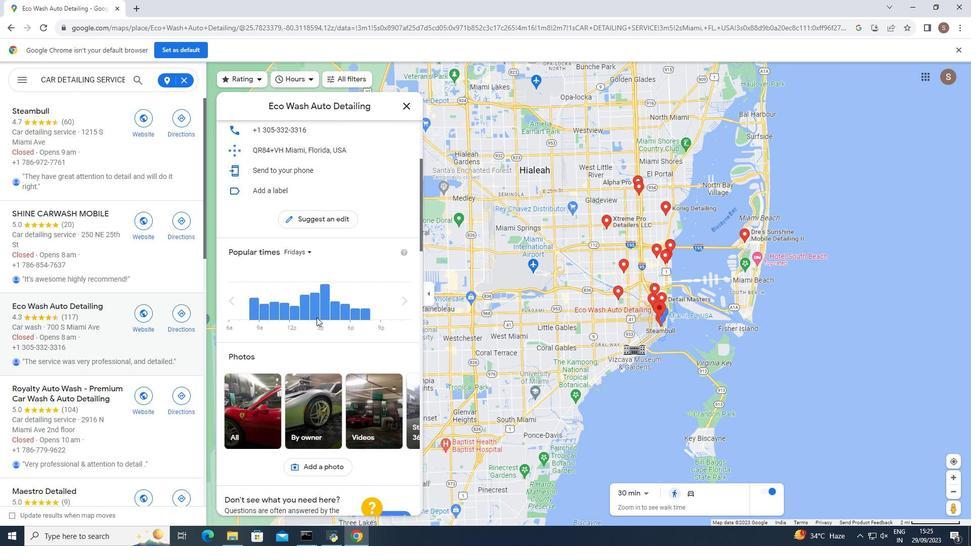
Action: Mouse moved to (316, 317)
Screenshot: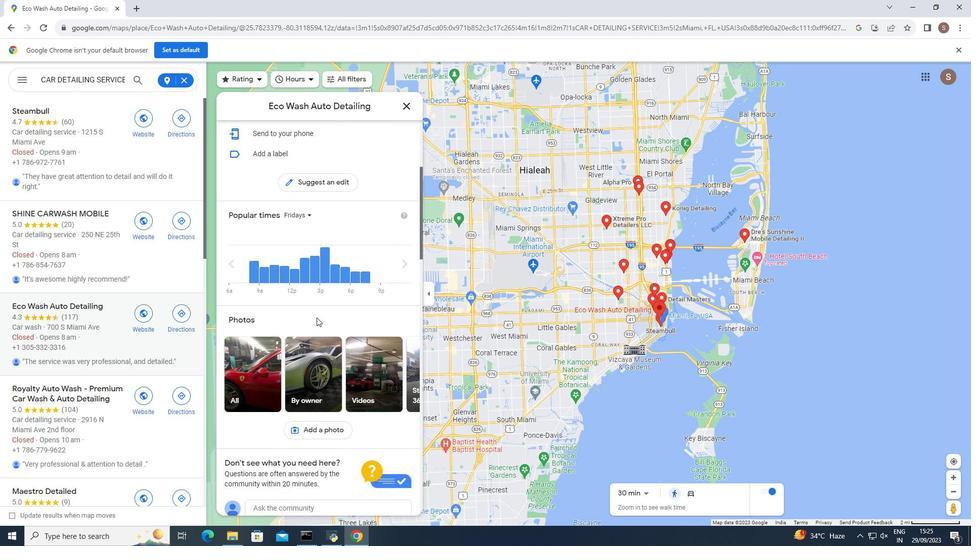
Action: Mouse scrolled (316, 317) with delta (0, 0)
Screenshot: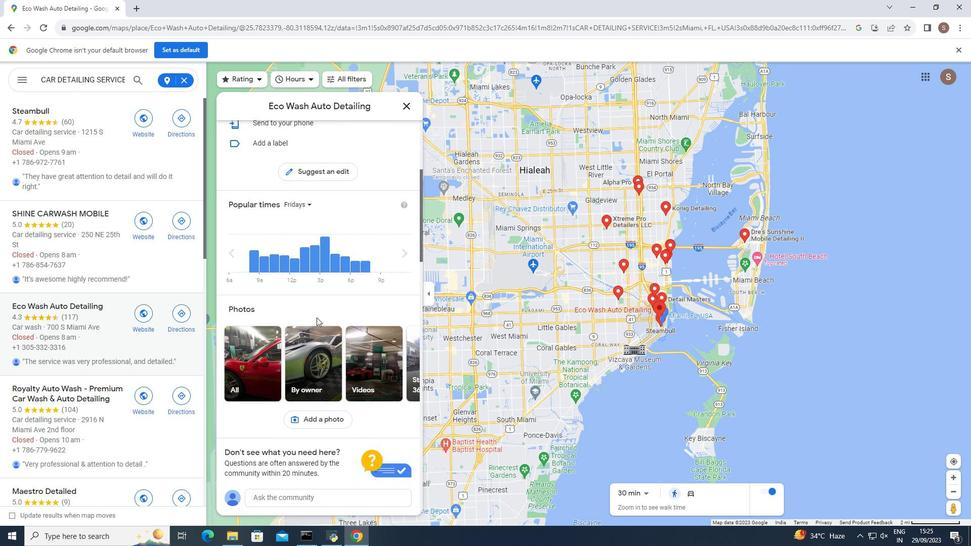 
Action: Mouse scrolled (316, 317) with delta (0, 0)
Screenshot: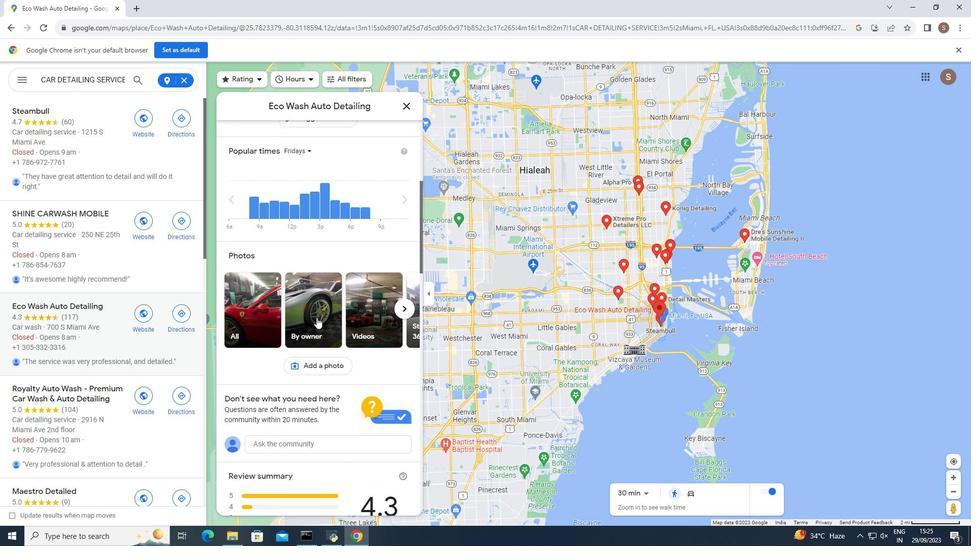 
Action: Mouse scrolled (316, 317) with delta (0, 0)
Screenshot: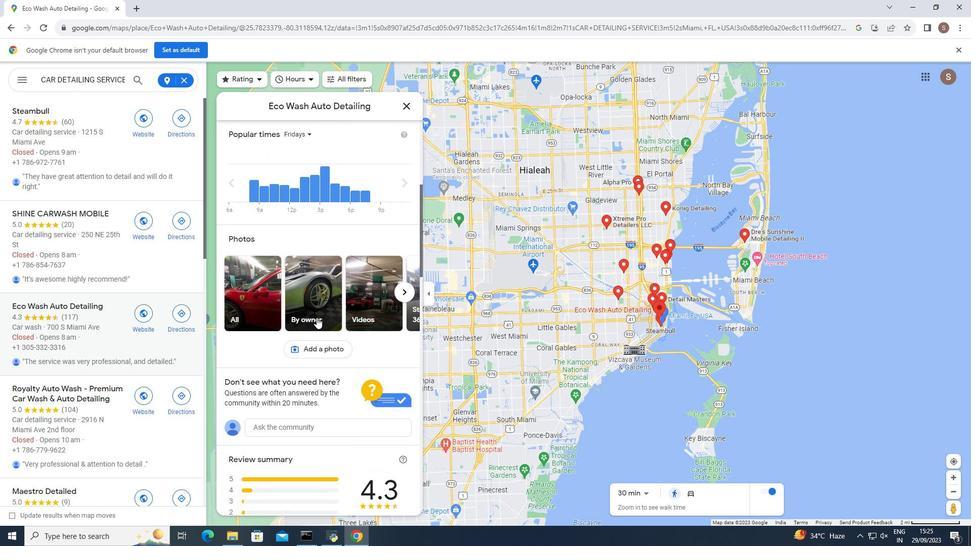 
Action: Mouse scrolled (316, 317) with delta (0, 0)
Screenshot: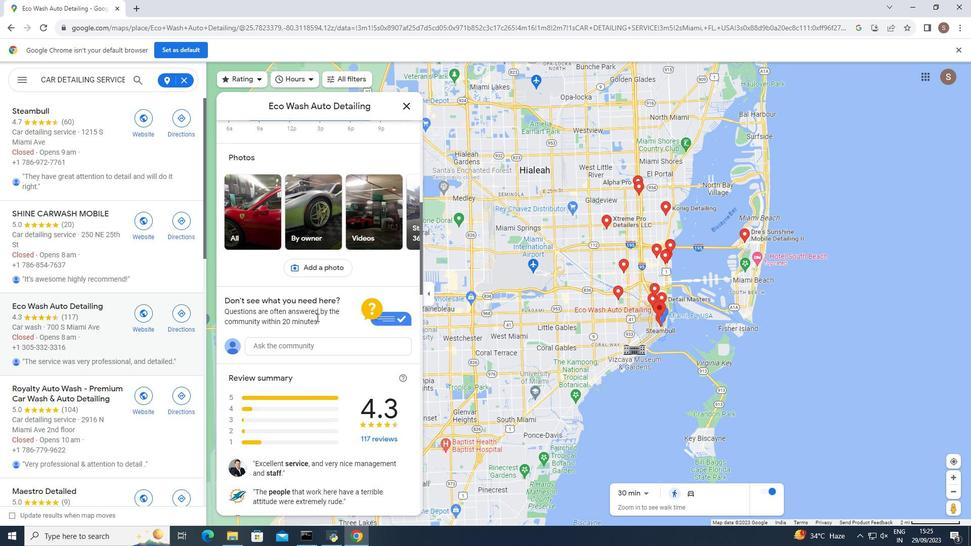 
Action: Mouse scrolled (316, 317) with delta (0, 0)
Screenshot: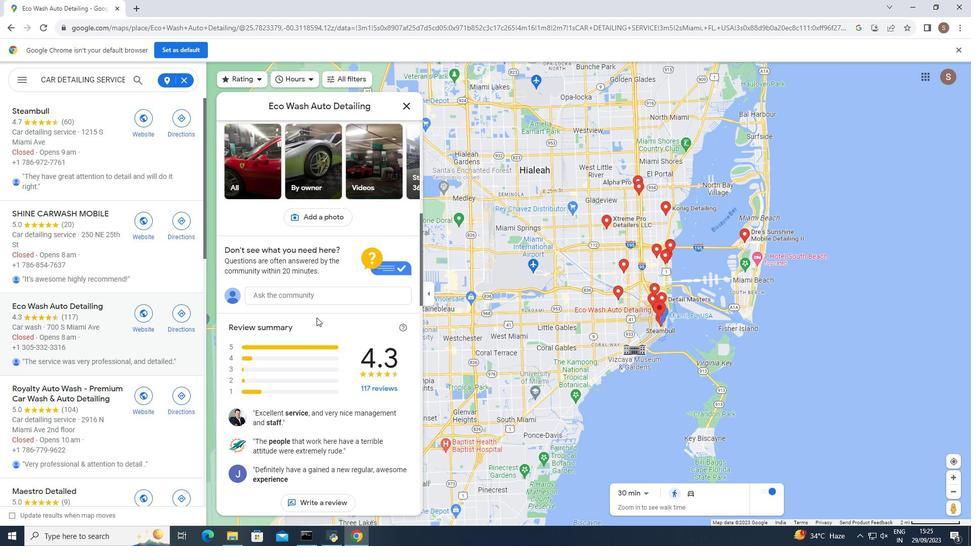 
Action: Mouse scrolled (316, 317) with delta (0, 0)
Screenshot: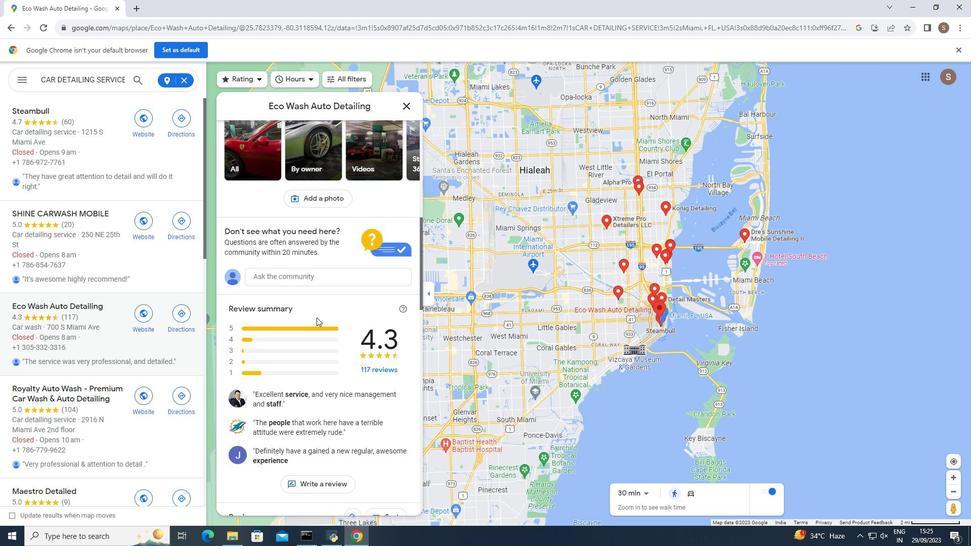 
Action: Mouse scrolled (316, 317) with delta (0, 0)
Screenshot: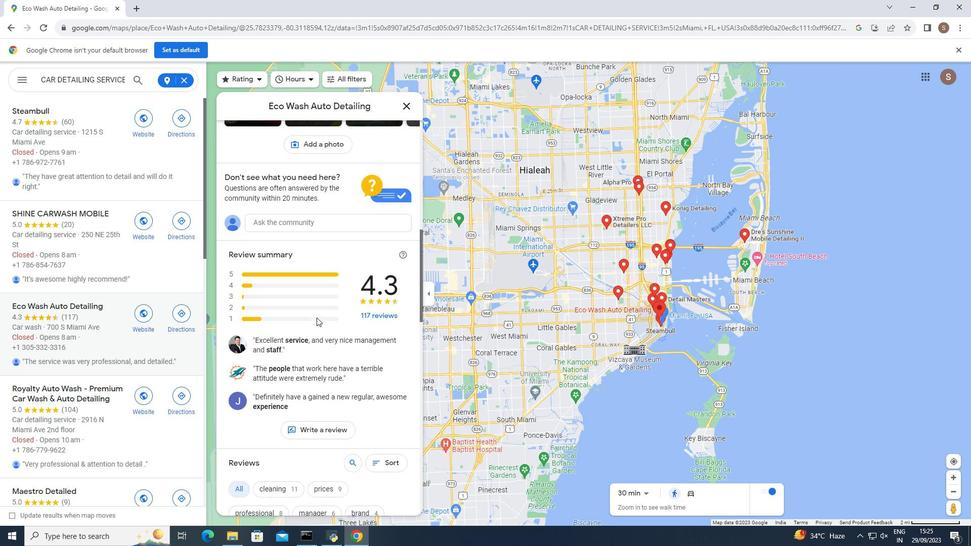 
Action: Mouse moved to (325, 317)
Screenshot: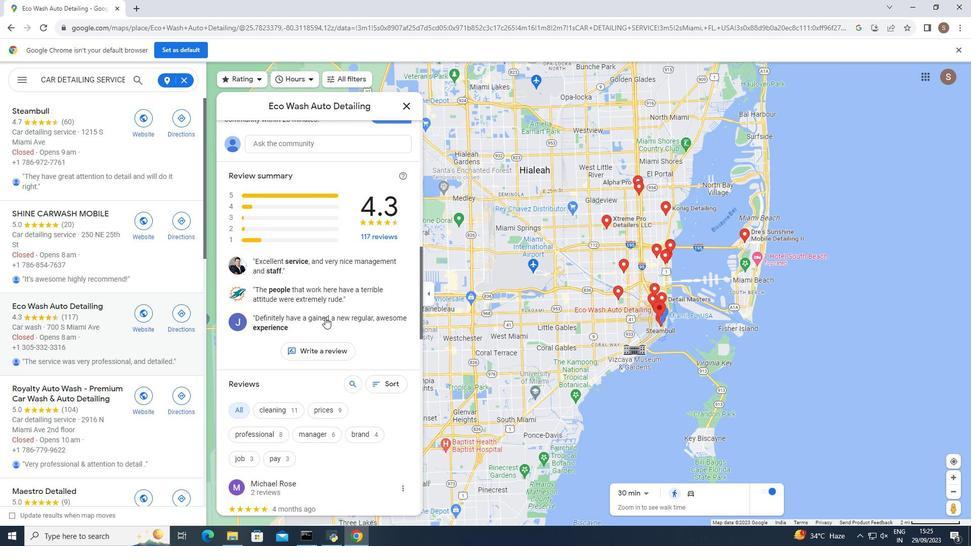 
Action: Mouse scrolled (325, 317) with delta (0, 0)
Screenshot: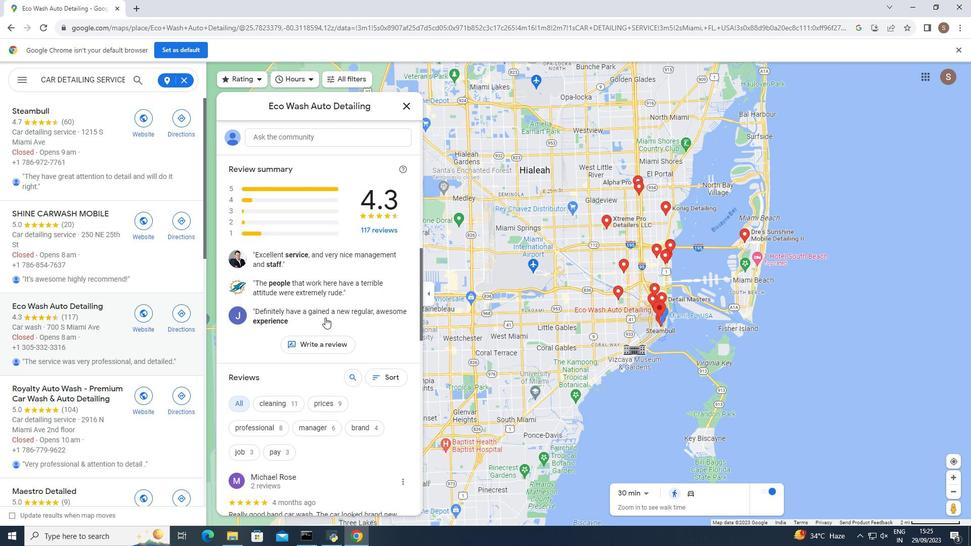 
Action: Mouse scrolled (325, 317) with delta (0, 0)
Screenshot: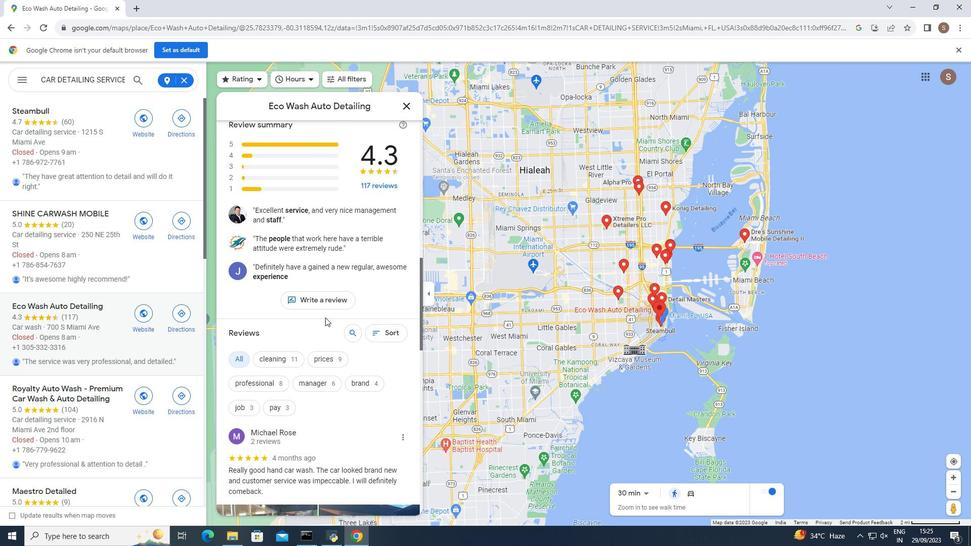 
Action: Mouse scrolled (325, 317) with delta (0, 0)
Screenshot: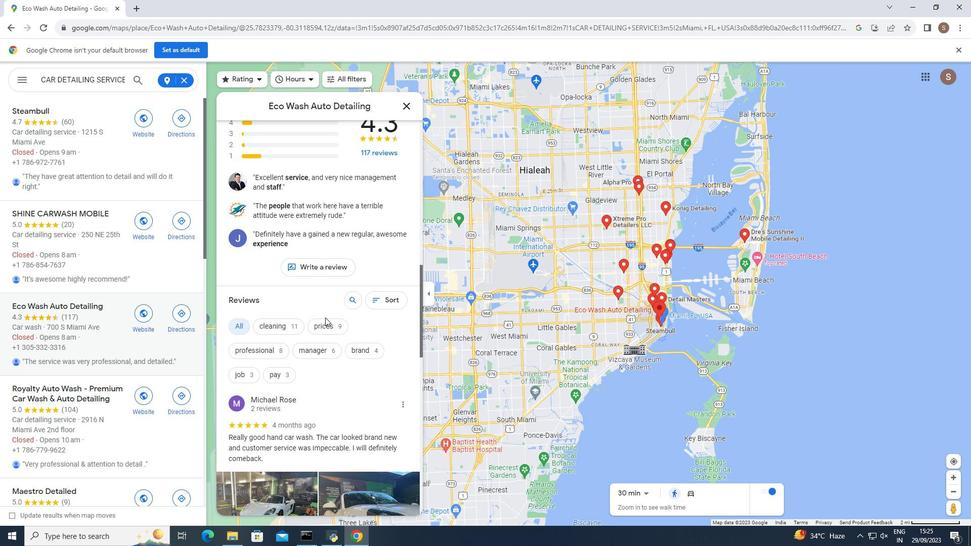 
Action: Mouse scrolled (325, 317) with delta (0, 0)
Screenshot: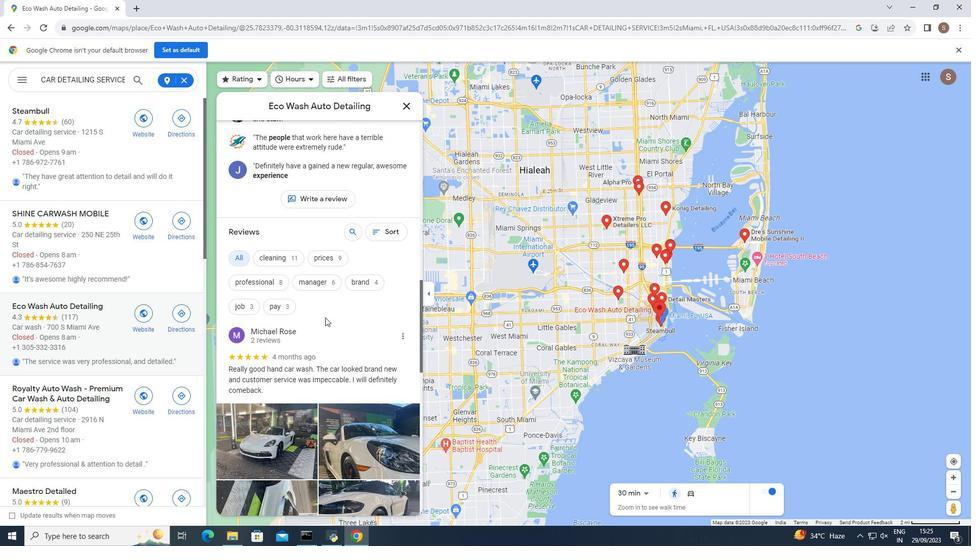 
Action: Mouse moved to (405, 100)
Screenshot: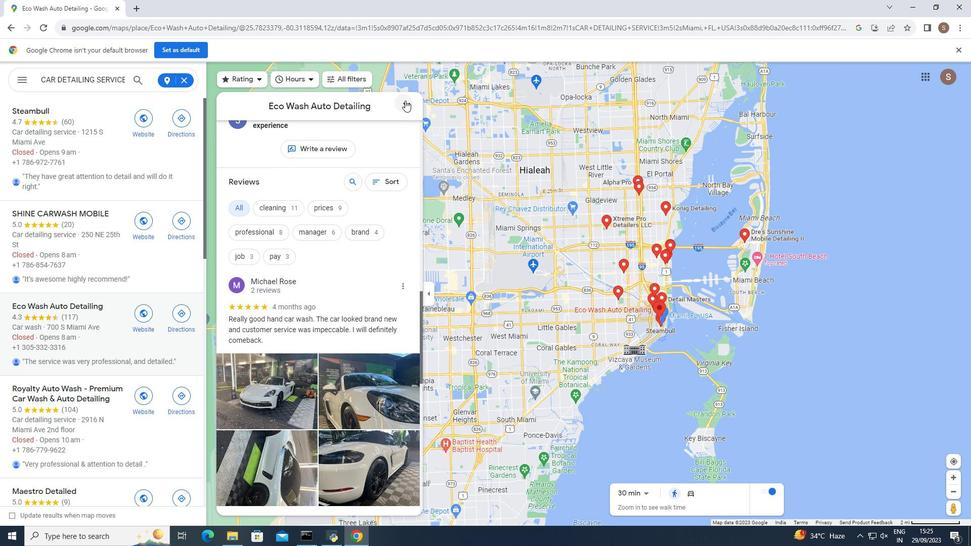 
Action: Mouse pressed left at (405, 100)
Screenshot: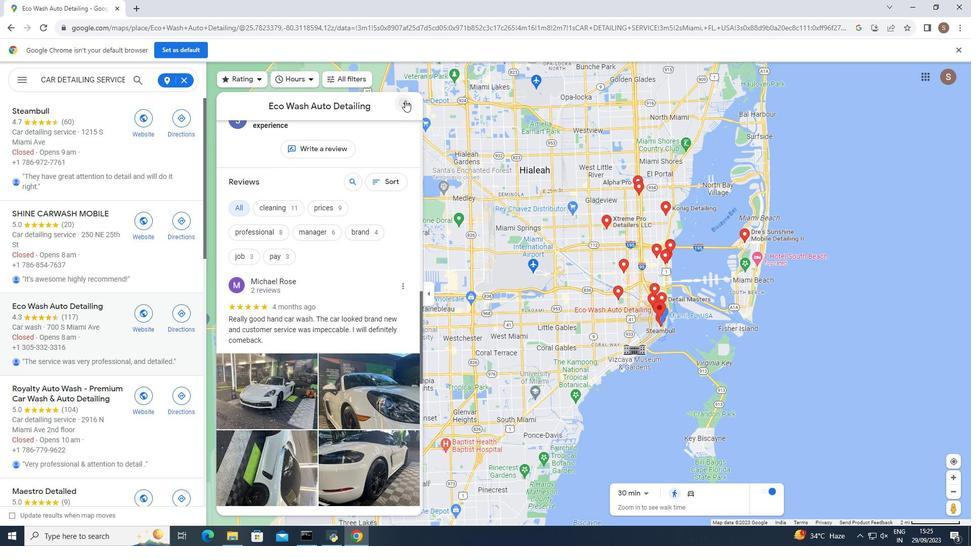 
Action: Mouse moved to (406, 110)
Screenshot: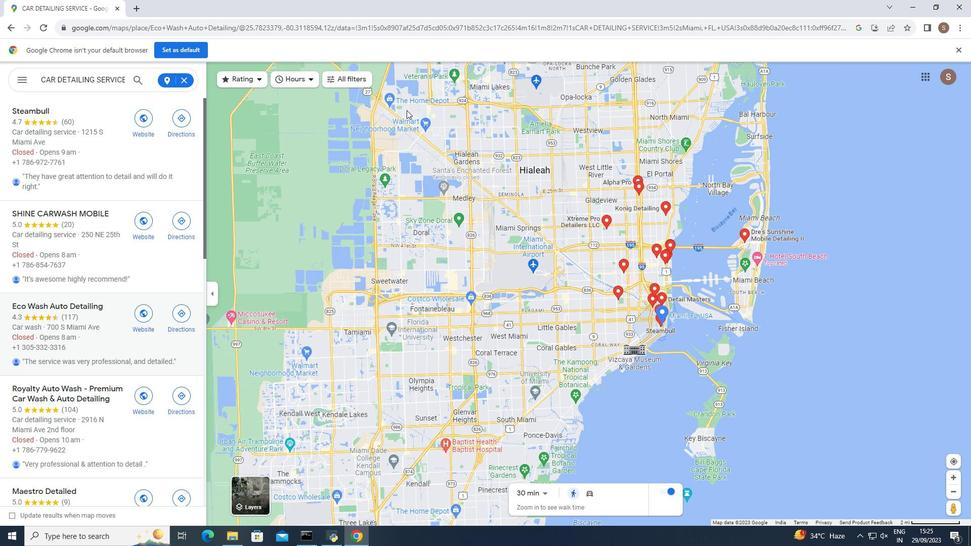 
